 Task: Play online Dominion games.
Action: Mouse moved to (468, 325)
Screenshot: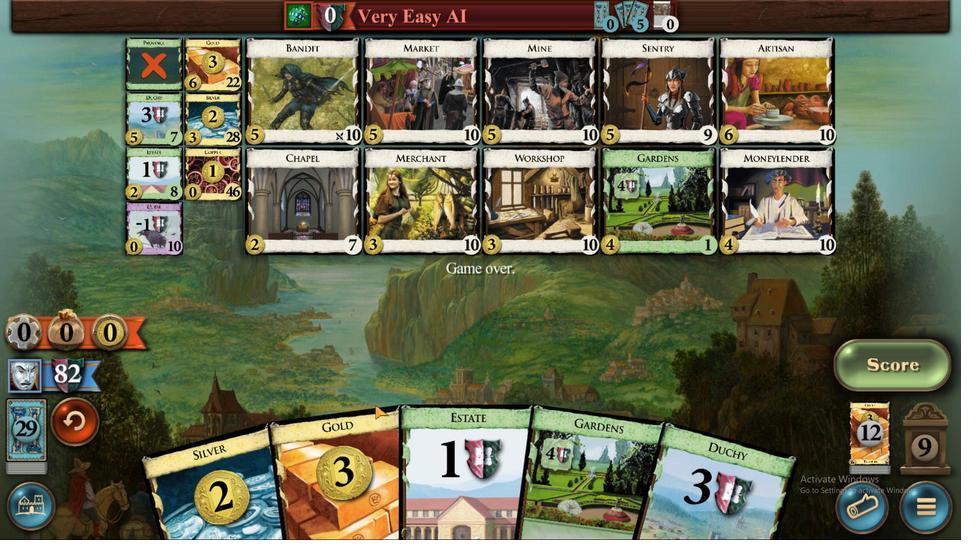 
Action: Mouse pressed left at (468, 325)
Screenshot: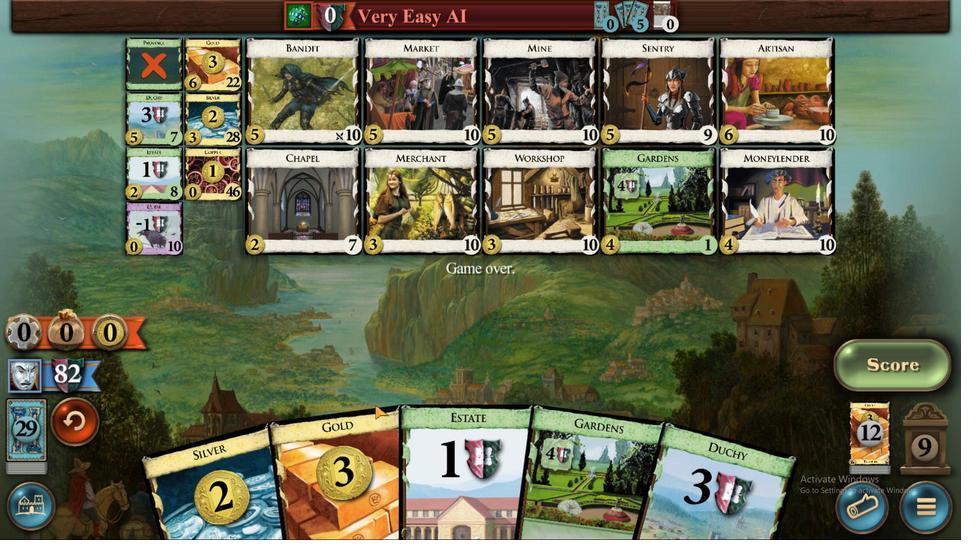 
Action: Mouse moved to (528, 306)
Screenshot: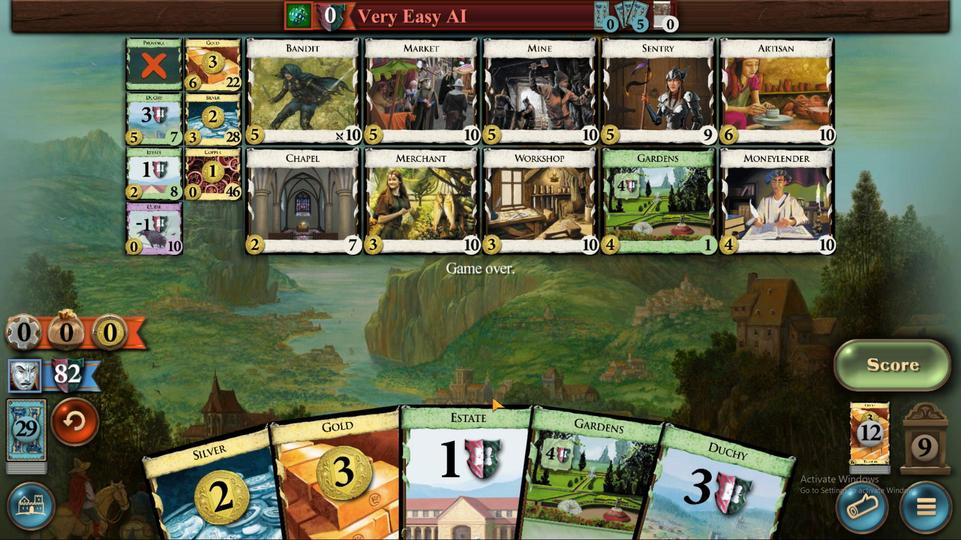 
Action: Mouse pressed left at (528, 306)
Screenshot: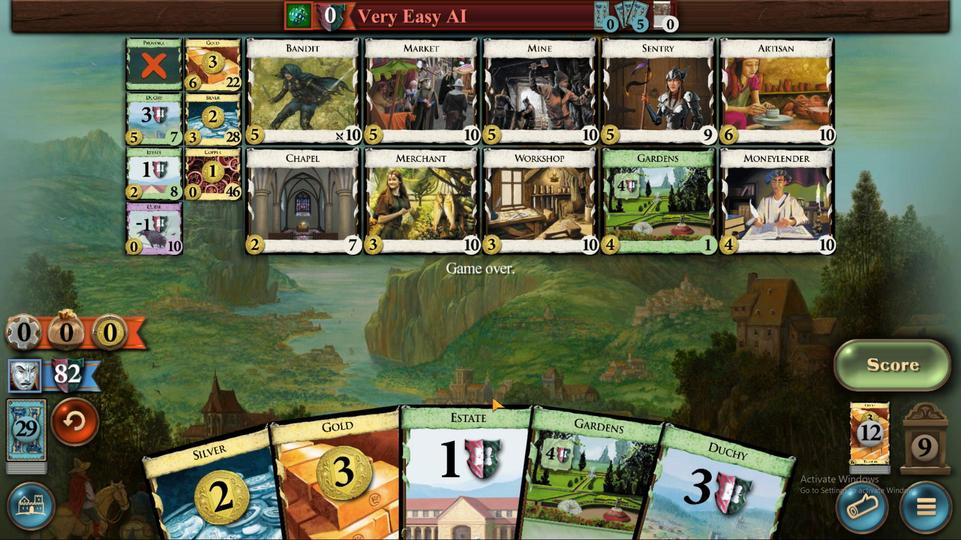 
Action: Mouse moved to (798, 323)
Screenshot: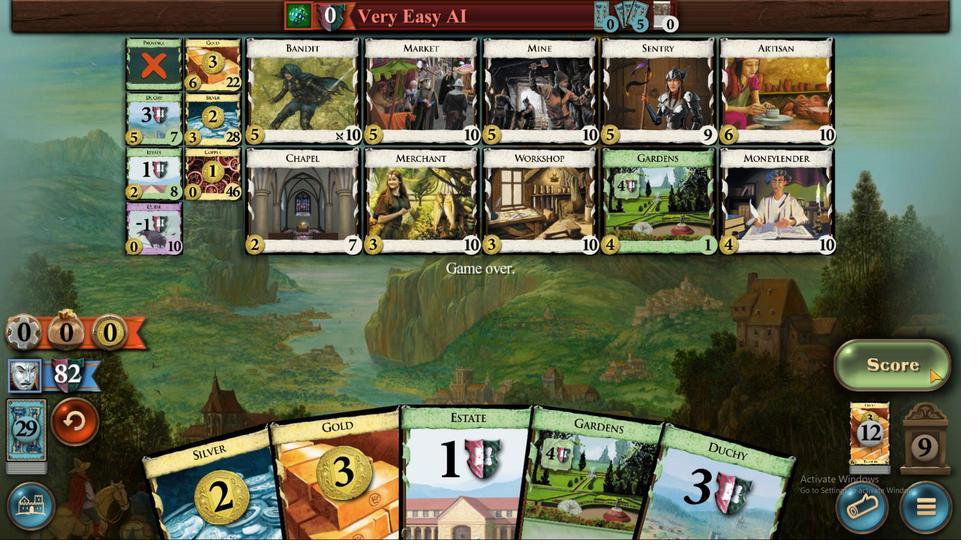
Action: Mouse pressed left at (798, 323)
Screenshot: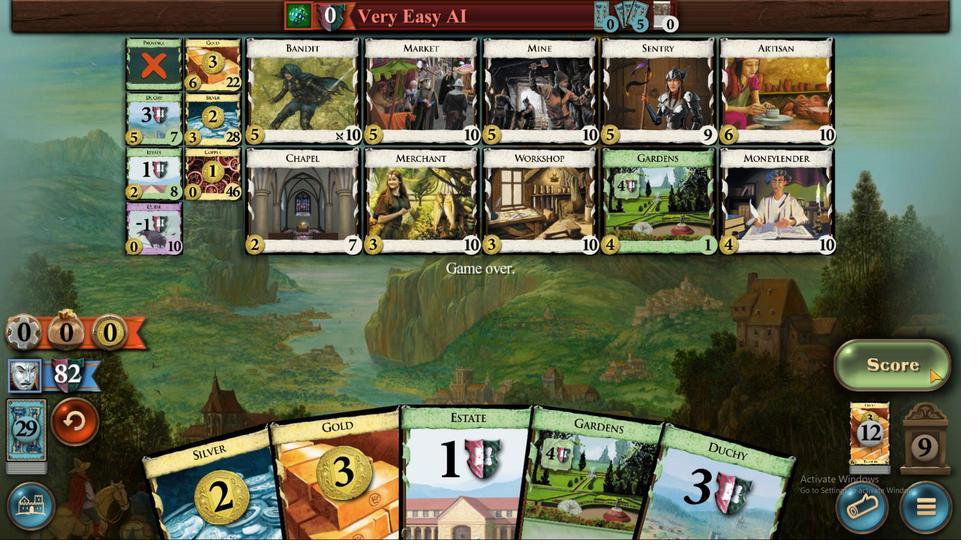 
Action: Mouse moved to (643, 364)
Screenshot: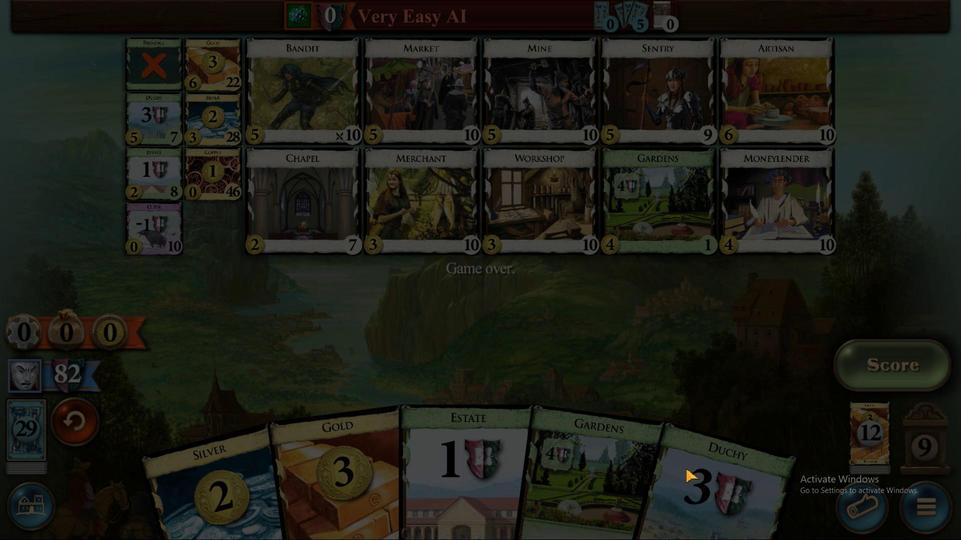 
Action: Mouse pressed left at (643, 364)
Screenshot: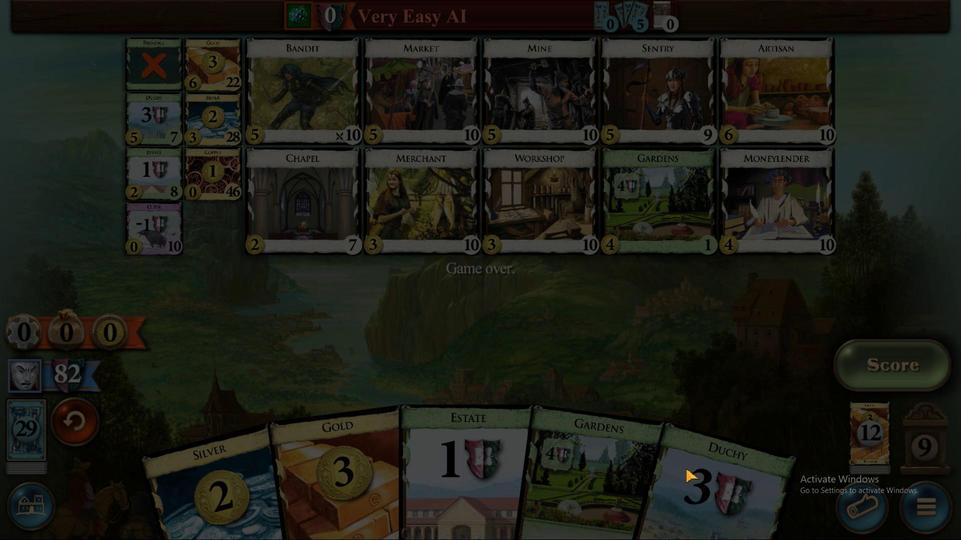 
Action: Mouse moved to (577, 372)
Screenshot: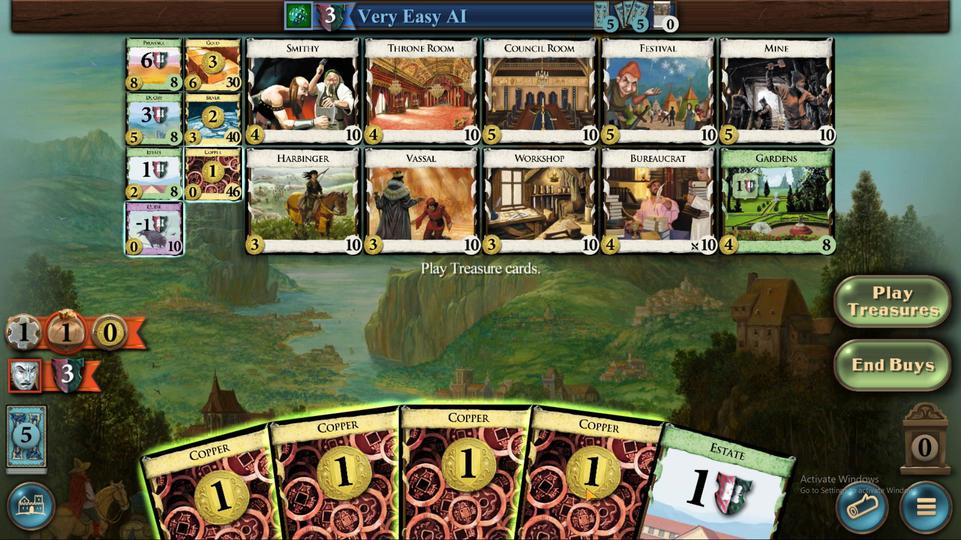 
Action: Mouse pressed left at (577, 372)
Screenshot: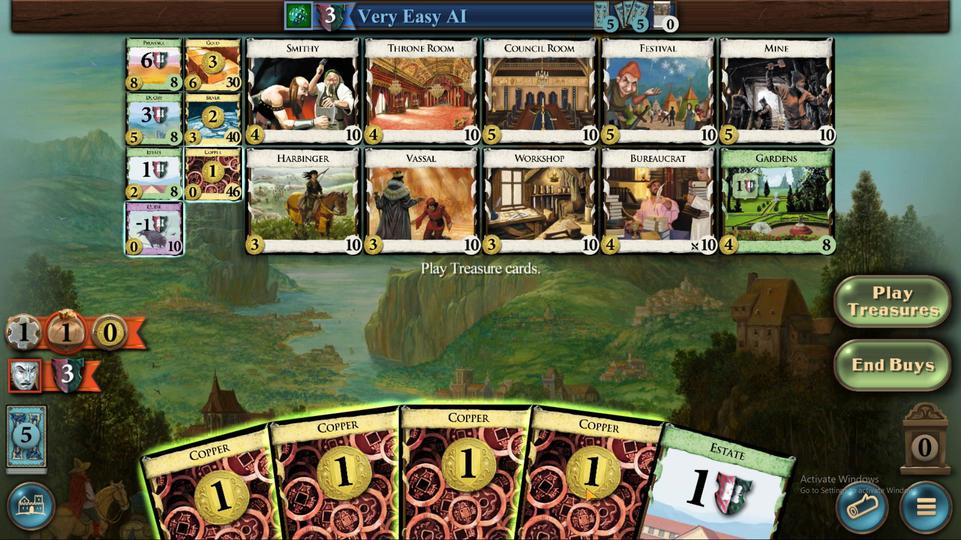 
Action: Mouse moved to (550, 366)
Screenshot: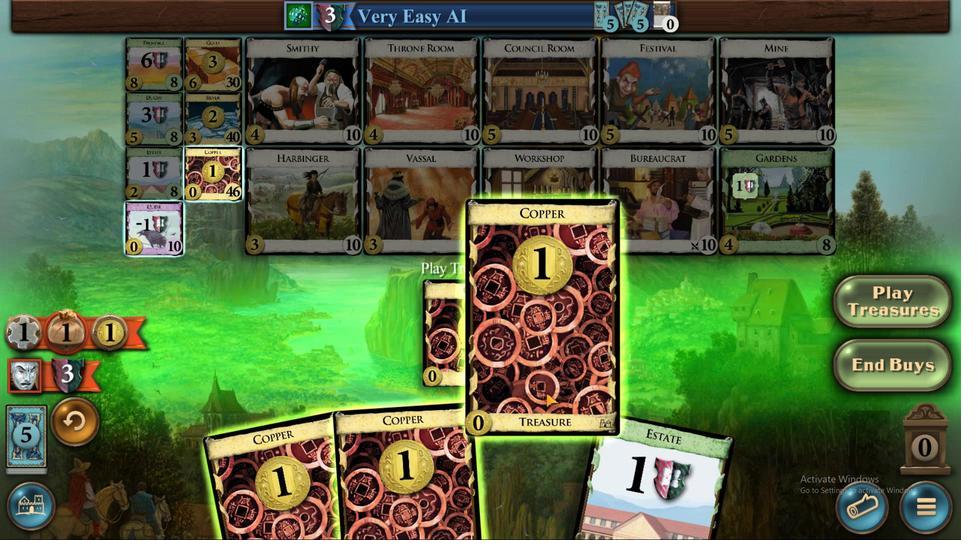 
Action: Mouse pressed left at (550, 366)
Screenshot: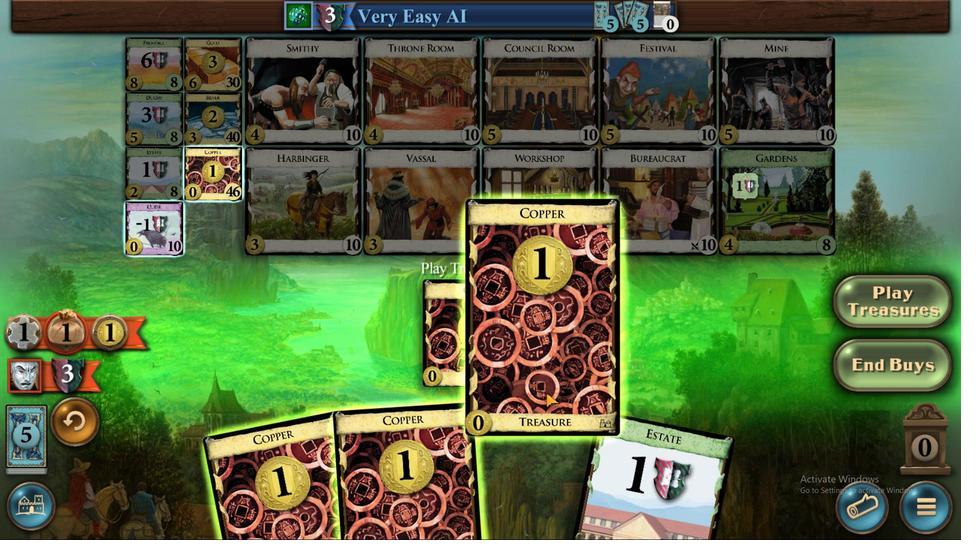 
Action: Mouse moved to (532, 339)
Screenshot: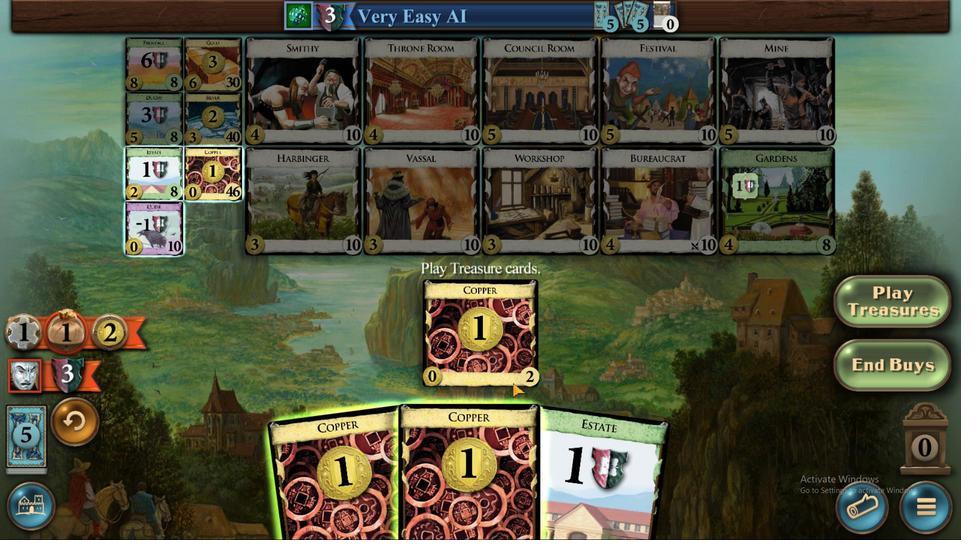 
Action: Mouse pressed left at (526, 362)
Screenshot: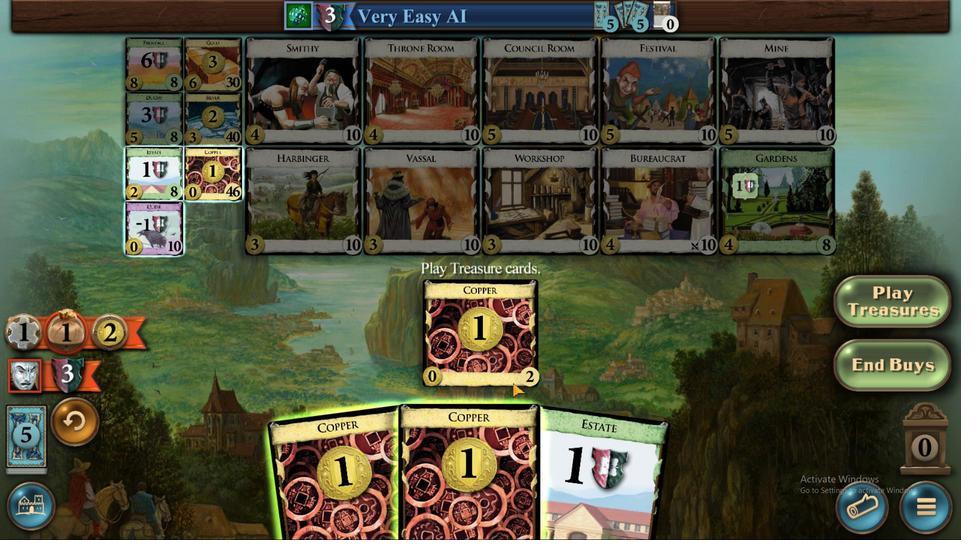 
Action: Mouse moved to (483, 367)
Screenshot: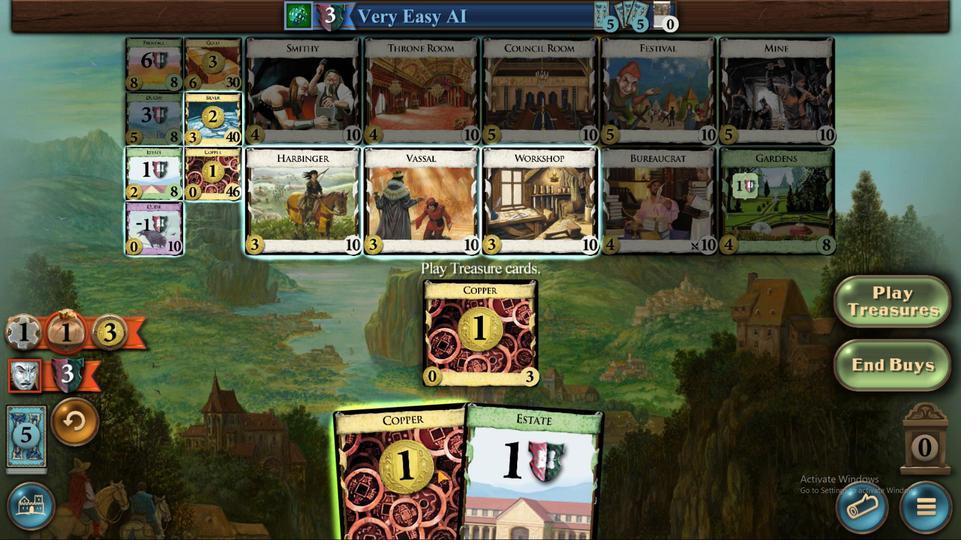 
Action: Mouse pressed left at (483, 367)
Screenshot: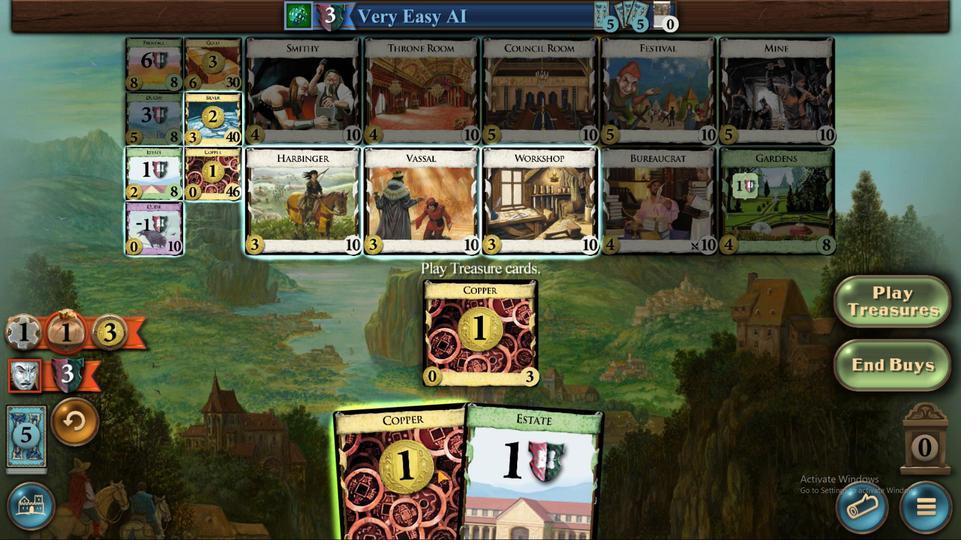 
Action: Mouse moved to (337, 214)
Screenshot: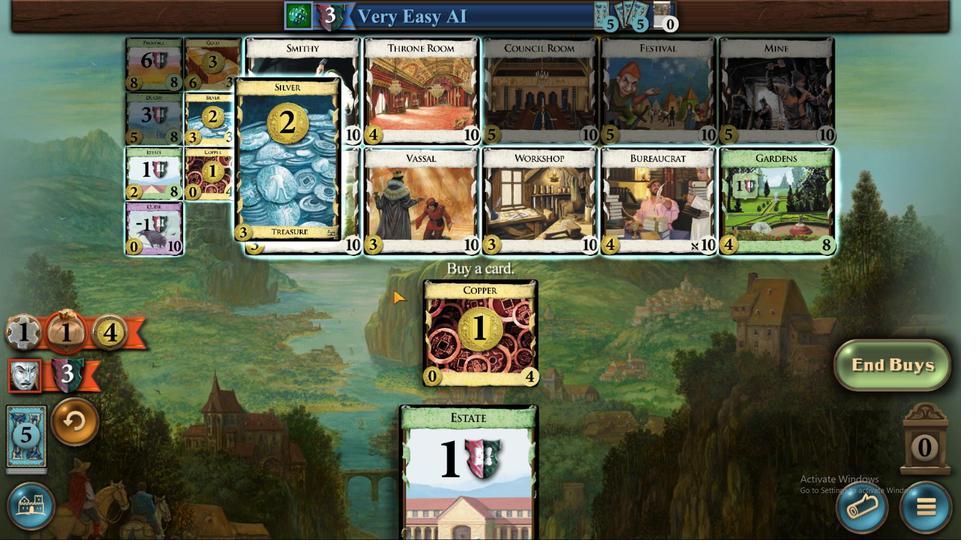 
Action: Mouse pressed left at (337, 214)
Screenshot: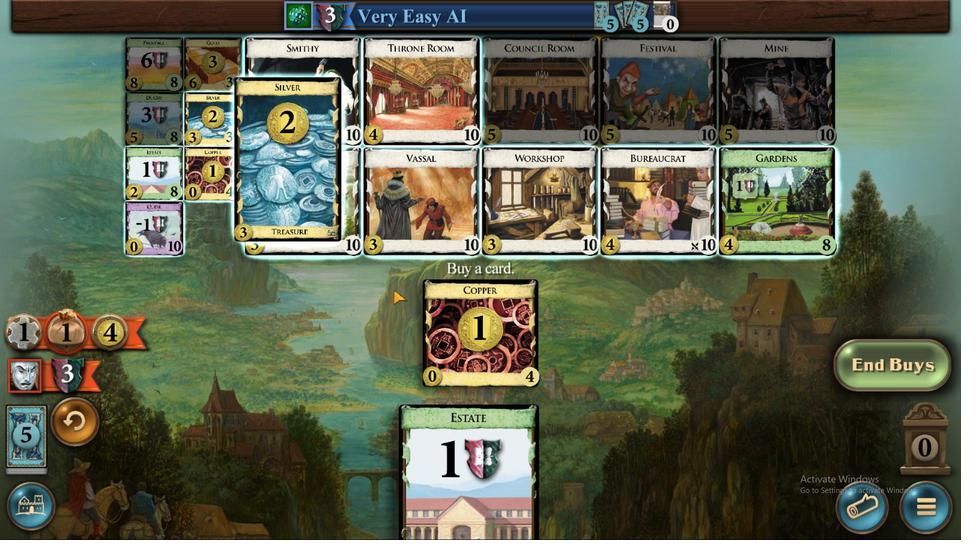 
Action: Mouse moved to (329, 238)
Screenshot: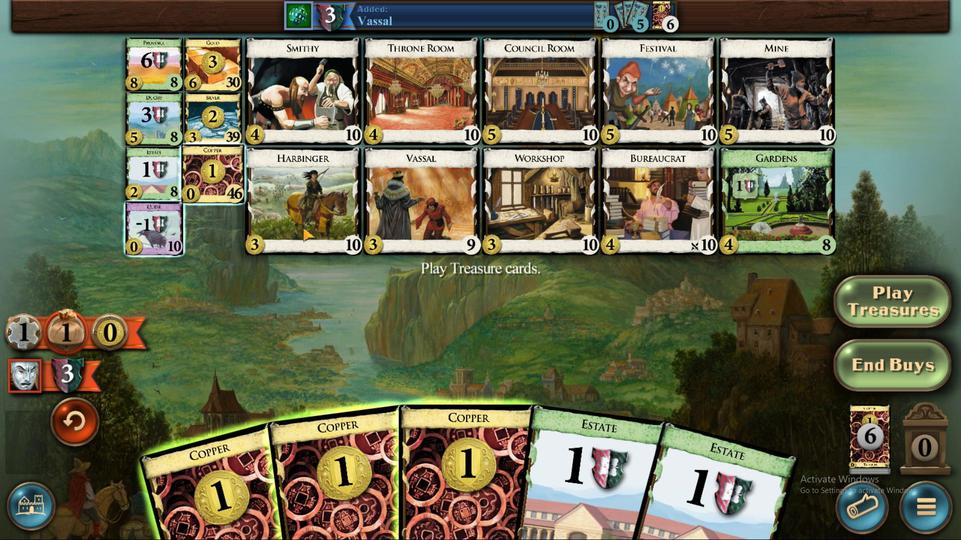 
Action: Mouse pressed left at (329, 238)
Screenshot: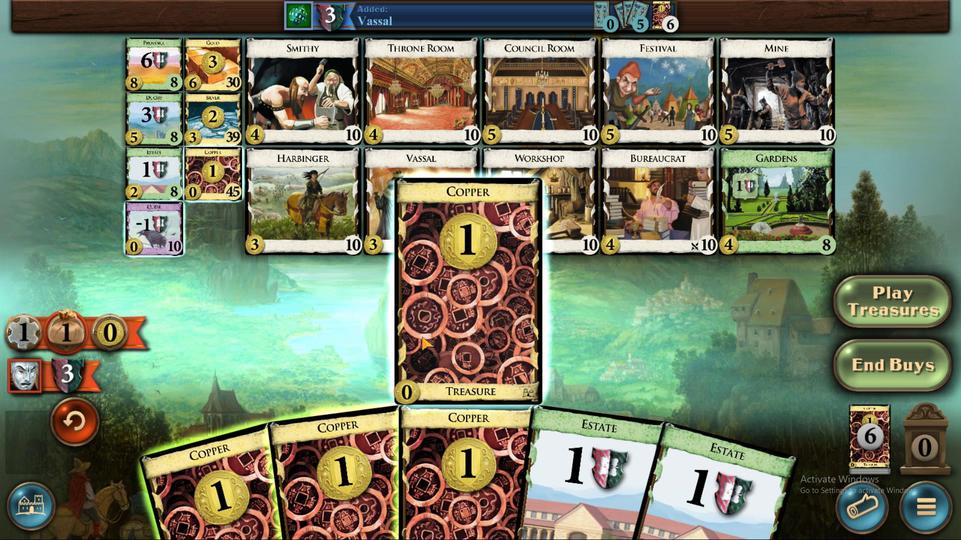
Action: Mouse moved to (482, 353)
Screenshot: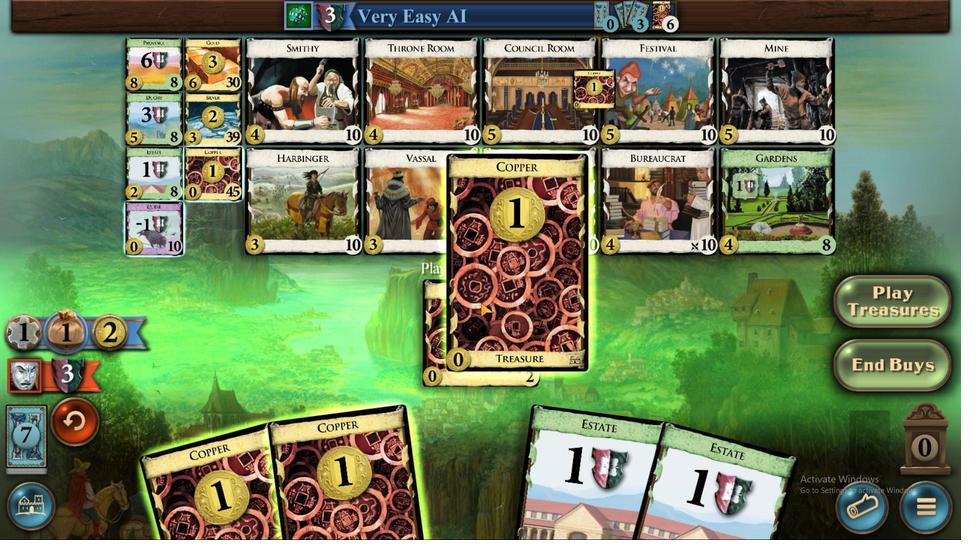 
Action: Mouse pressed left at (481, 353)
Screenshot: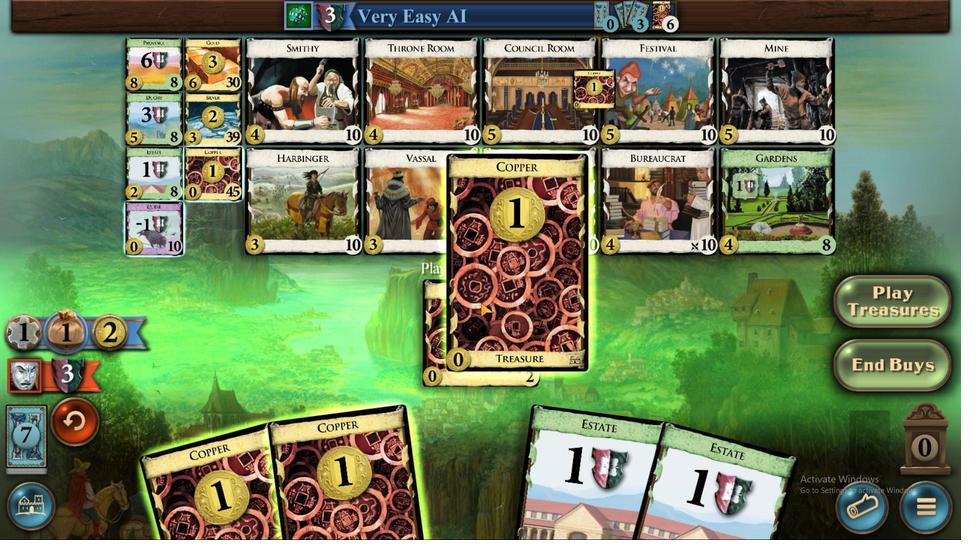 
Action: Mouse moved to (486, 339)
Screenshot: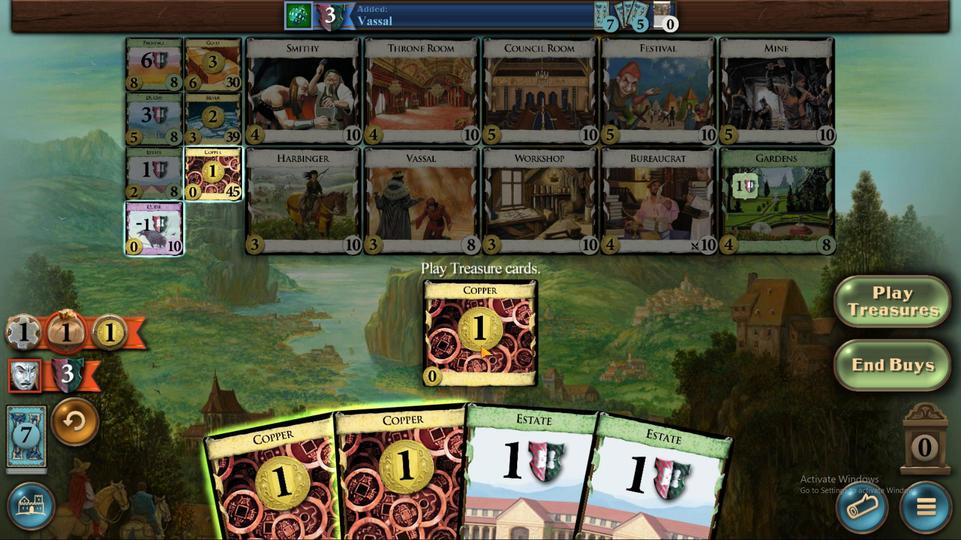 
Action: Mouse pressed left at (478, 348)
Screenshot: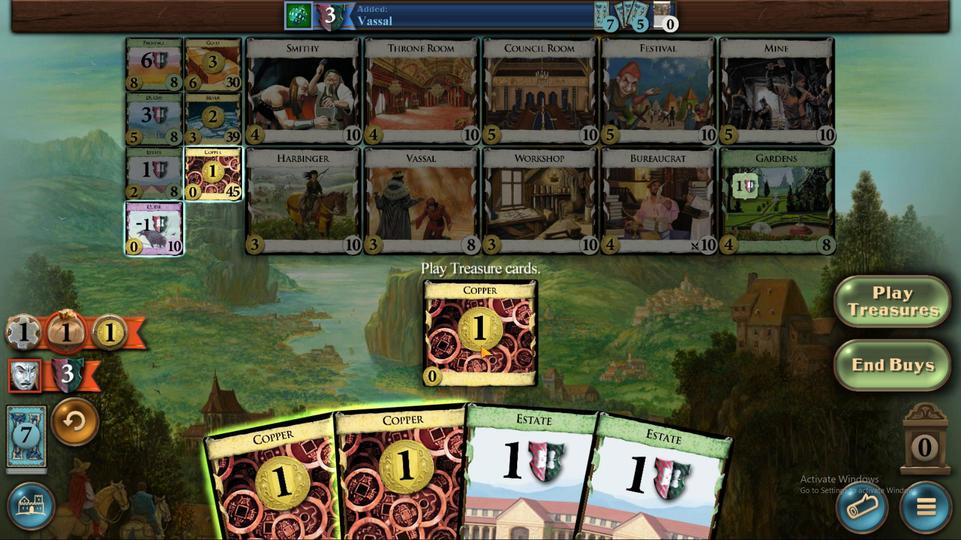 
Action: Mouse moved to (459, 364)
Screenshot: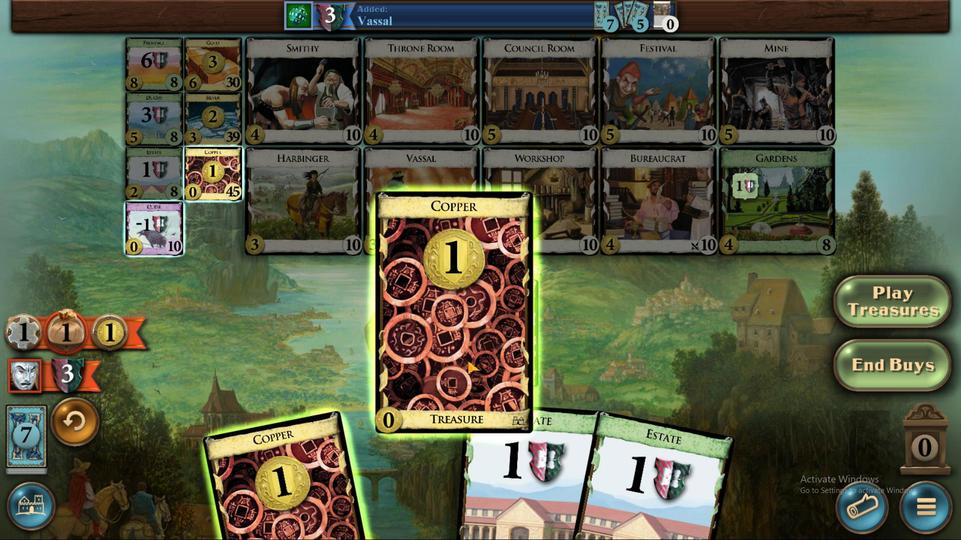 
Action: Mouse pressed left at (459, 364)
Screenshot: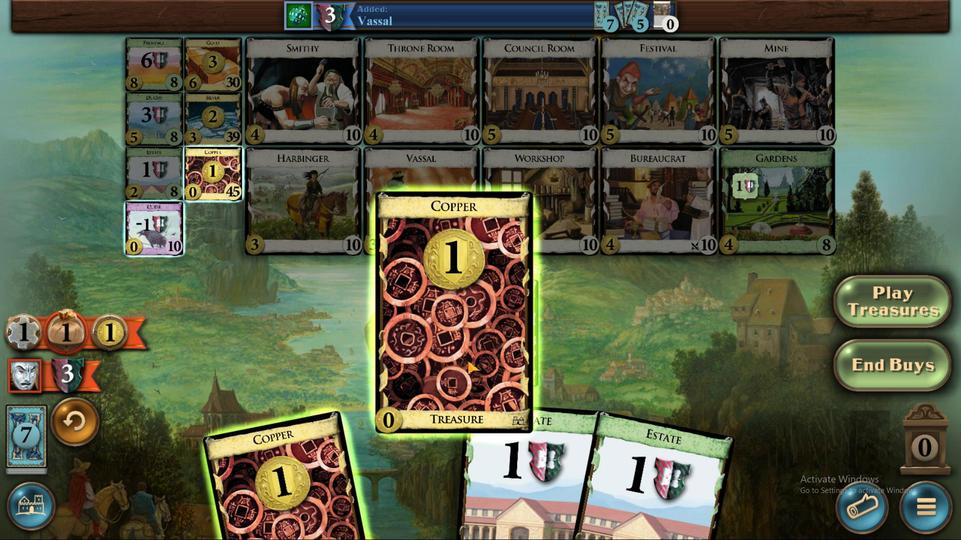 
Action: Mouse moved to (435, 360)
Screenshot: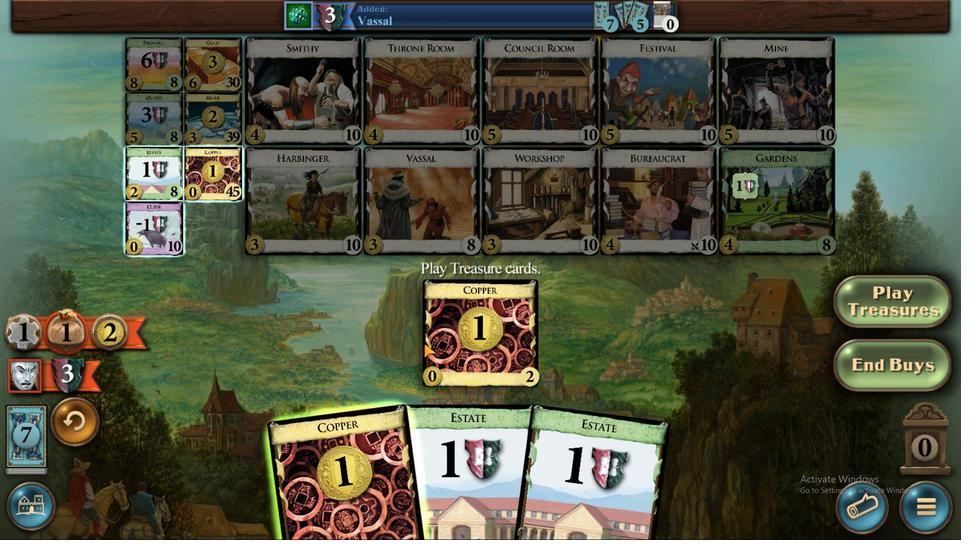 
Action: Mouse pressed left at (435, 361)
Screenshot: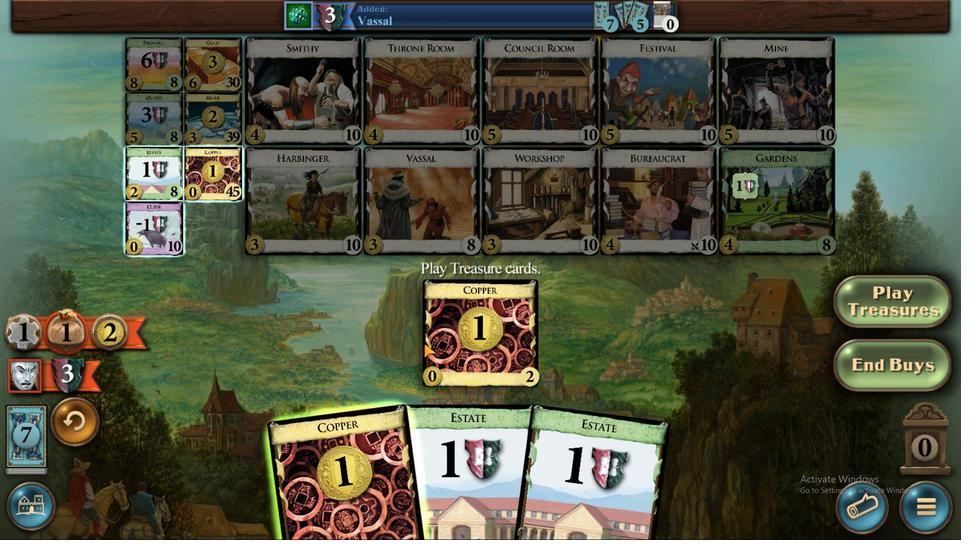 
Action: Mouse moved to (347, 220)
Screenshot: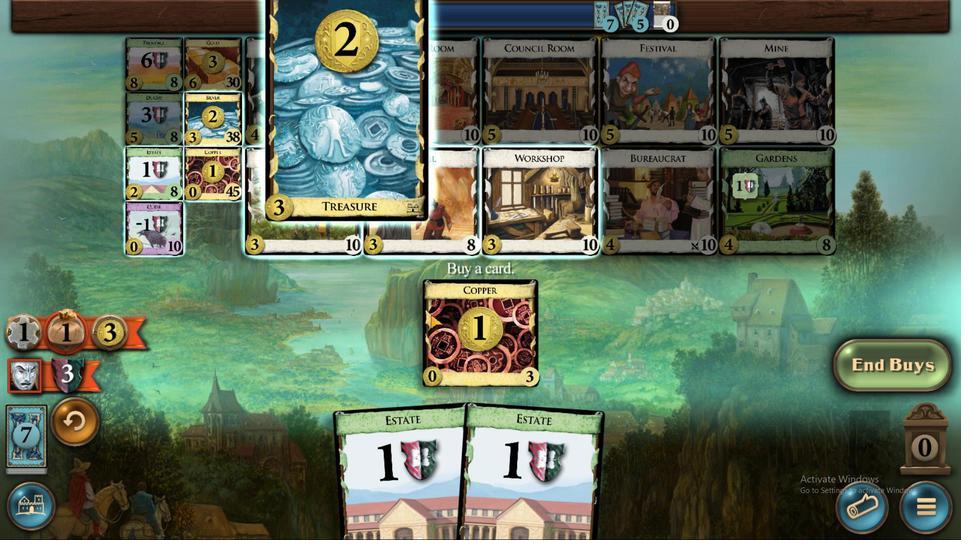 
Action: Mouse pressed left at (347, 220)
Screenshot: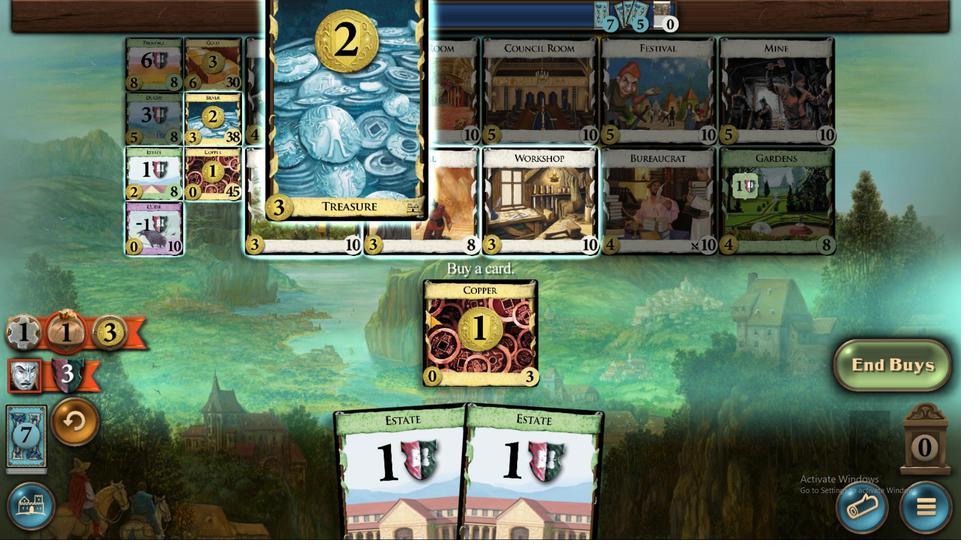 
Action: Mouse moved to (560, 350)
Screenshot: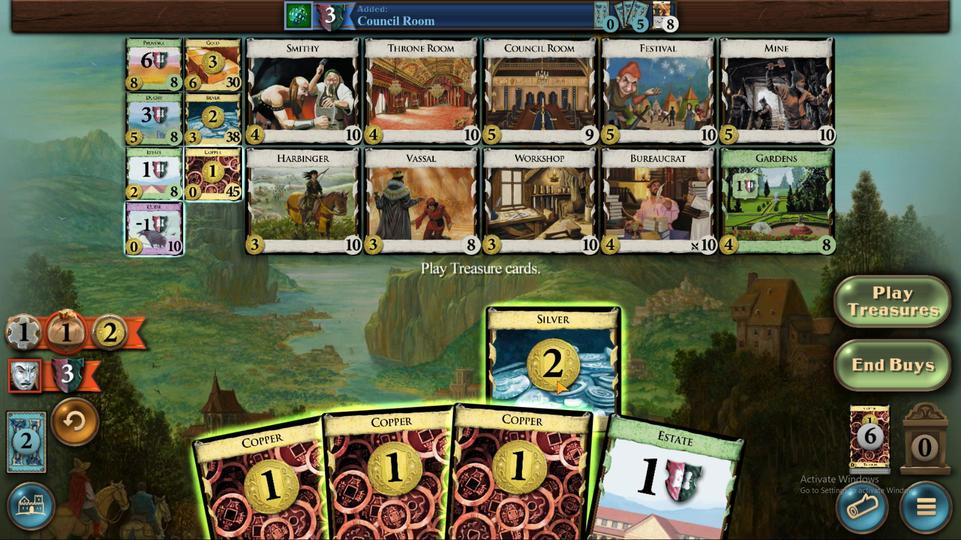 
Action: Mouse pressed left at (554, 379)
Screenshot: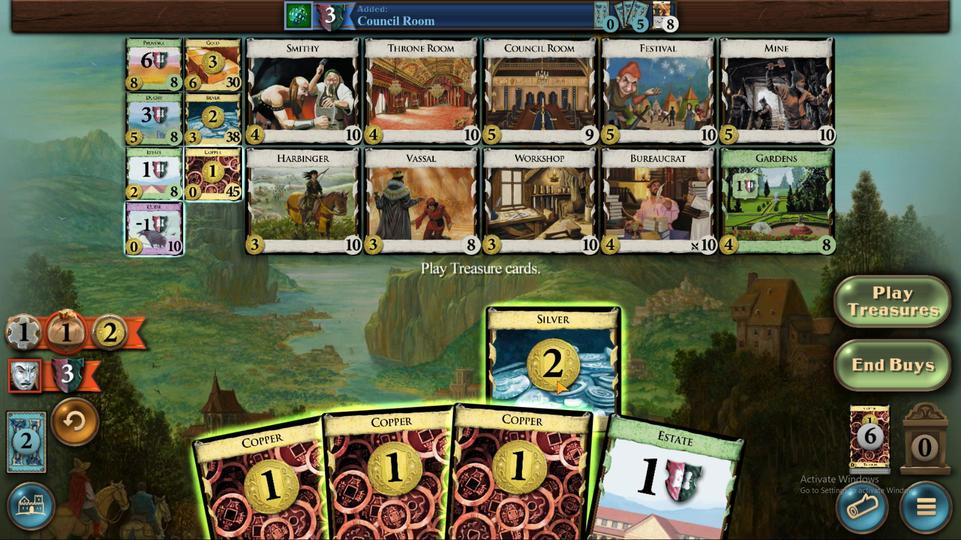 
Action: Mouse moved to (543, 363)
Screenshot: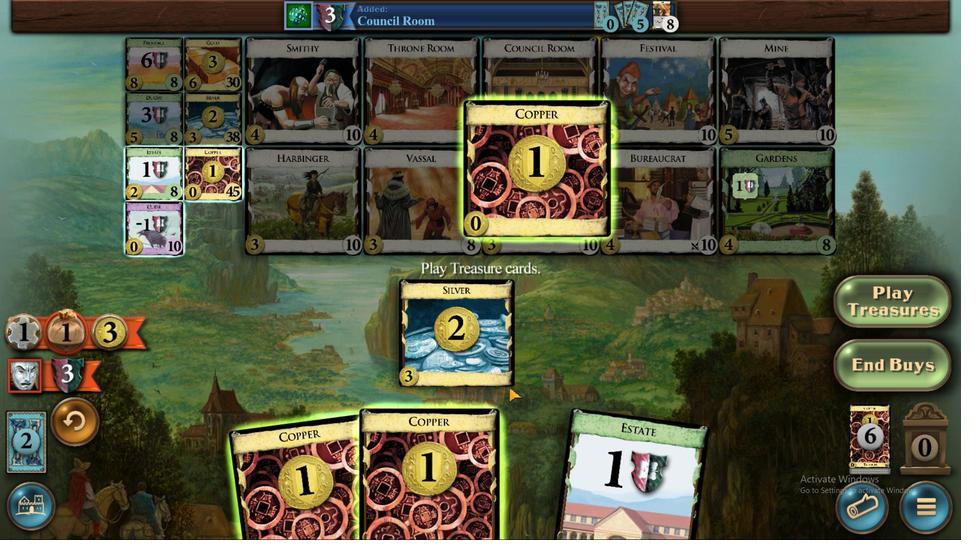 
Action: Mouse pressed left at (543, 363)
Screenshot: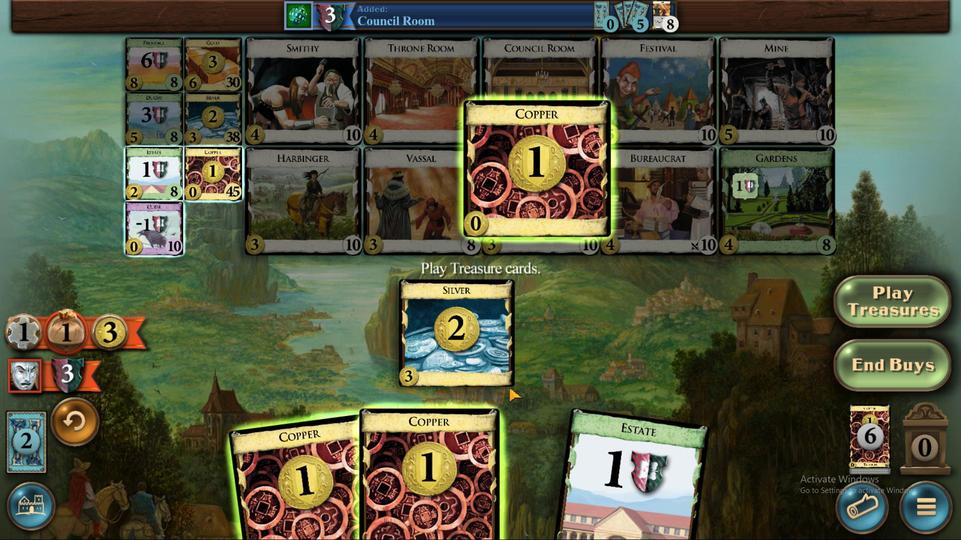 
Action: Mouse moved to (493, 352)
Screenshot: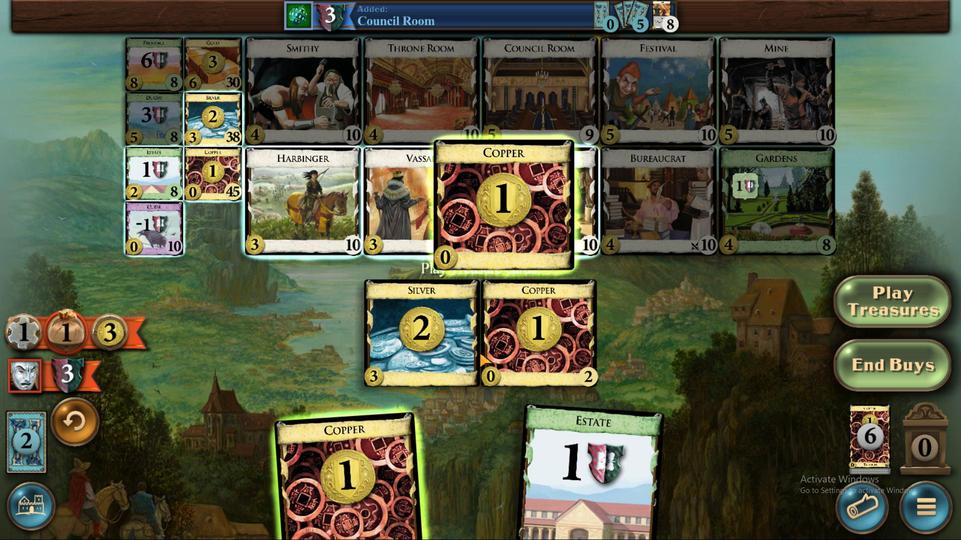 
Action: Mouse pressed left at (493, 352)
Screenshot: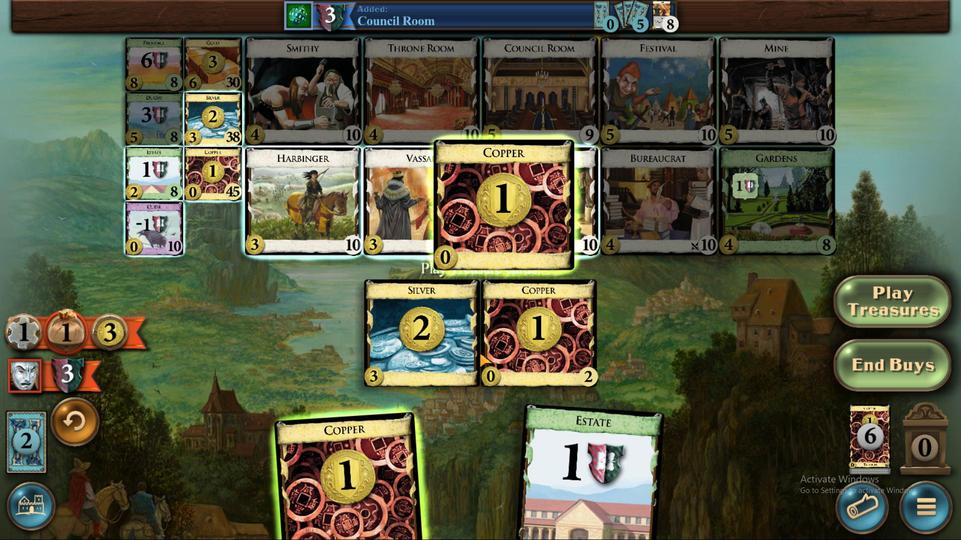 
Action: Mouse moved to (452, 366)
Screenshot: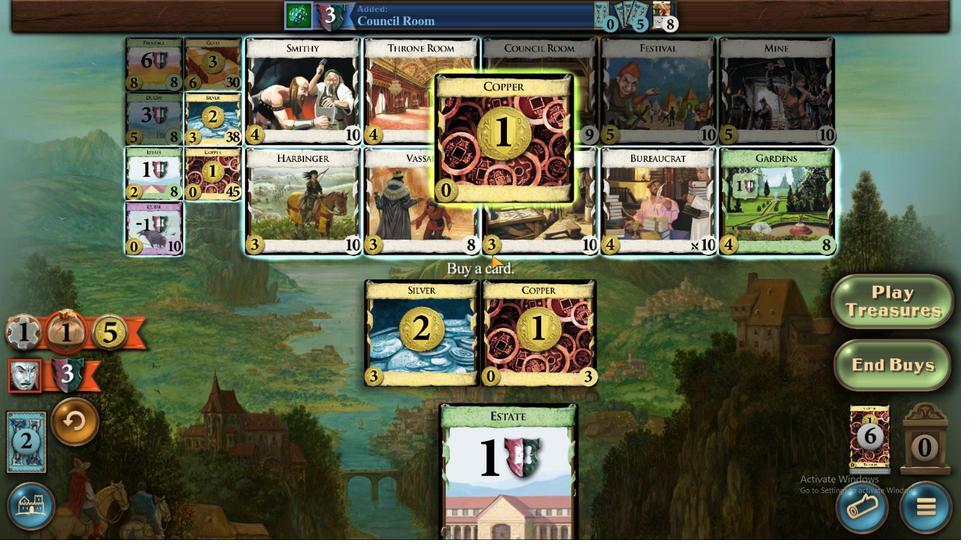 
Action: Mouse pressed left at (452, 366)
Screenshot: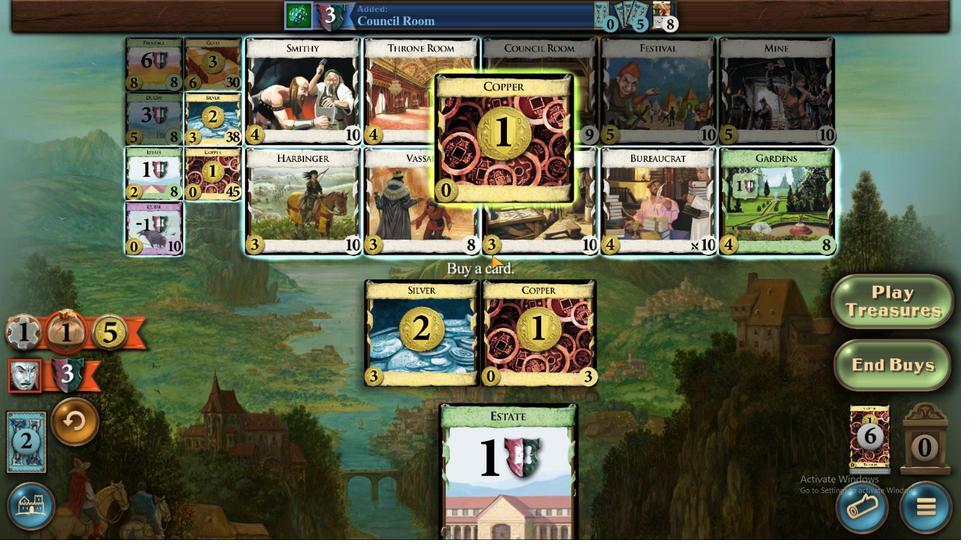 
Action: Mouse moved to (286, 214)
Screenshot: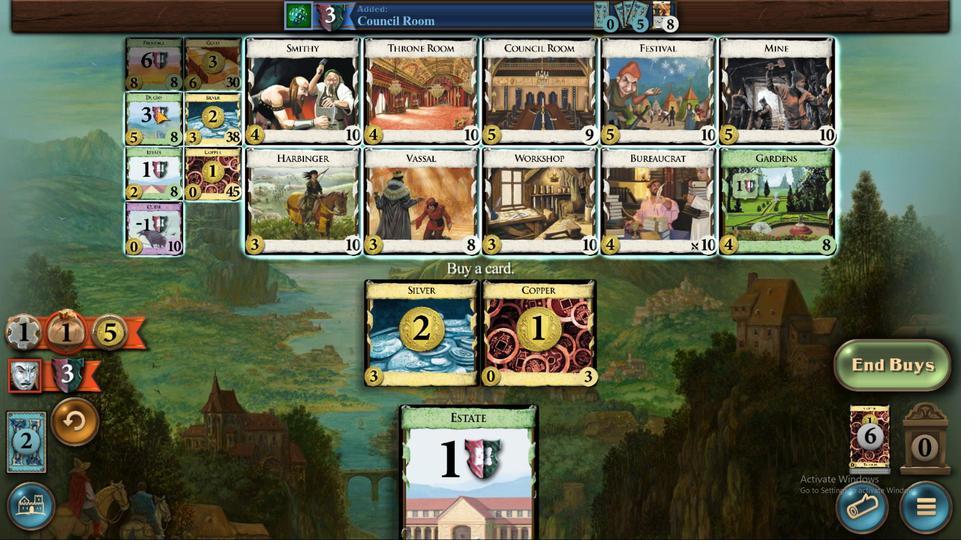 
Action: Mouse pressed left at (286, 214)
Screenshot: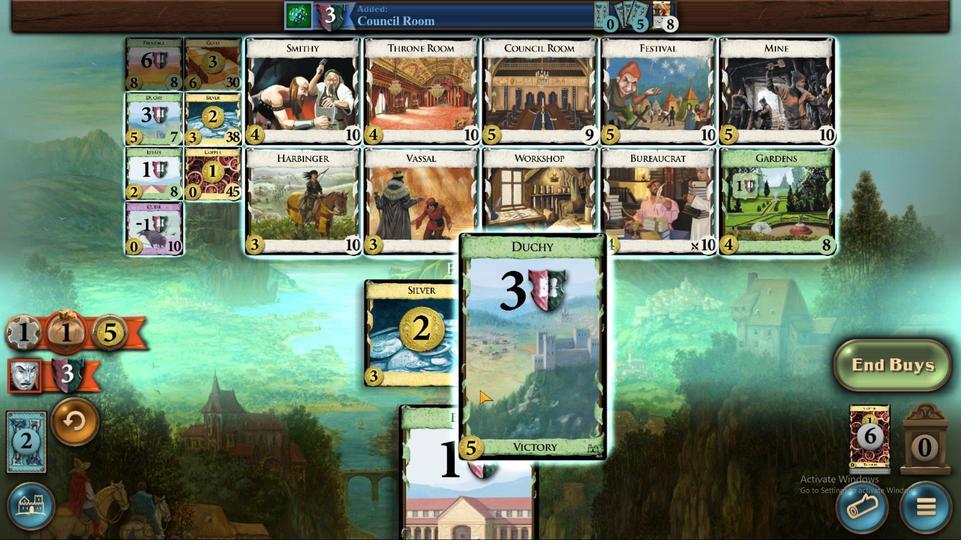 
Action: Mouse moved to (510, 354)
Screenshot: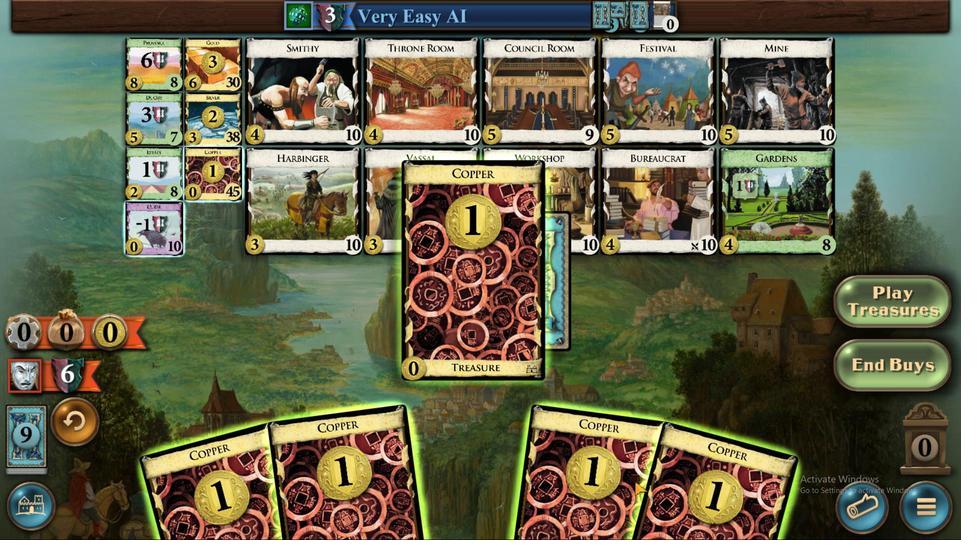 
Action: Mouse pressed left at (508, 363)
Screenshot: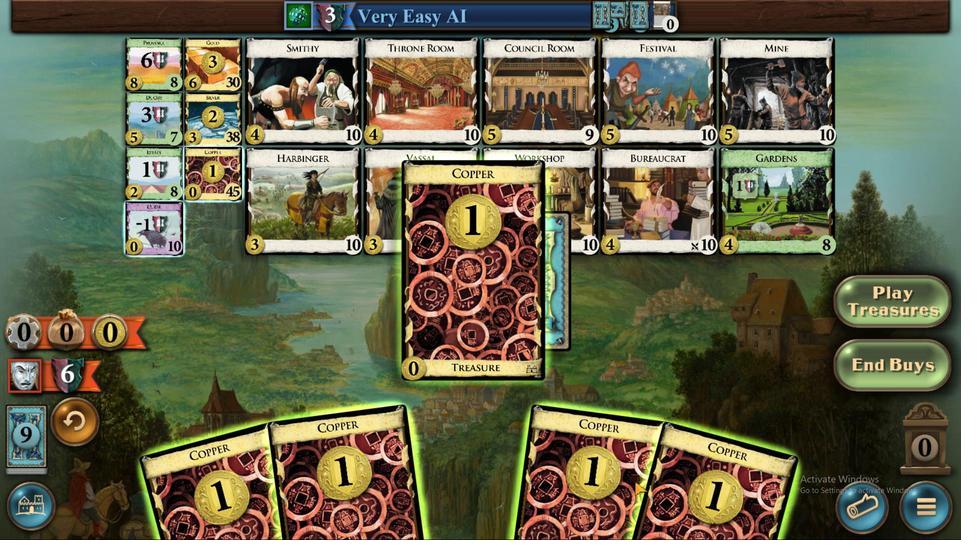 
Action: Mouse moved to (610, 370)
Screenshot: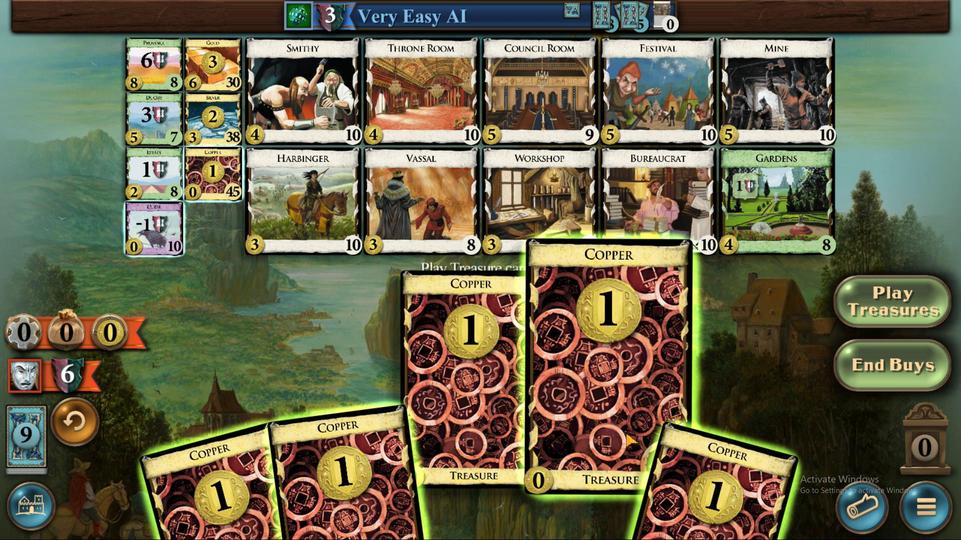 
Action: Mouse pressed left at (610, 376)
Screenshot: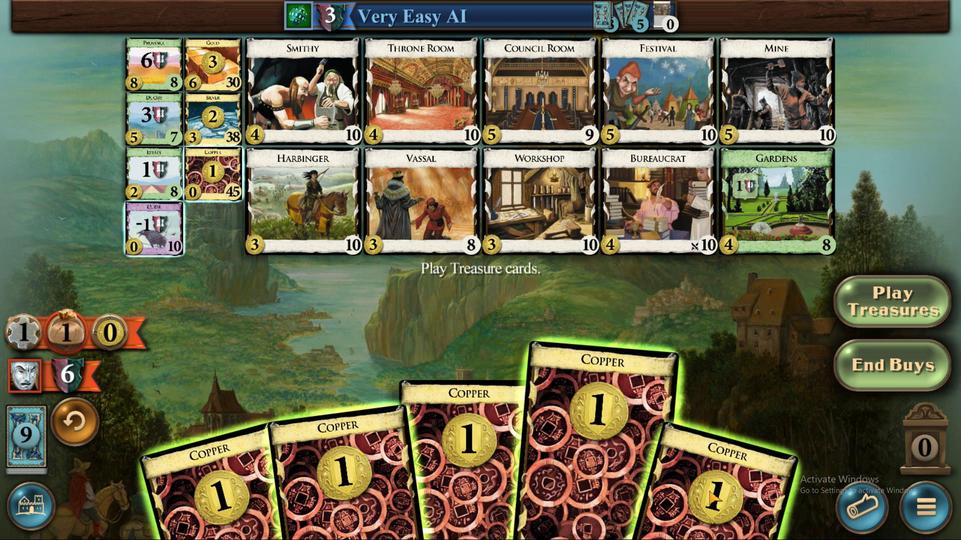 
Action: Mouse moved to (662, 371)
Screenshot: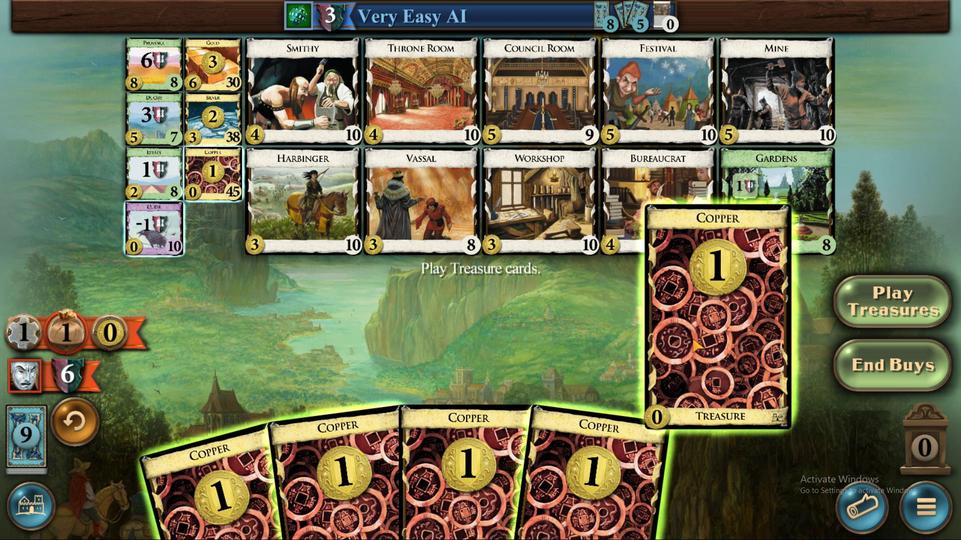 
Action: Mouse pressed left at (662, 373)
Screenshot: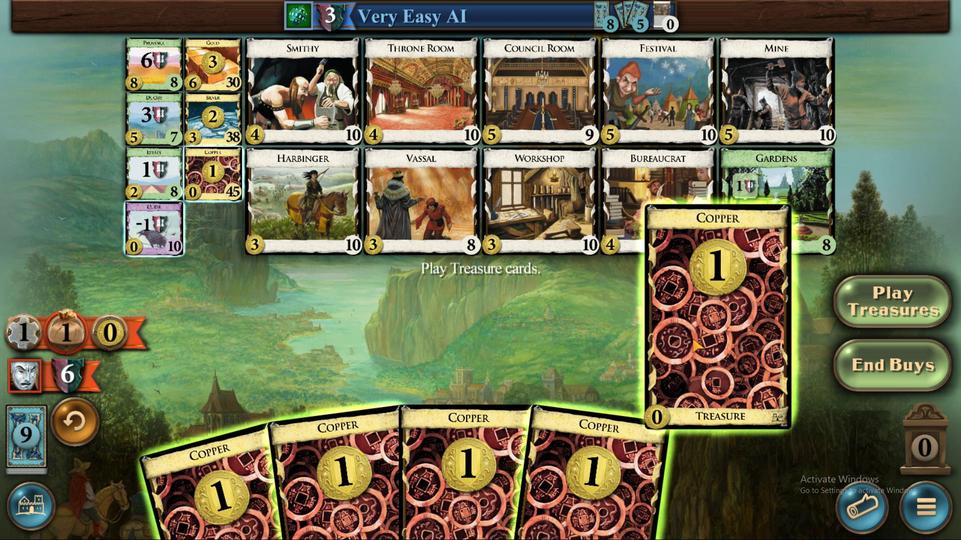 
Action: Mouse moved to (647, 310)
Screenshot: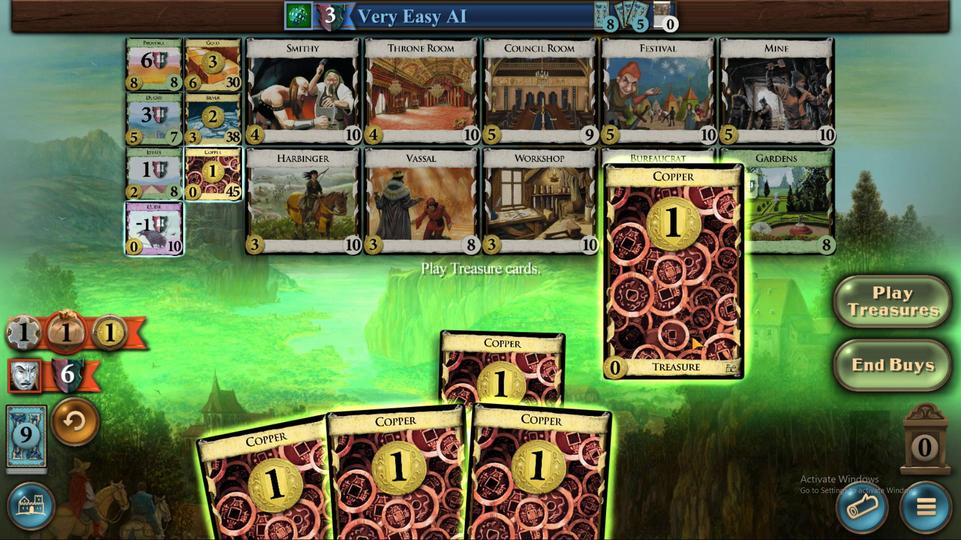 
Action: Mouse pressed left at (647, 311)
Screenshot: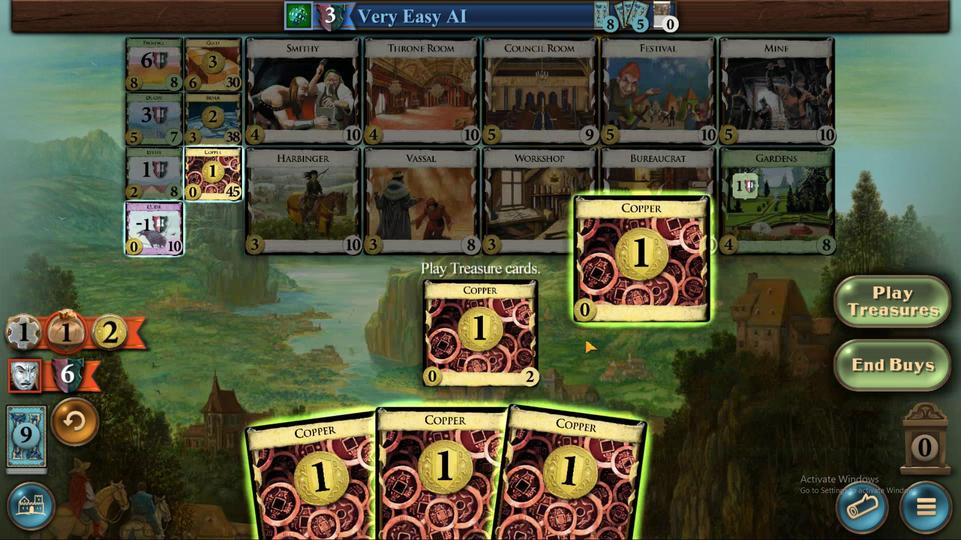 
Action: Mouse moved to (576, 364)
Screenshot: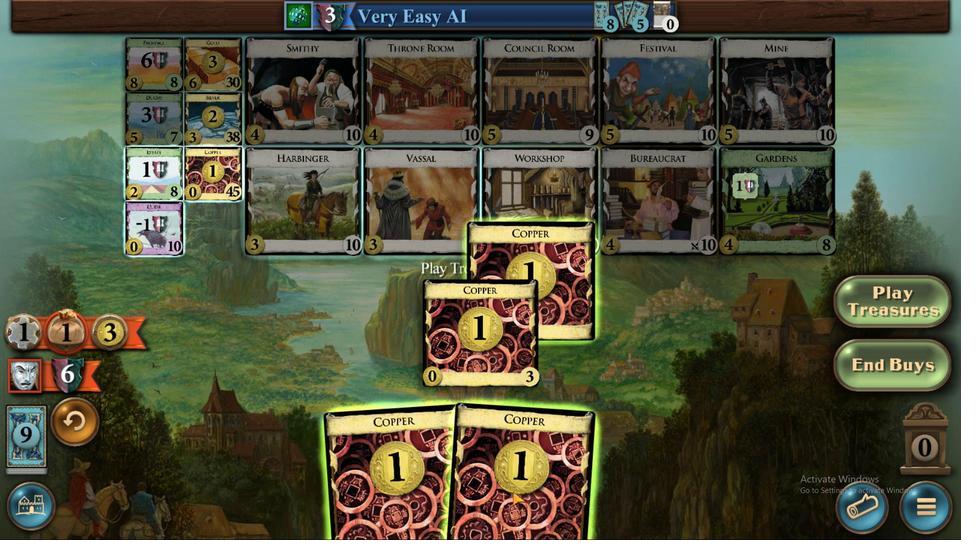 
Action: Mouse pressed left at (576, 366)
Screenshot: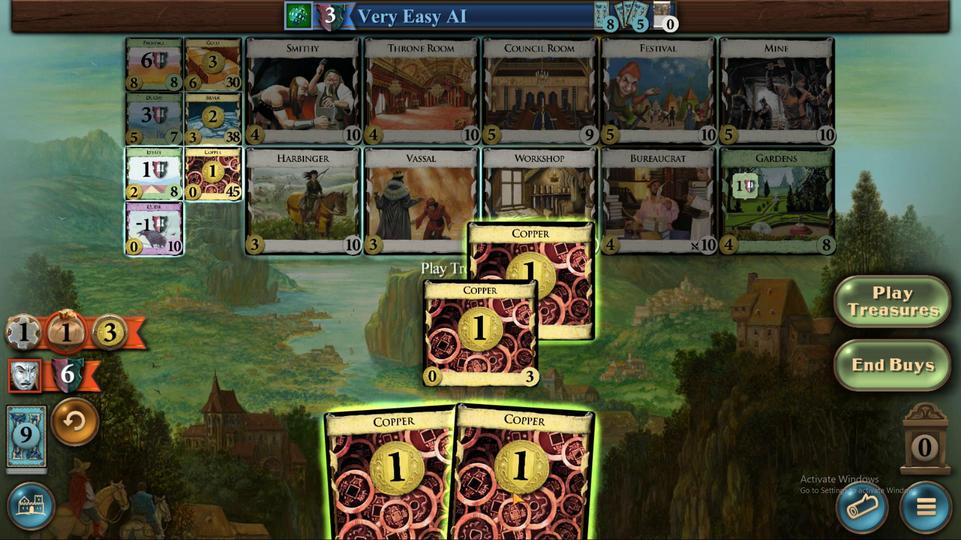 
Action: Mouse moved to (531, 372)
Screenshot: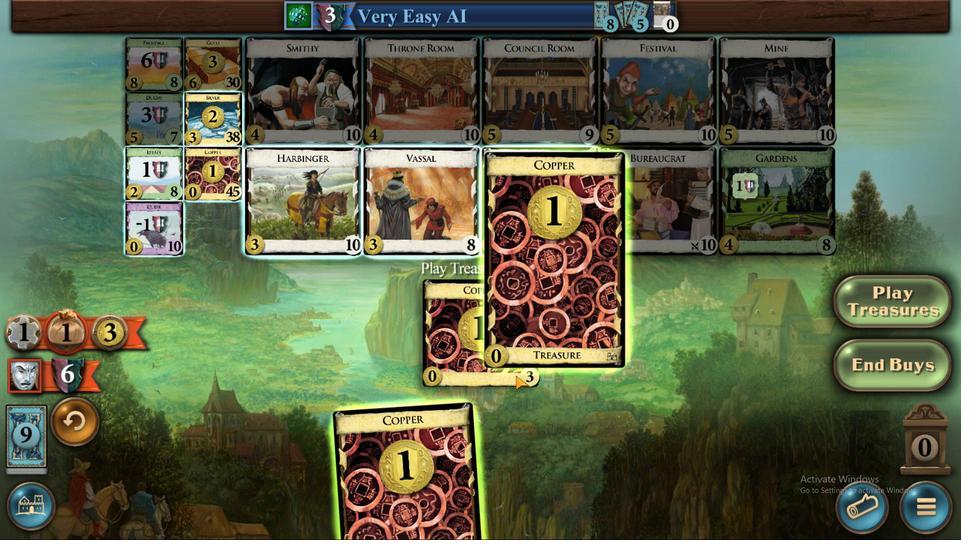 
Action: Mouse pressed left at (531, 373)
Screenshot: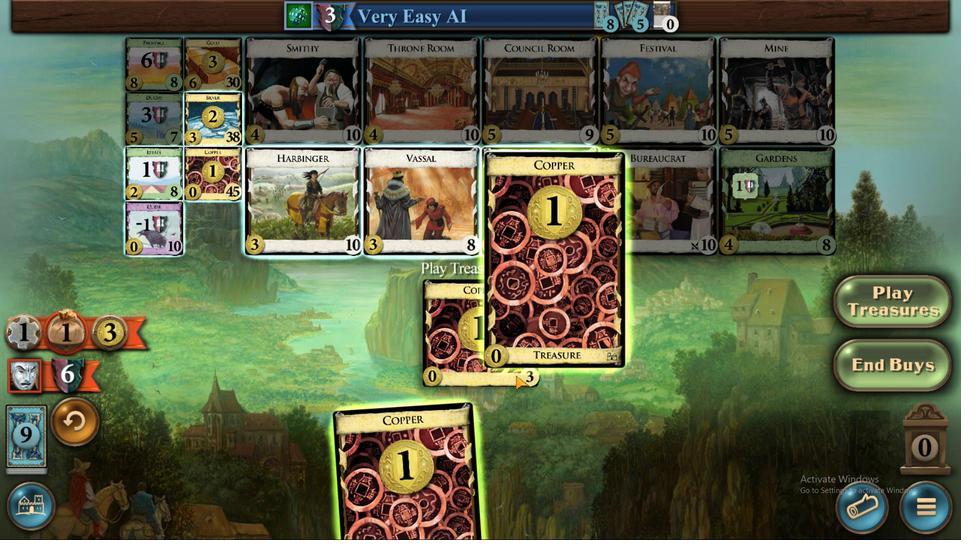 
Action: Mouse moved to (495, 362)
Screenshot: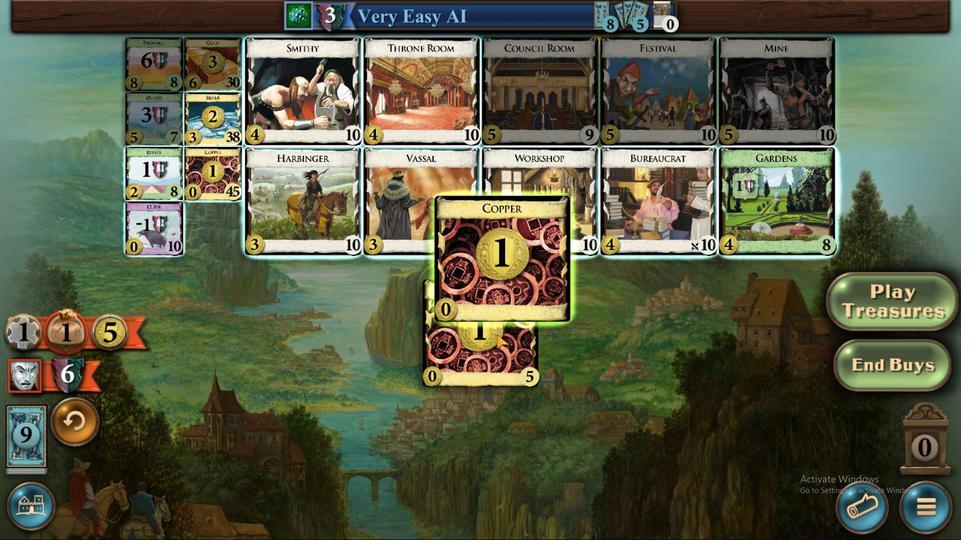 
Action: Mouse pressed left at (493, 363)
Screenshot: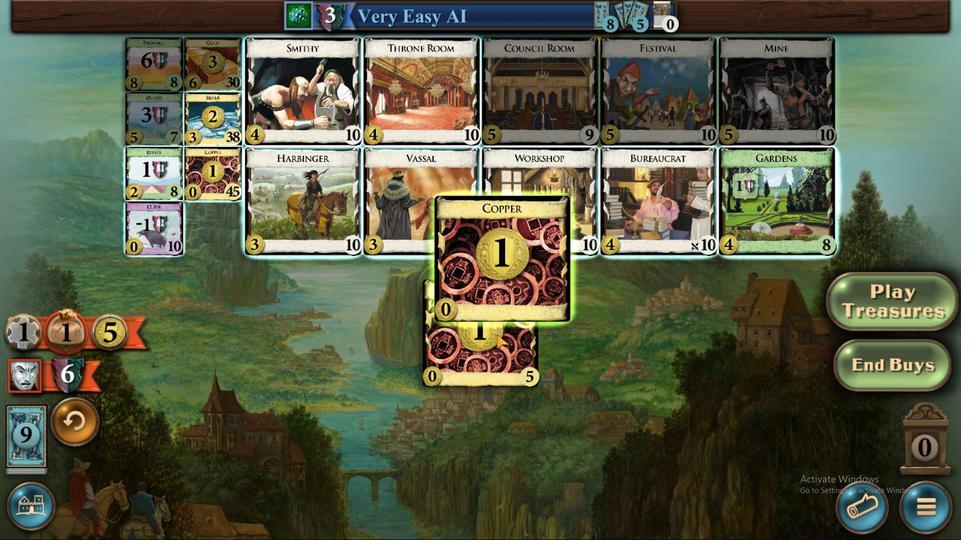 
Action: Mouse moved to (296, 212)
Screenshot: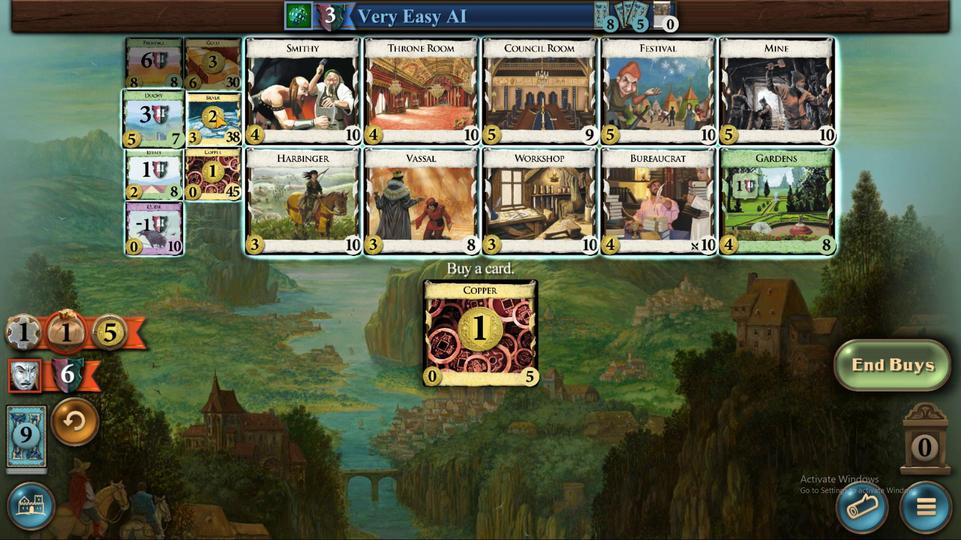 
Action: Mouse pressed left at (296, 212)
Screenshot: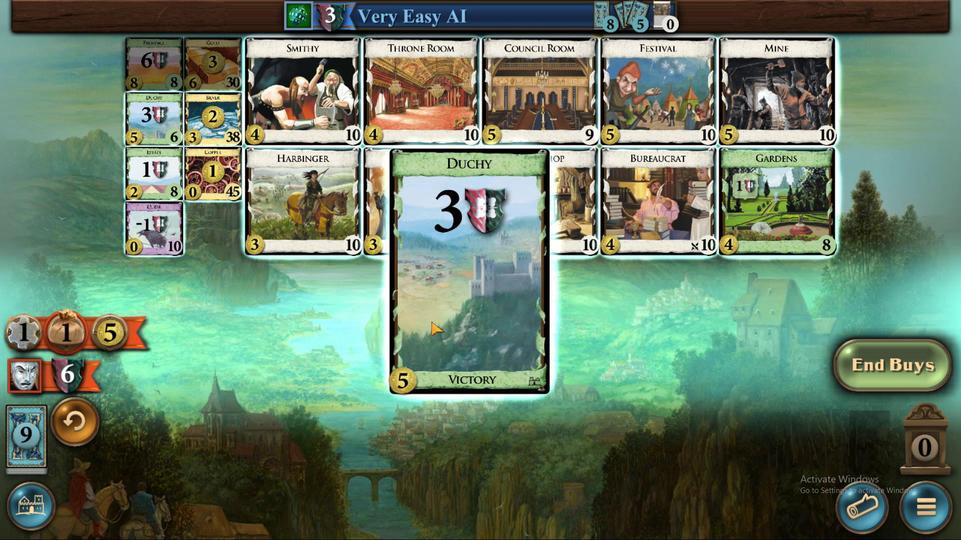 
Action: Mouse moved to (471, 361)
Screenshot: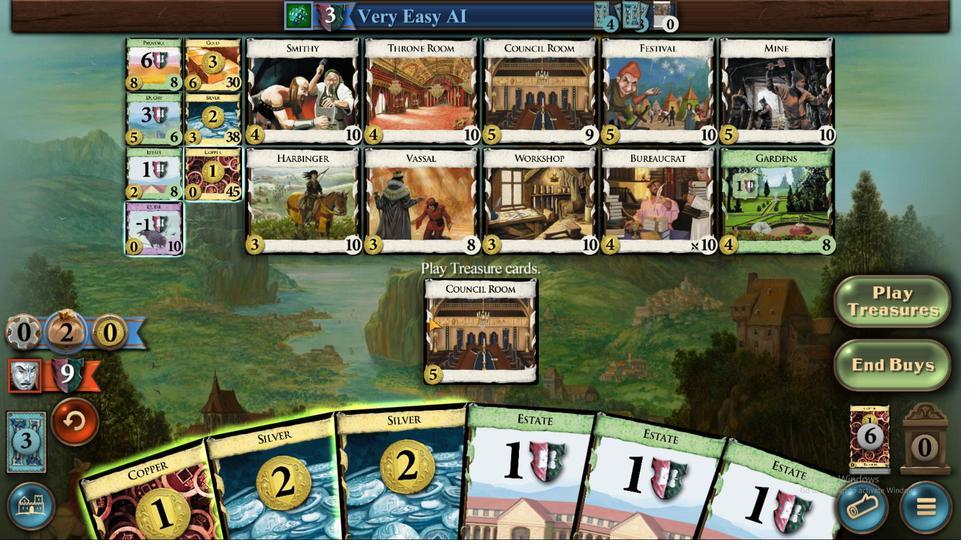 
Action: Mouse pressed left at (471, 361)
Screenshot: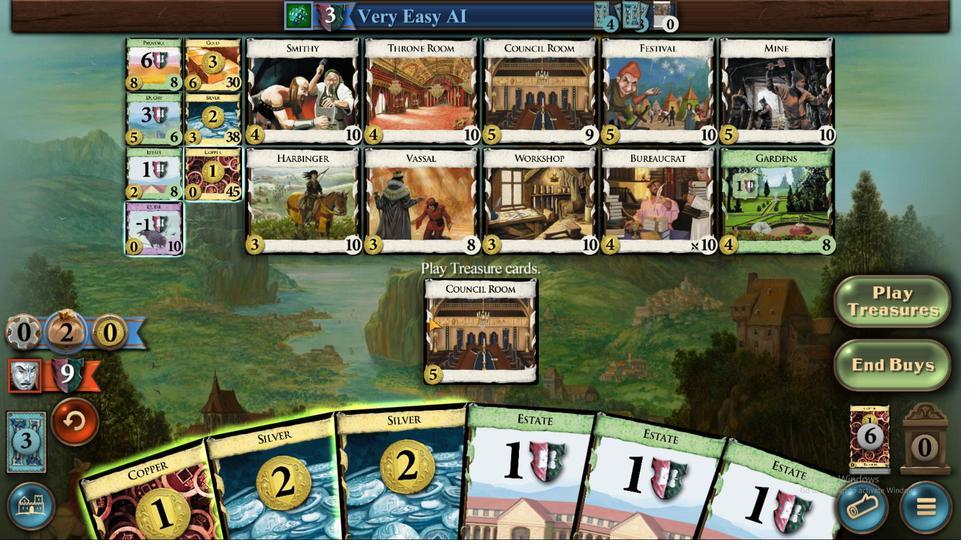 
Action: Mouse moved to (479, 301)
Screenshot: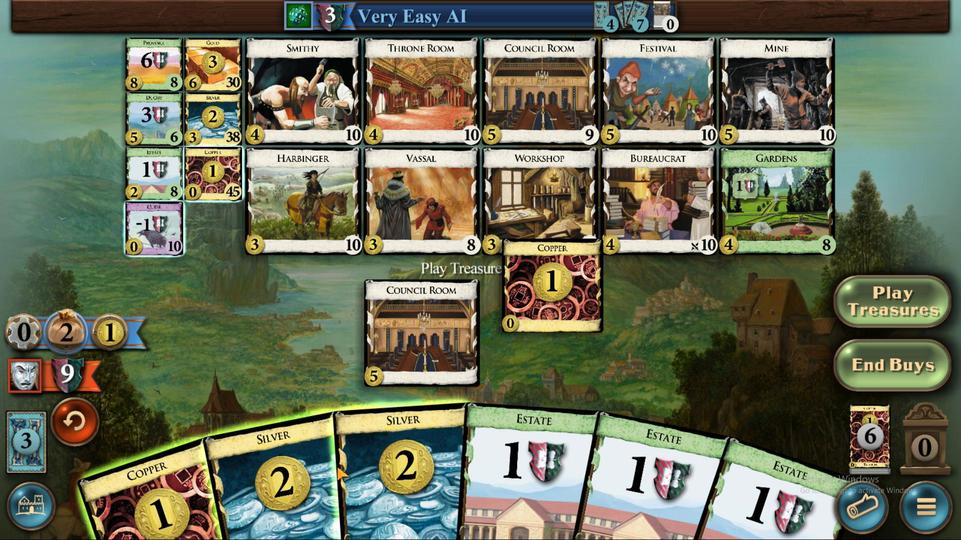 
Action: Mouse pressed left at (479, 302)
Screenshot: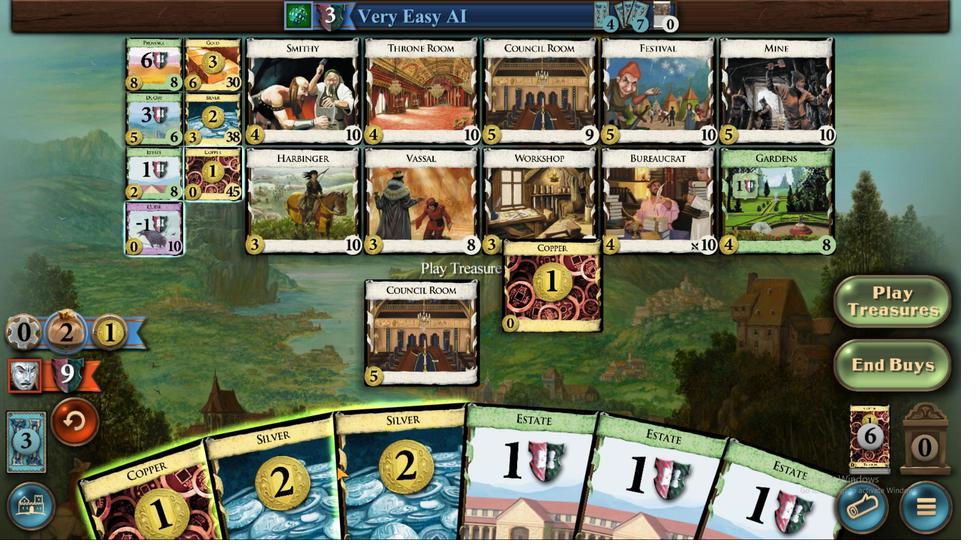 
Action: Mouse moved to (625, 340)
Screenshot: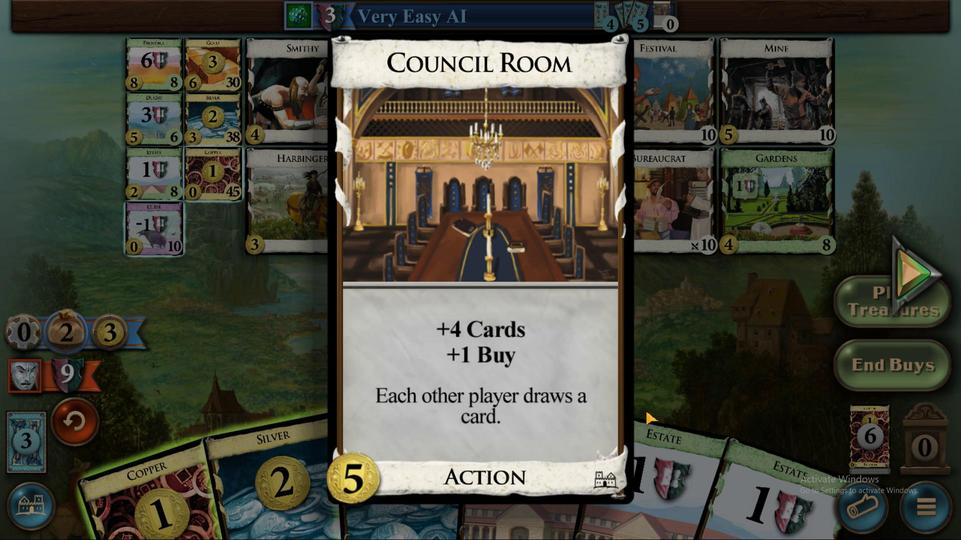 
Action: Mouse pressed left at (625, 340)
Screenshot: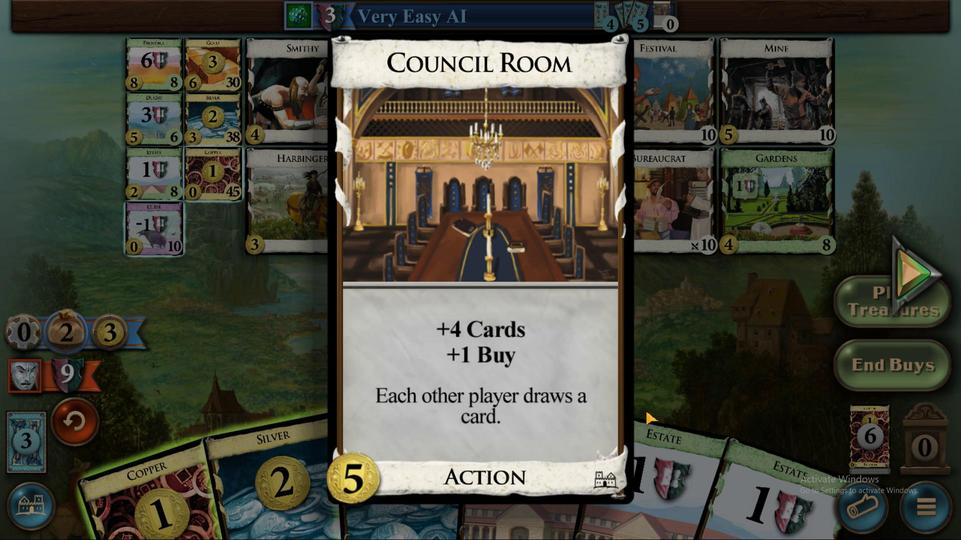 
Action: Mouse moved to (486, 374)
Screenshot: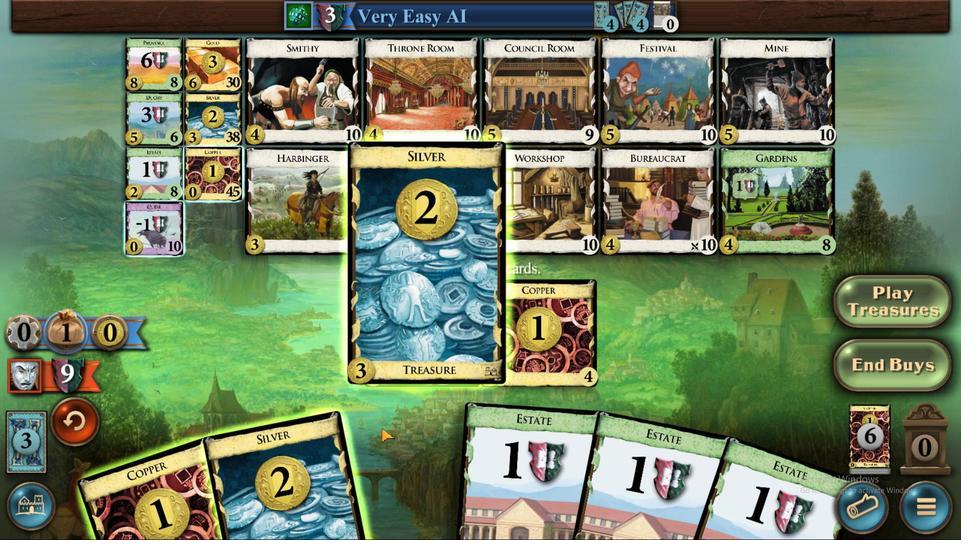 
Action: Mouse pressed left at (486, 374)
Screenshot: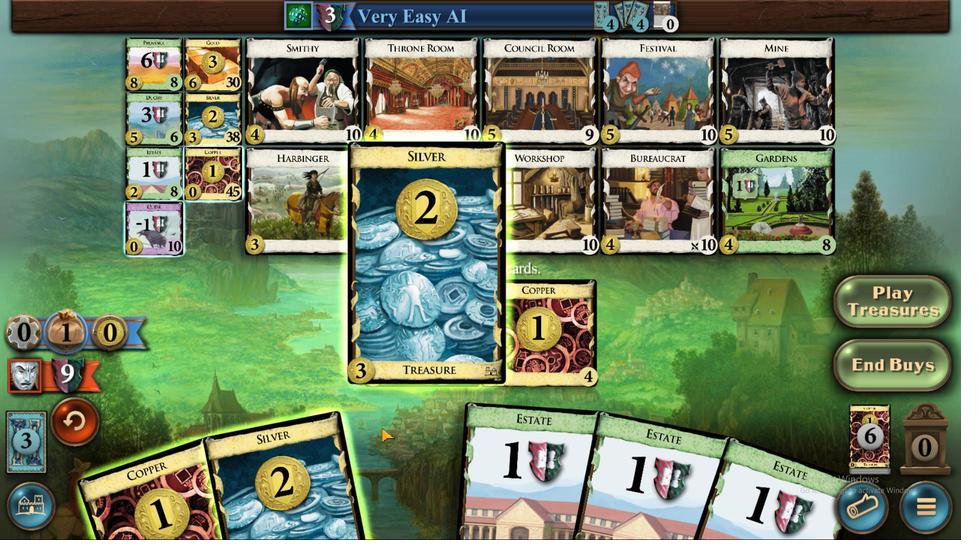 
Action: Mouse moved to (397, 370)
Screenshot: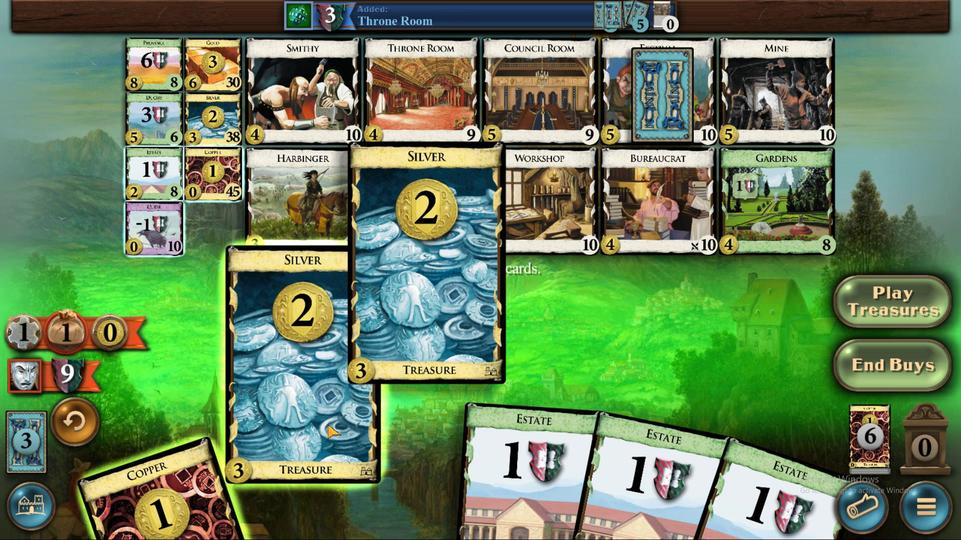 
Action: Mouse pressed left at (397, 370)
Screenshot: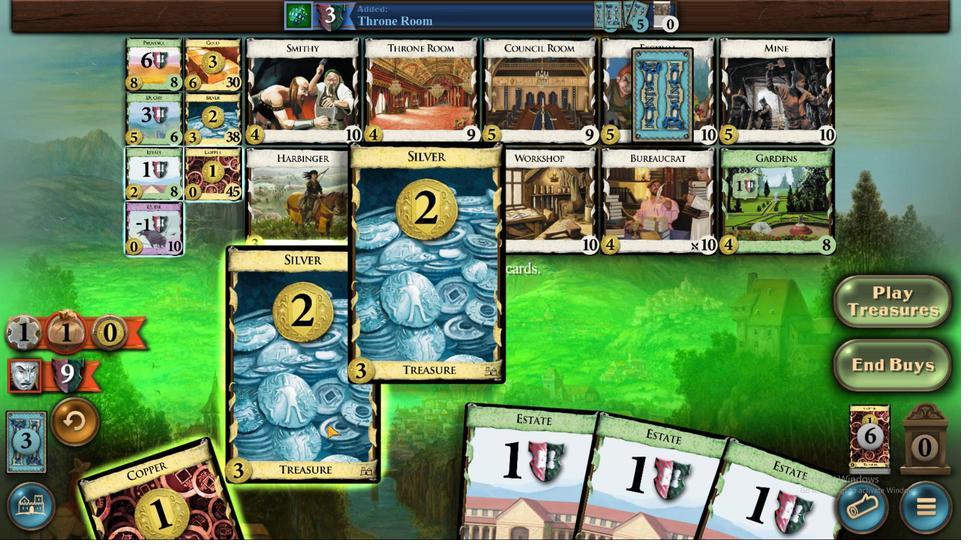 
Action: Mouse moved to (328, 370)
Screenshot: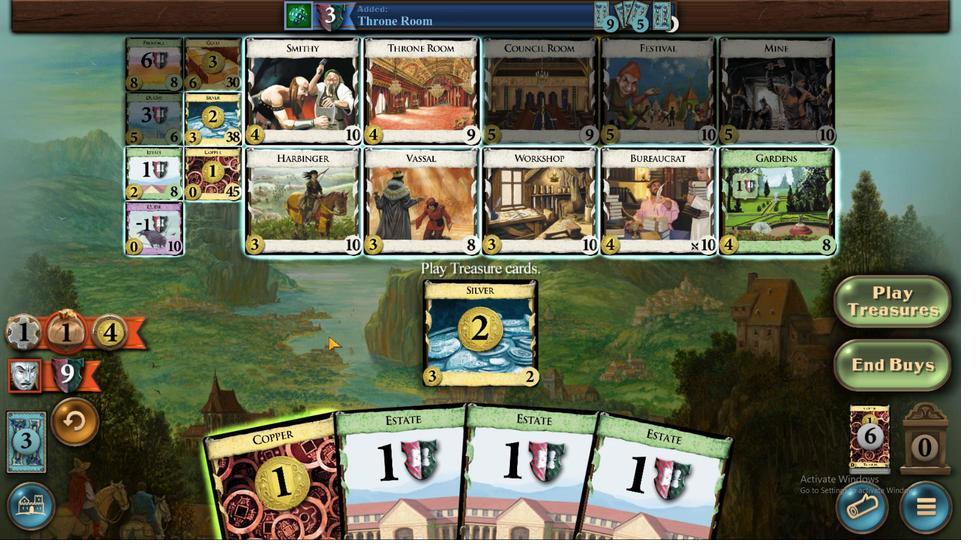 
Action: Mouse pressed left at (328, 370)
Screenshot: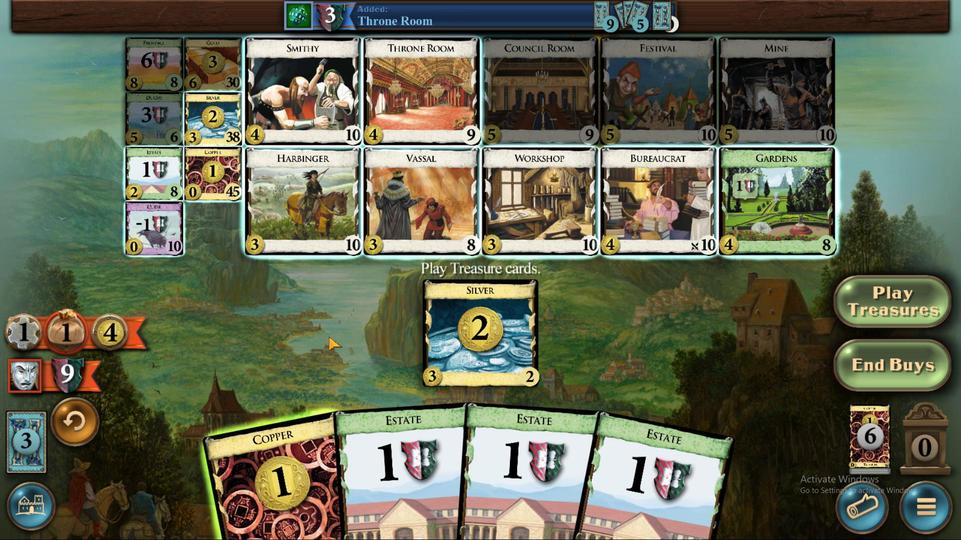 
Action: Mouse moved to (387, 362)
Screenshot: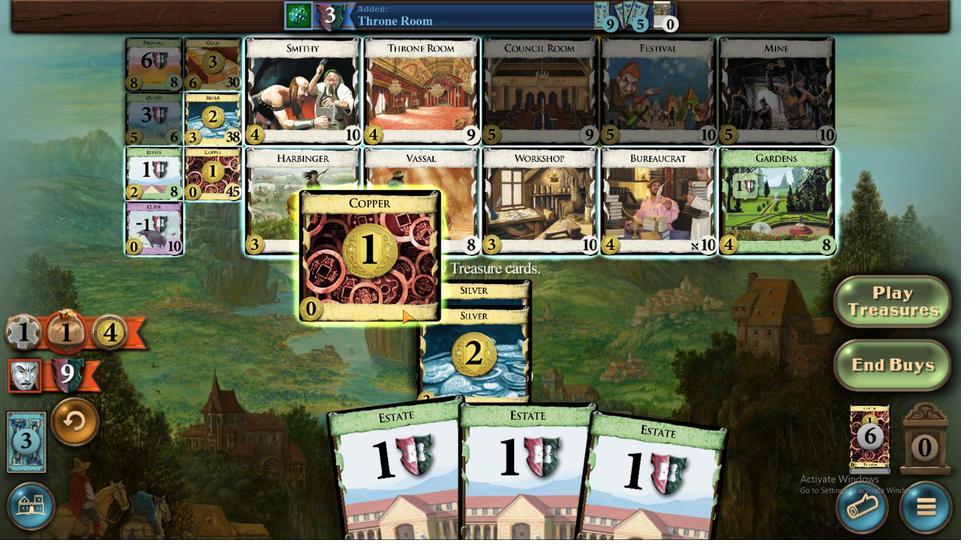 
Action: Mouse pressed left at (381, 374)
Screenshot: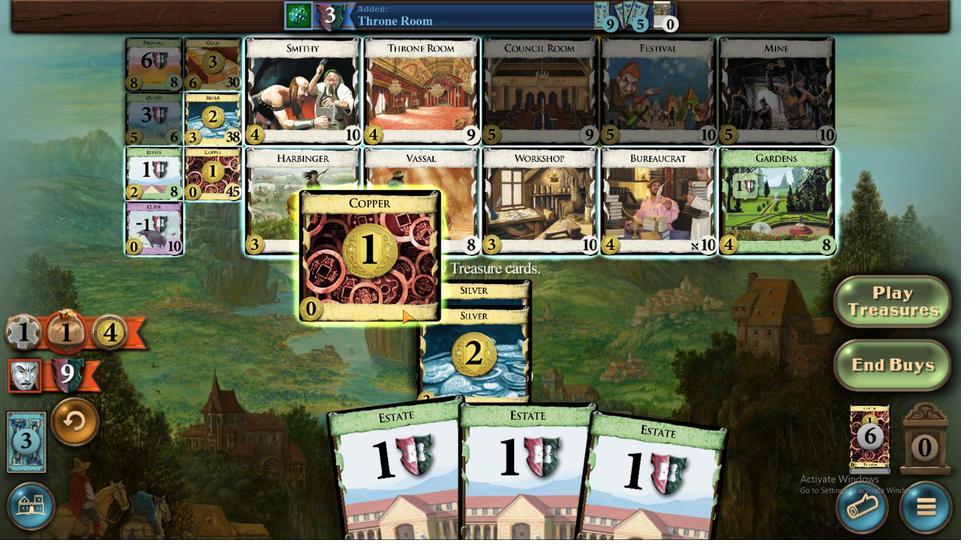 
Action: Mouse moved to (293, 219)
Screenshot: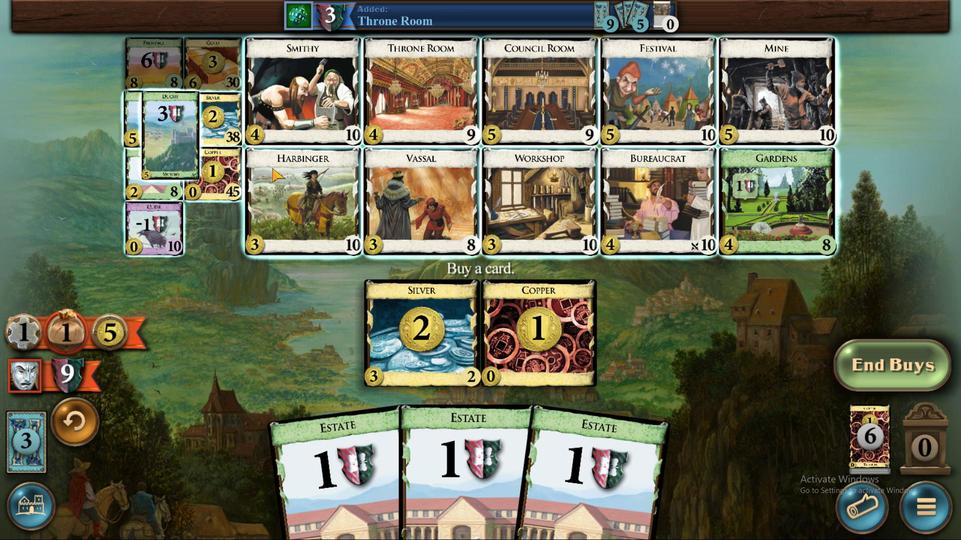 
Action: Mouse pressed left at (293, 219)
Screenshot: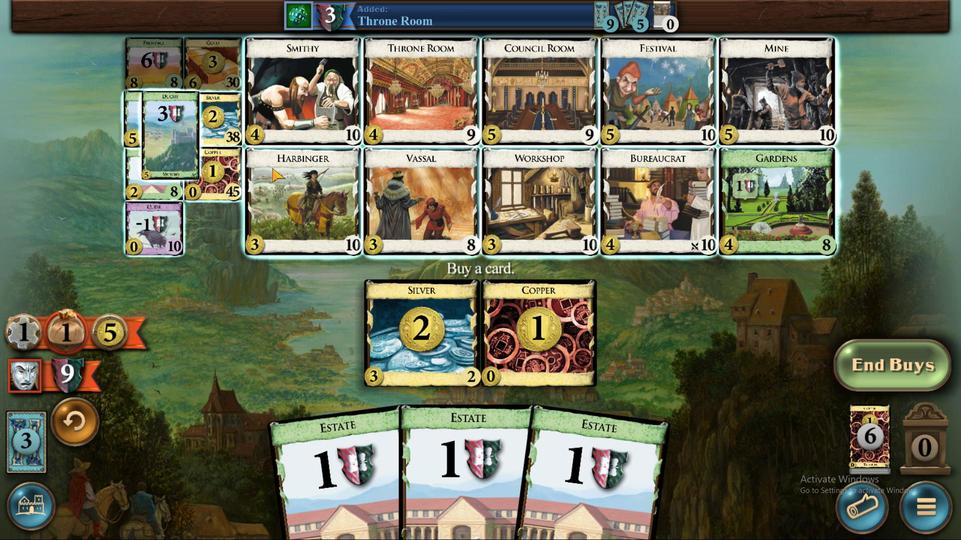 
Action: Mouse moved to (485, 369)
Screenshot: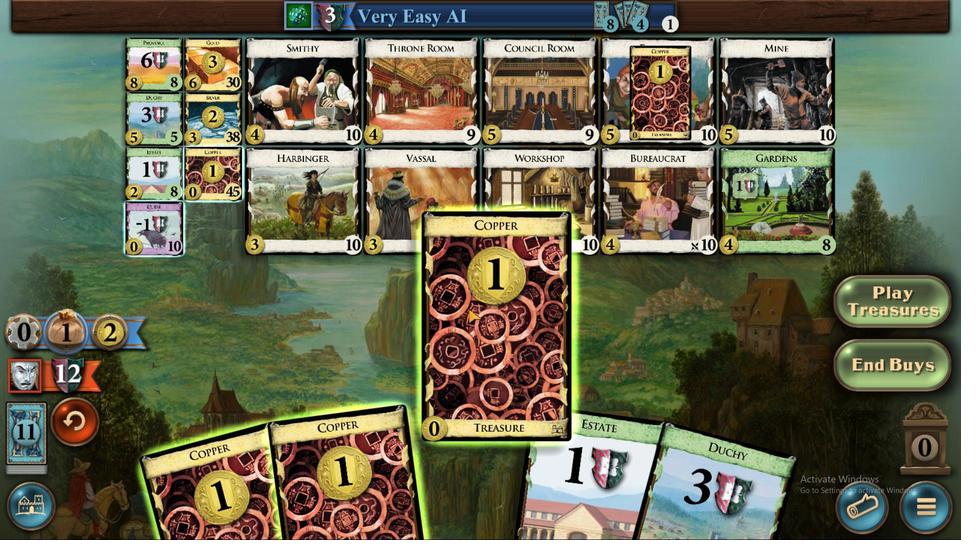 
Action: Mouse pressed left at (485, 369)
Screenshot: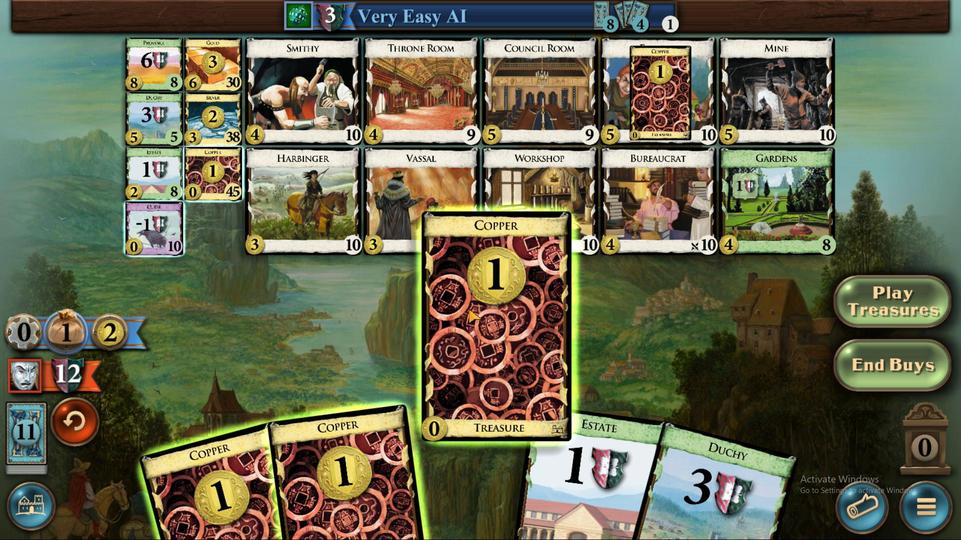 
Action: Mouse moved to (434, 366)
Screenshot: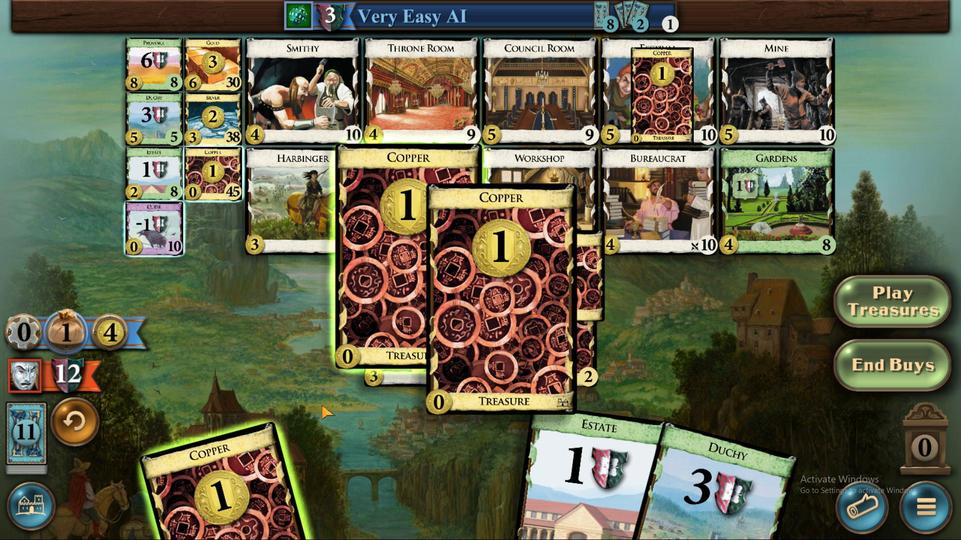 
Action: Mouse pressed left at (434, 367)
Screenshot: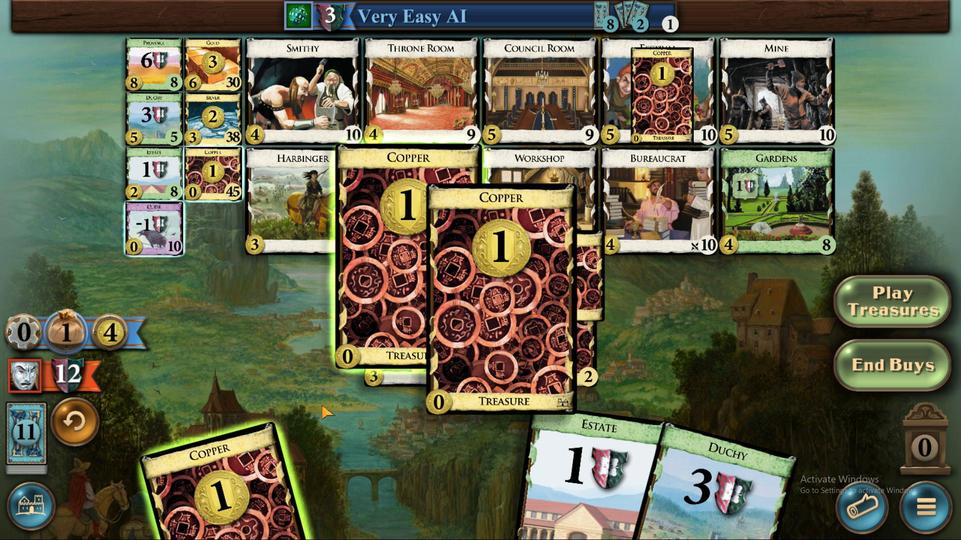 
Action: Mouse moved to (351, 370)
Screenshot: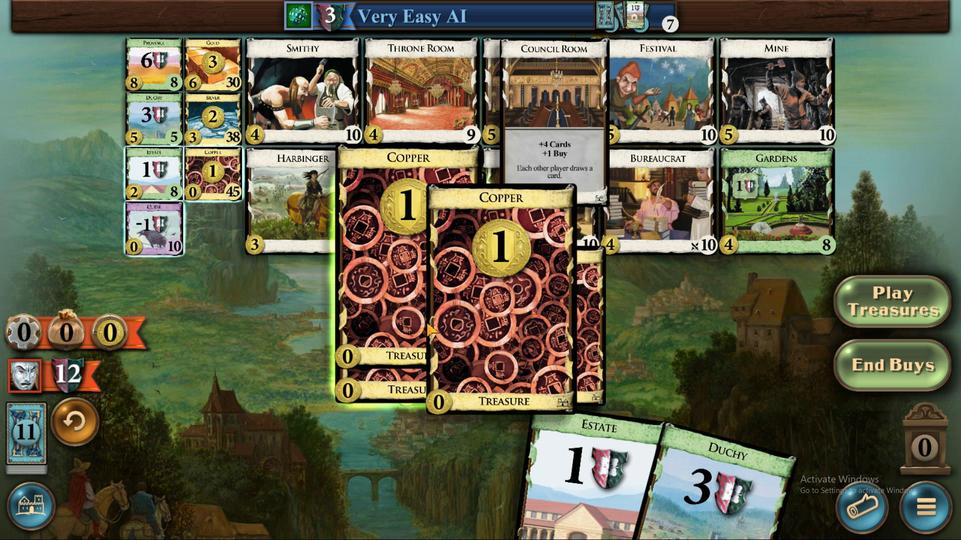 
Action: Mouse pressed left at (350, 370)
Screenshot: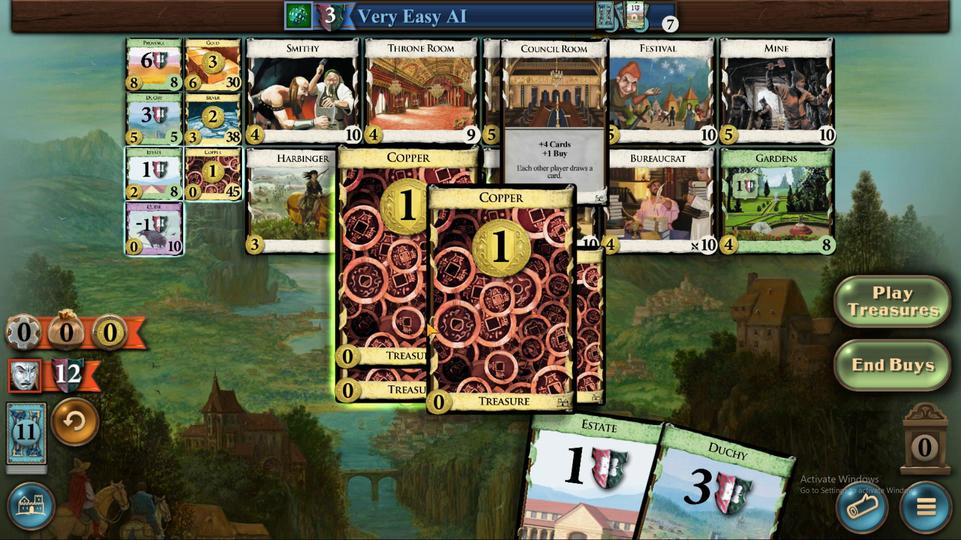 
Action: Mouse moved to (339, 222)
Screenshot: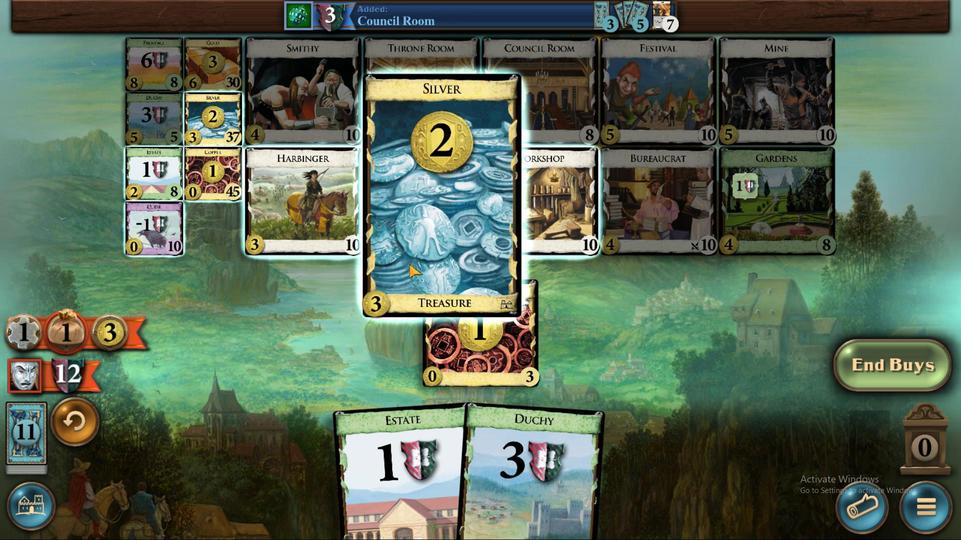 
Action: Mouse pressed left at (339, 222)
Screenshot: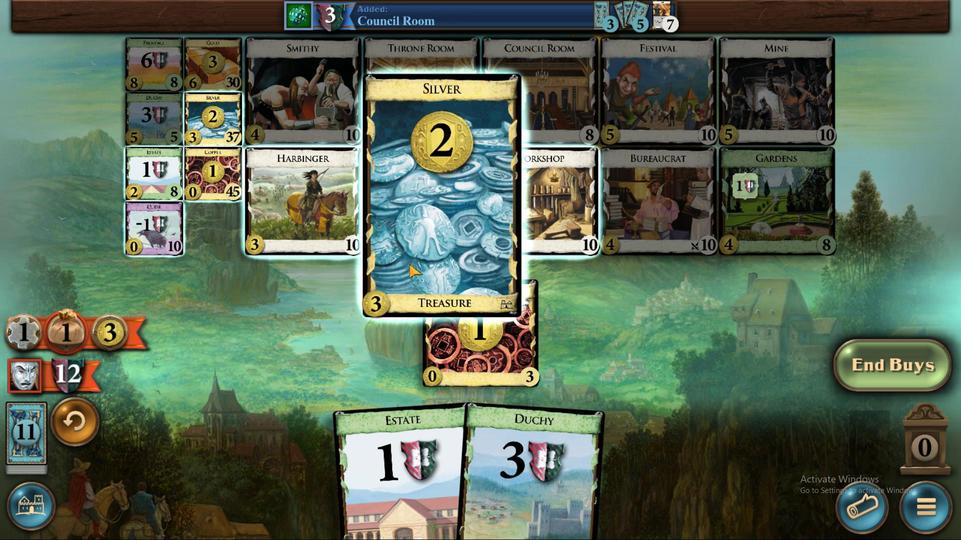 
Action: Mouse moved to (430, 344)
Screenshot: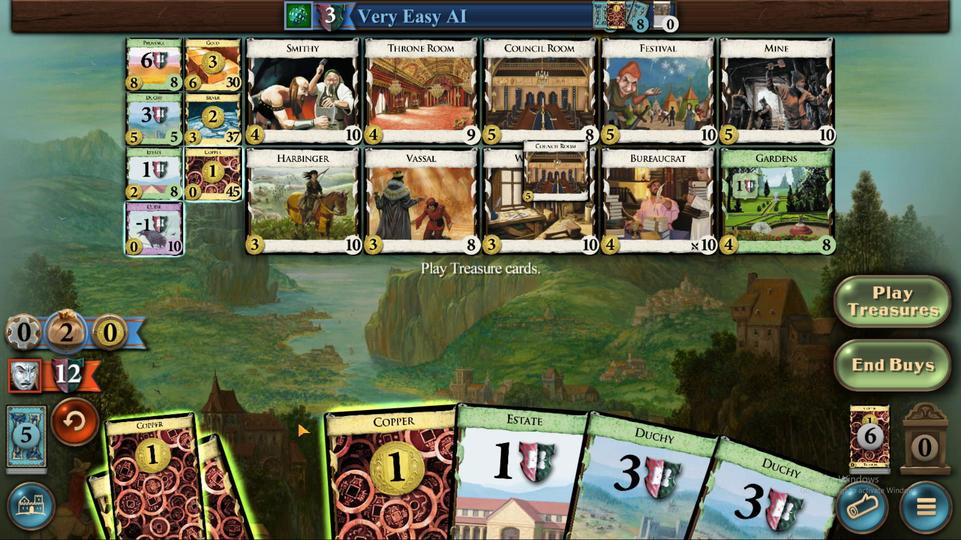
Action: Mouse pressed left at (424, 354)
Screenshot: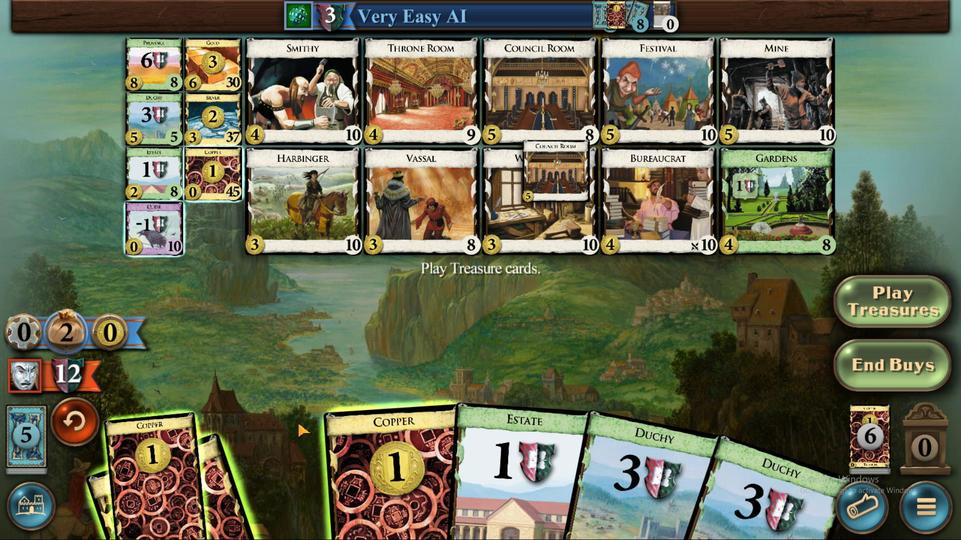 
Action: Mouse moved to (435, 364)
Screenshot: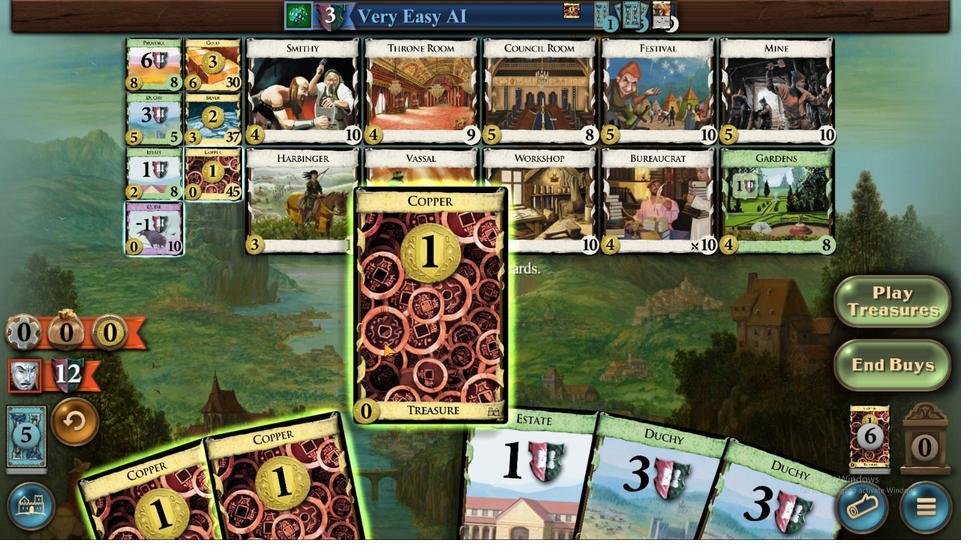 
Action: Mouse pressed left at (434, 368)
Screenshot: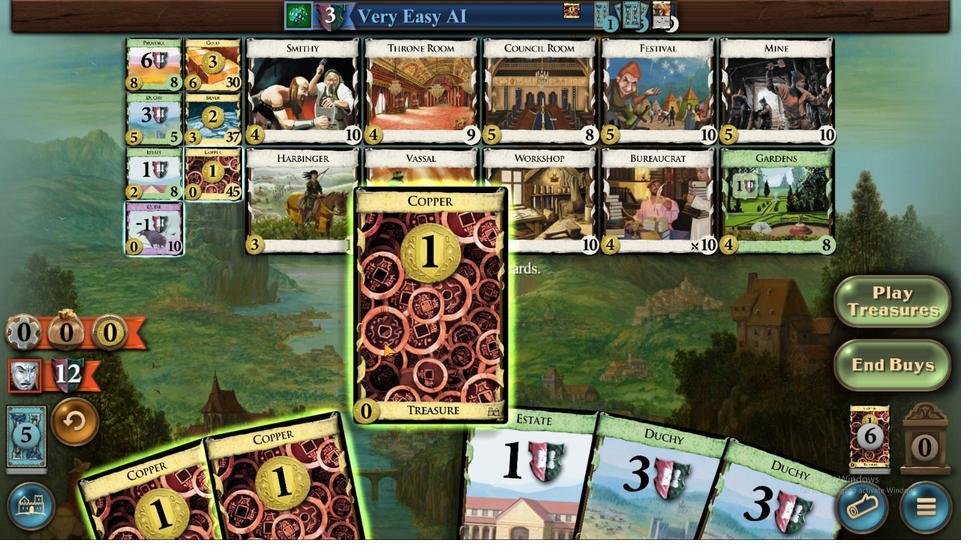 
Action: Mouse moved to (405, 361)
Screenshot: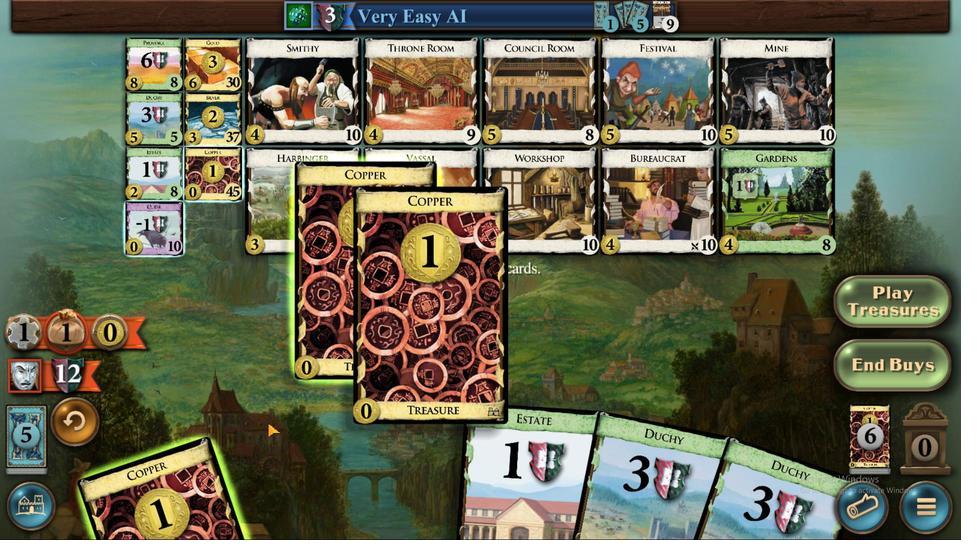 
Action: Mouse pressed left at (403, 363)
Screenshot: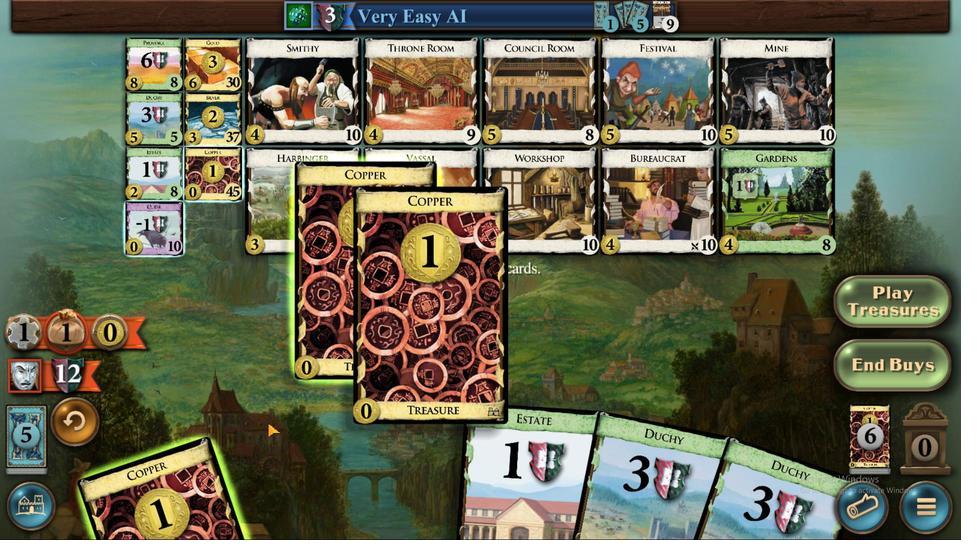 
Action: Mouse moved to (327, 380)
Screenshot: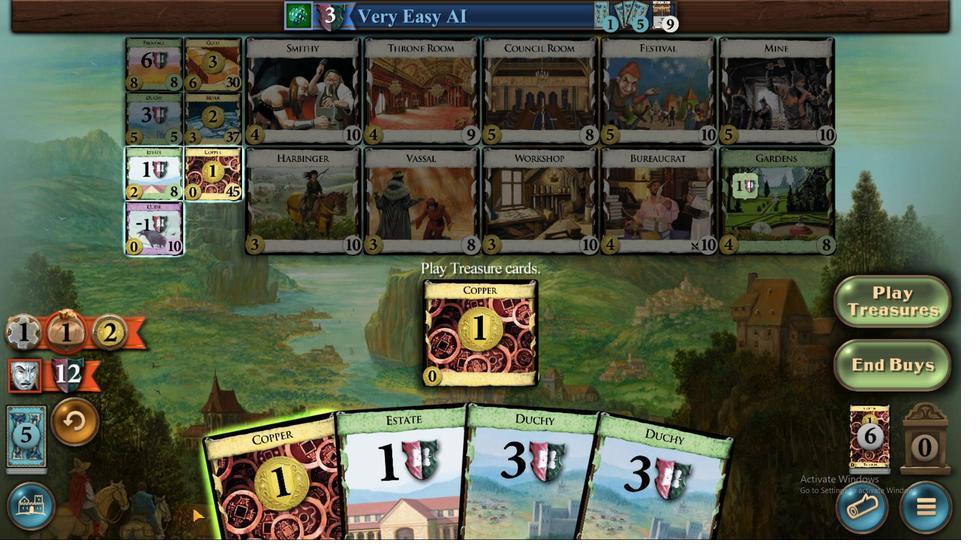 
Action: Mouse pressed left at (327, 380)
Screenshot: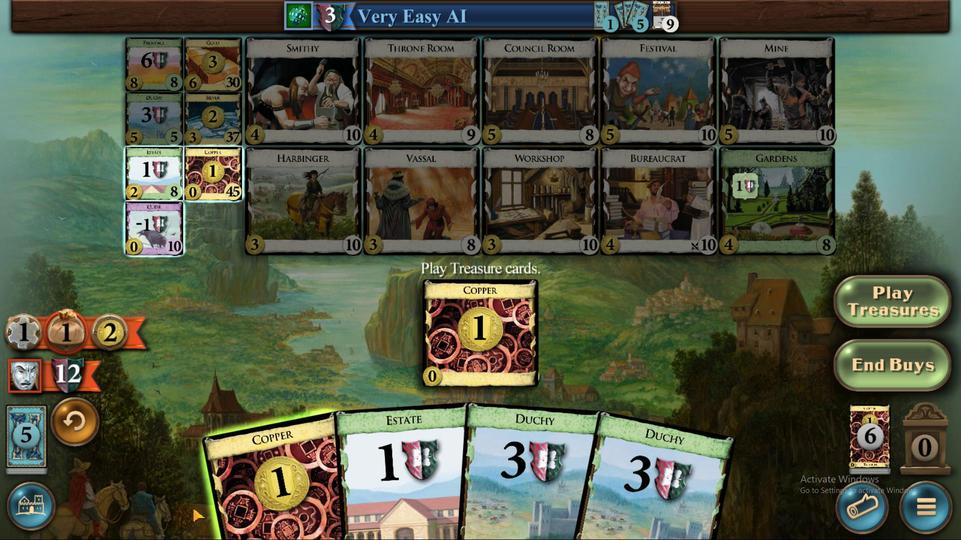 
Action: Mouse moved to (394, 361)
Screenshot: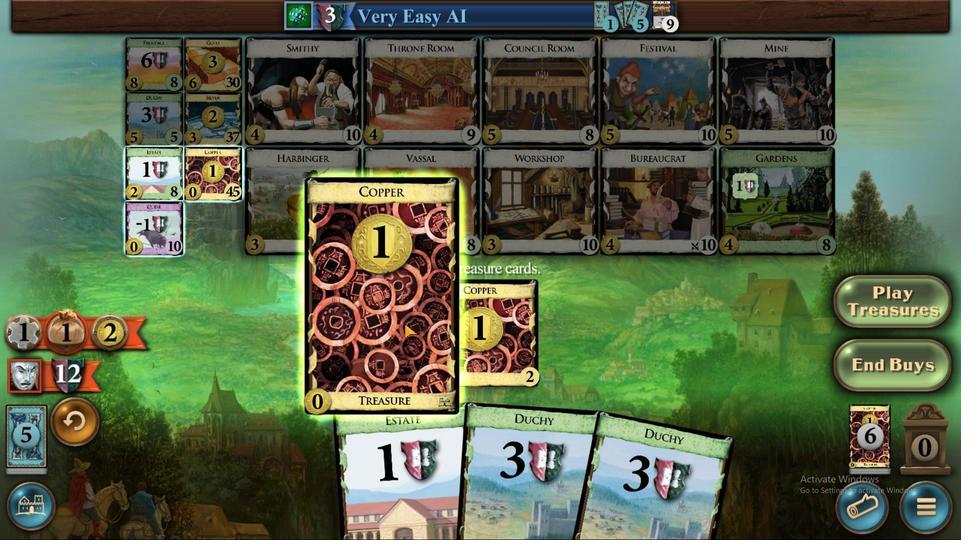 
Action: Mouse pressed left at (394, 361)
Screenshot: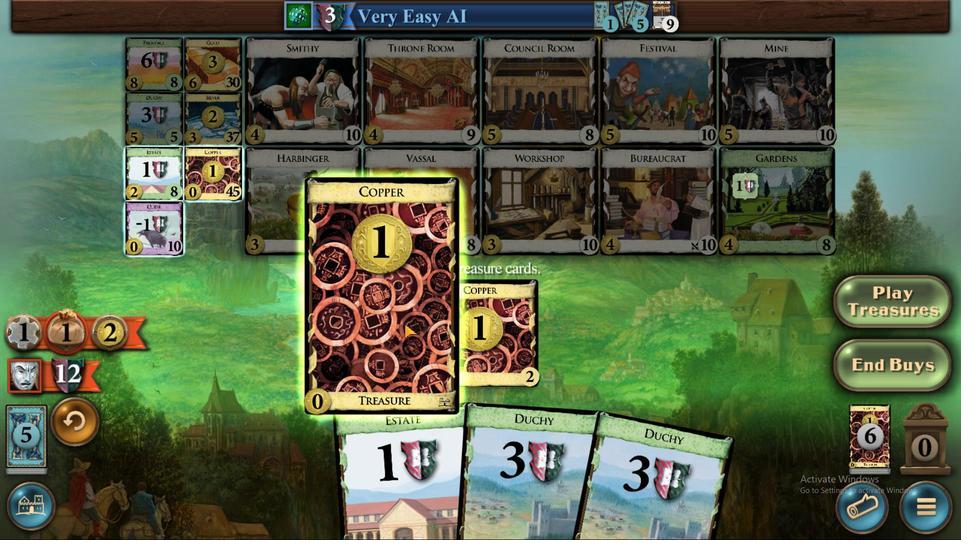 
Action: Mouse moved to (344, 214)
Screenshot: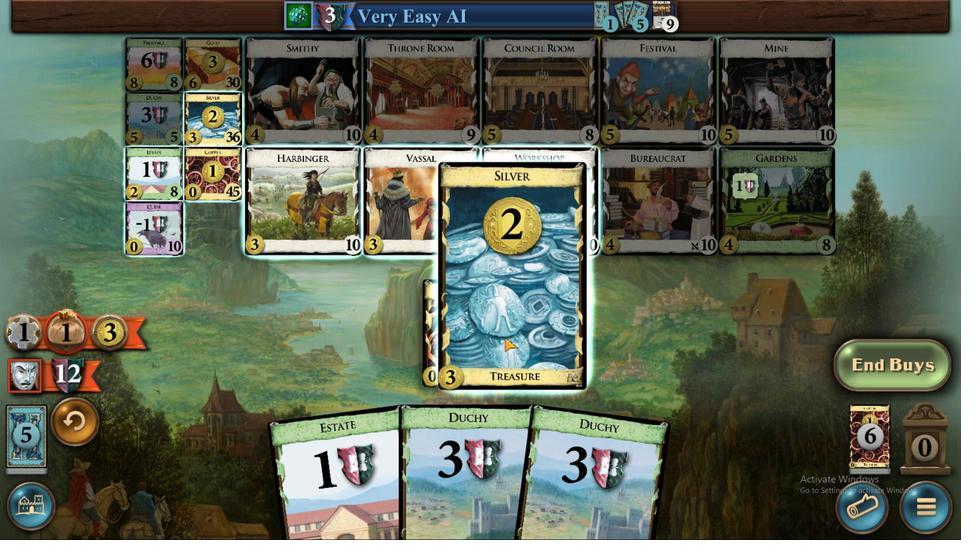 
Action: Mouse pressed left at (344, 214)
Screenshot: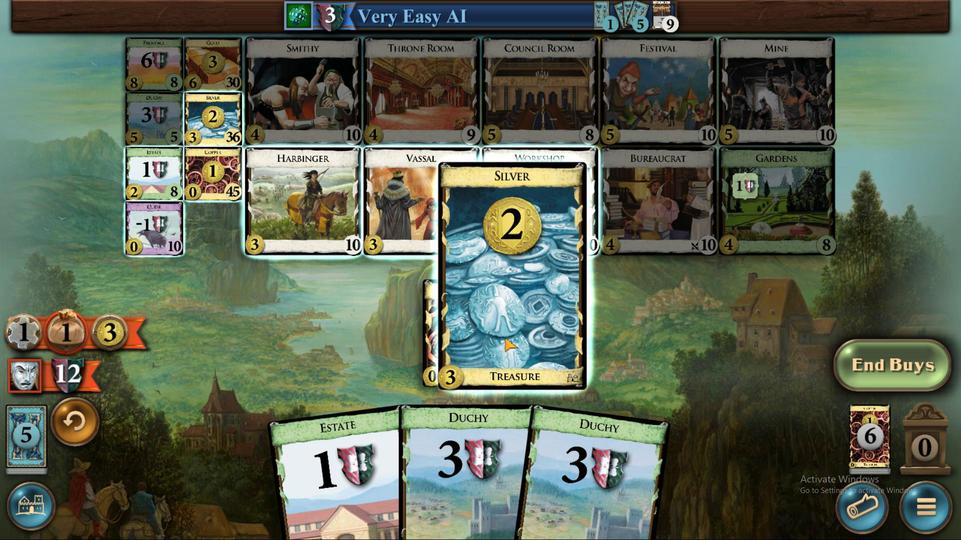 
Action: Mouse moved to (493, 372)
Screenshot: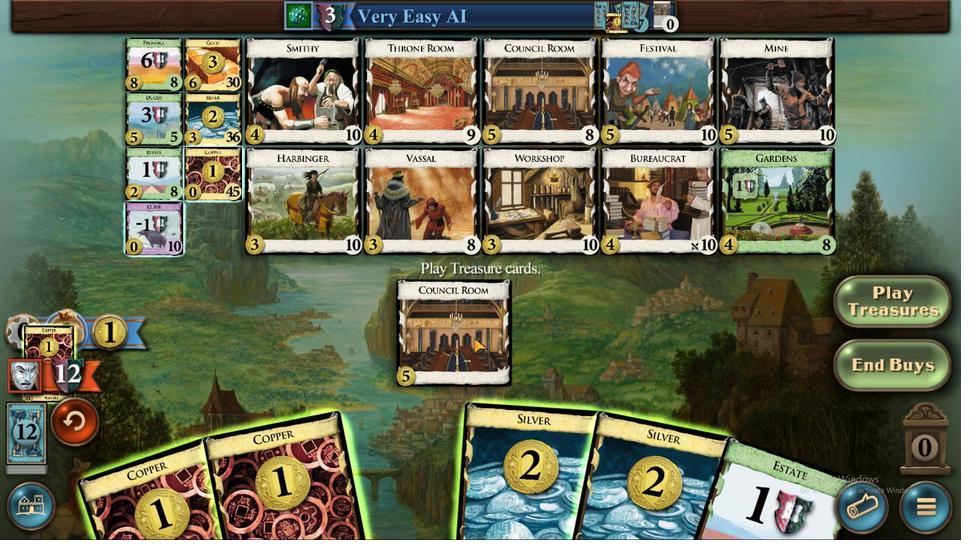 
Action: Mouse pressed left at (493, 373)
Screenshot: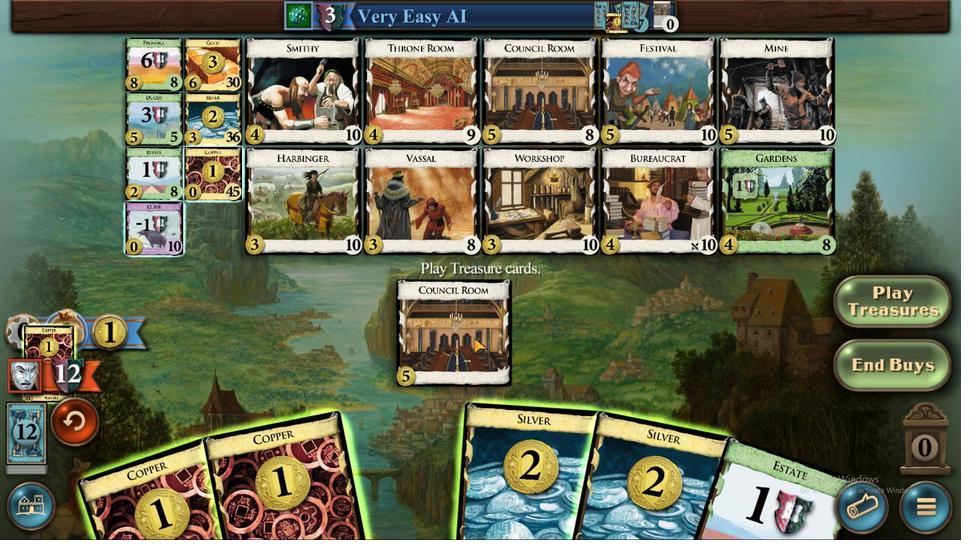 
Action: Mouse moved to (531, 358)
Screenshot: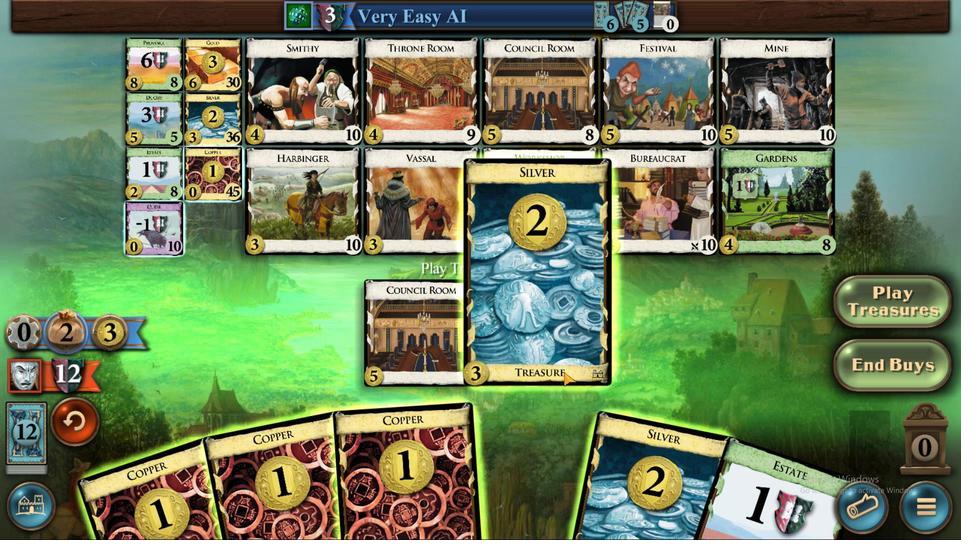 
Action: Mouse pressed left at (531, 358)
Screenshot: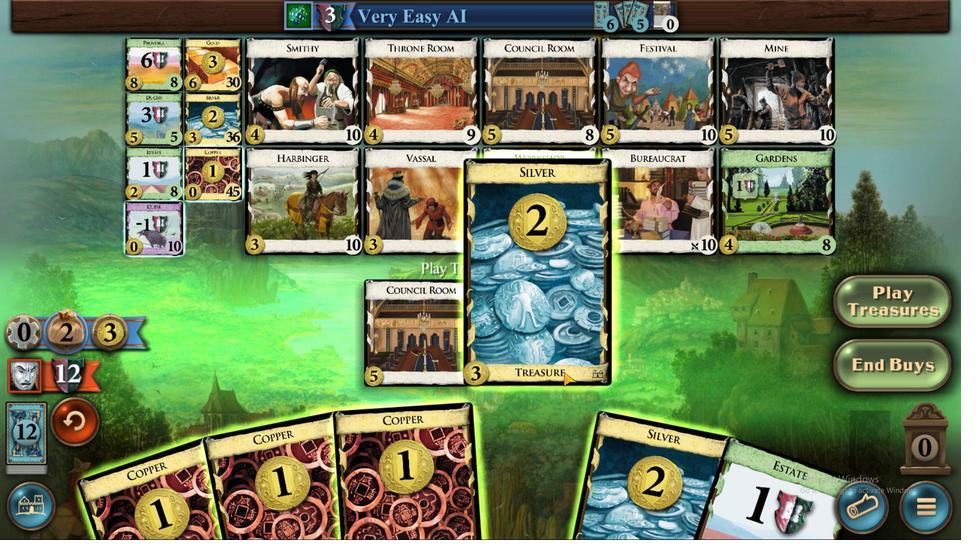 
Action: Mouse moved to (623, 366)
Screenshot: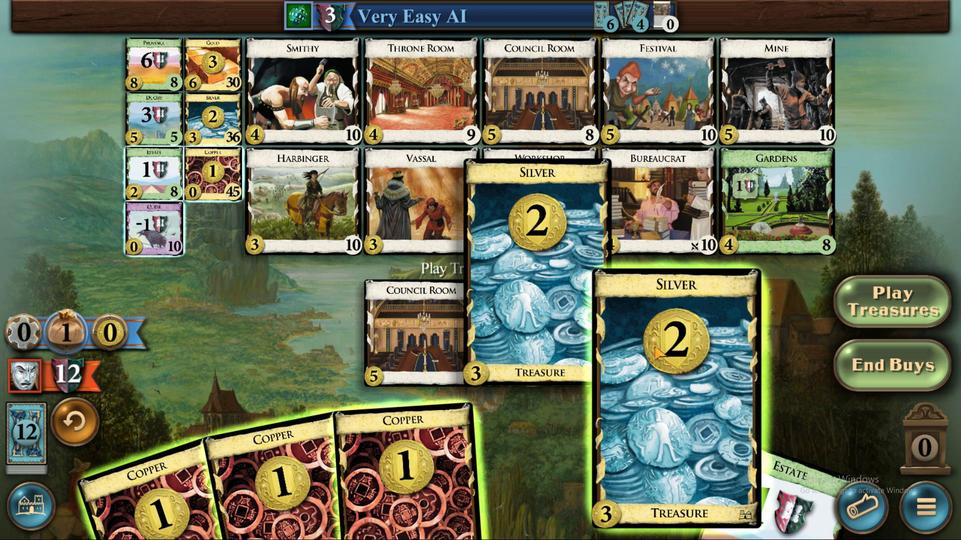 
Action: Mouse pressed left at (623, 366)
Screenshot: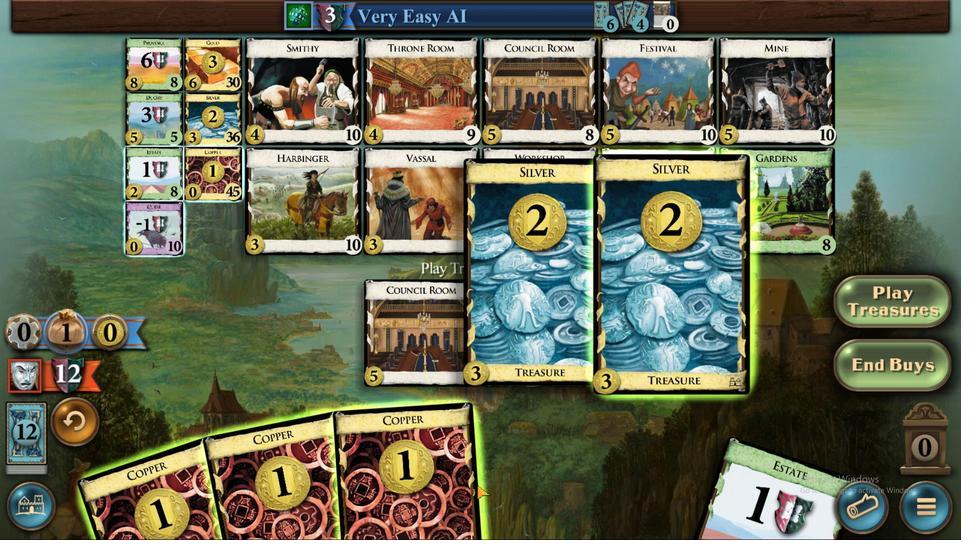 
Action: Mouse moved to (501, 372)
Screenshot: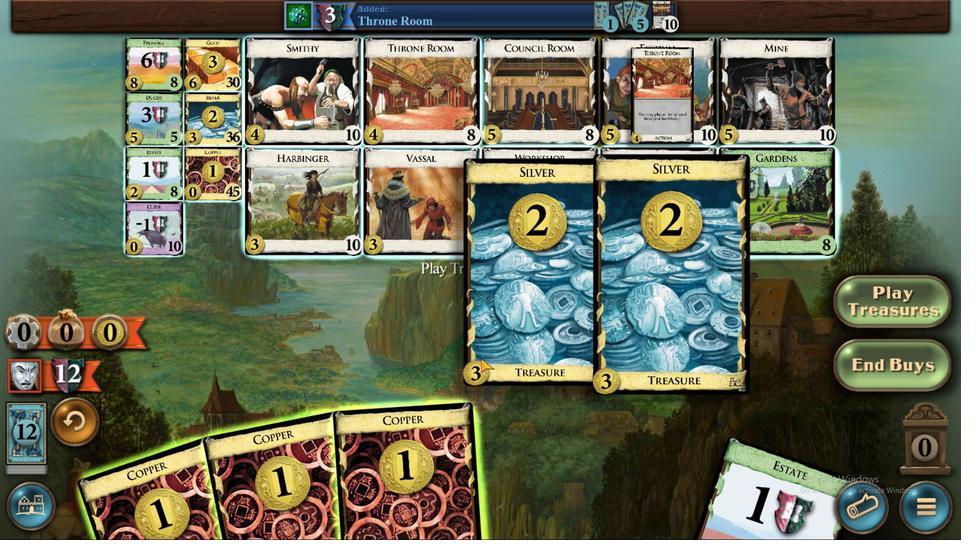 
Action: Mouse pressed left at (501, 374)
Screenshot: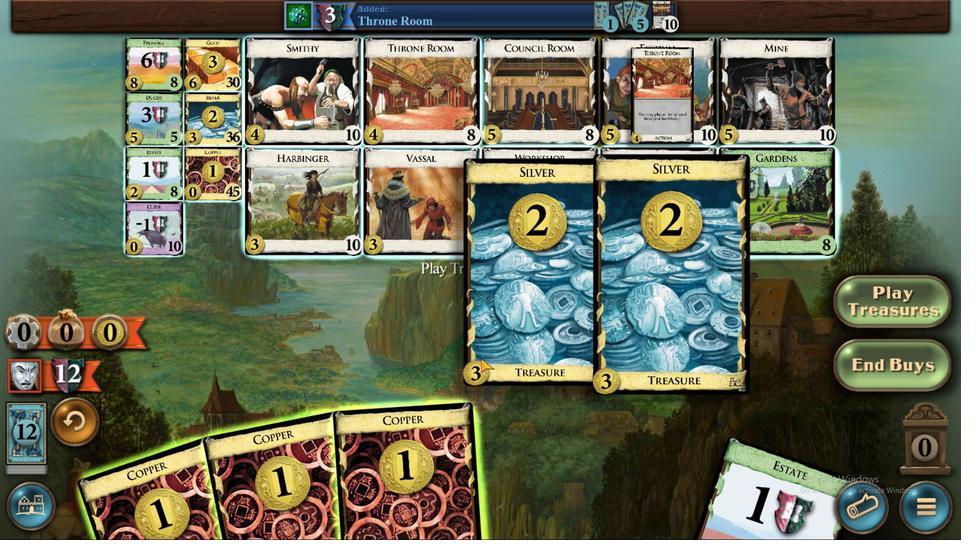 
Action: Mouse moved to (496, 381)
Screenshot: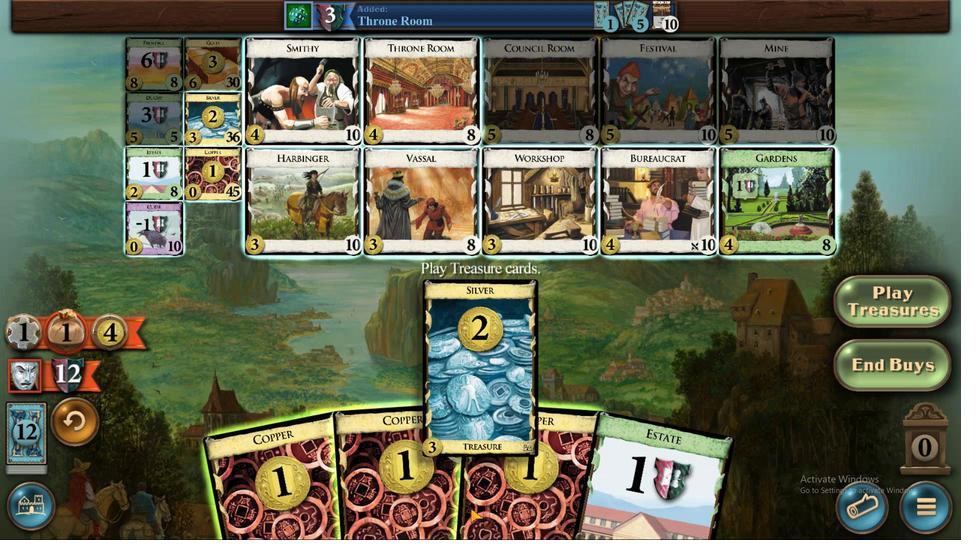 
Action: Mouse pressed left at (496, 381)
Screenshot: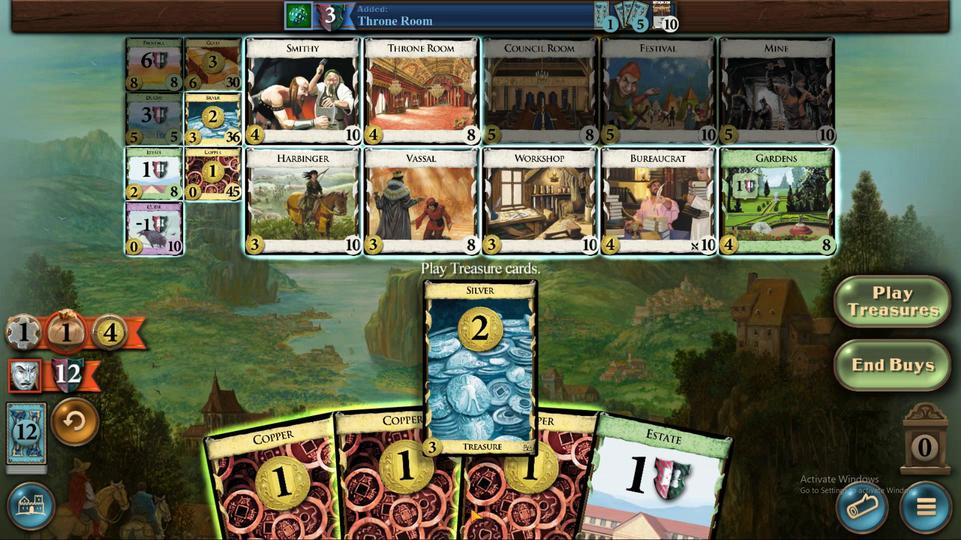 
Action: Mouse moved to (515, 379)
Screenshot: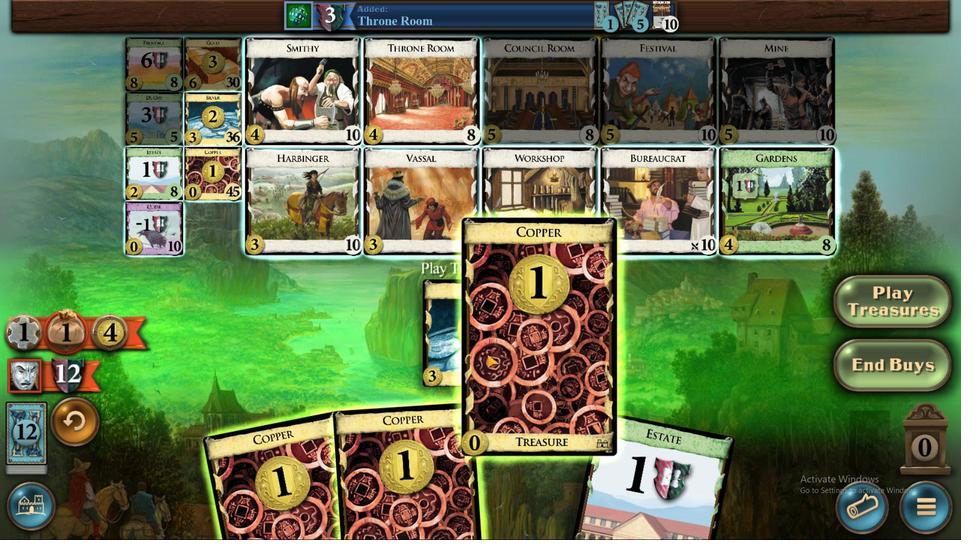 
Action: Mouse pressed left at (515, 380)
Screenshot: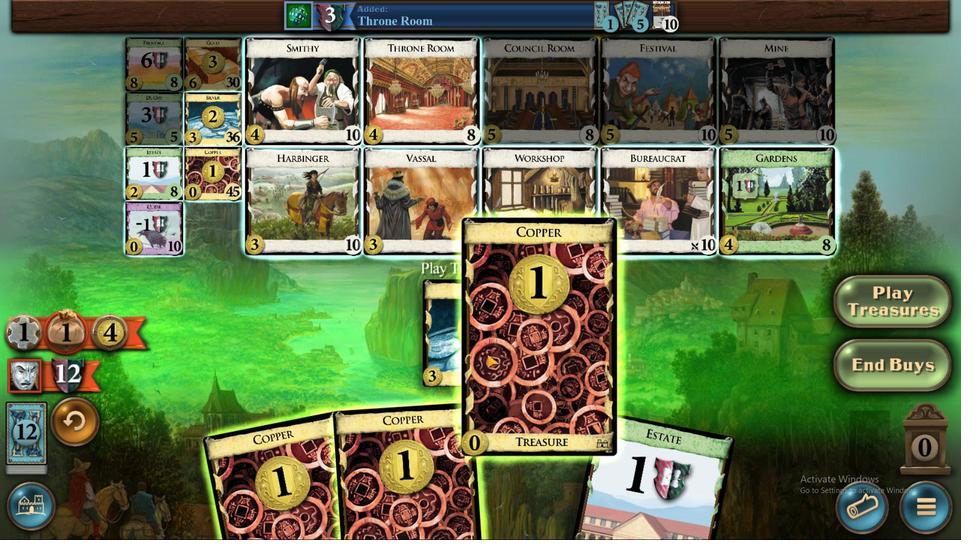 
Action: Mouse moved to (493, 347)
Screenshot: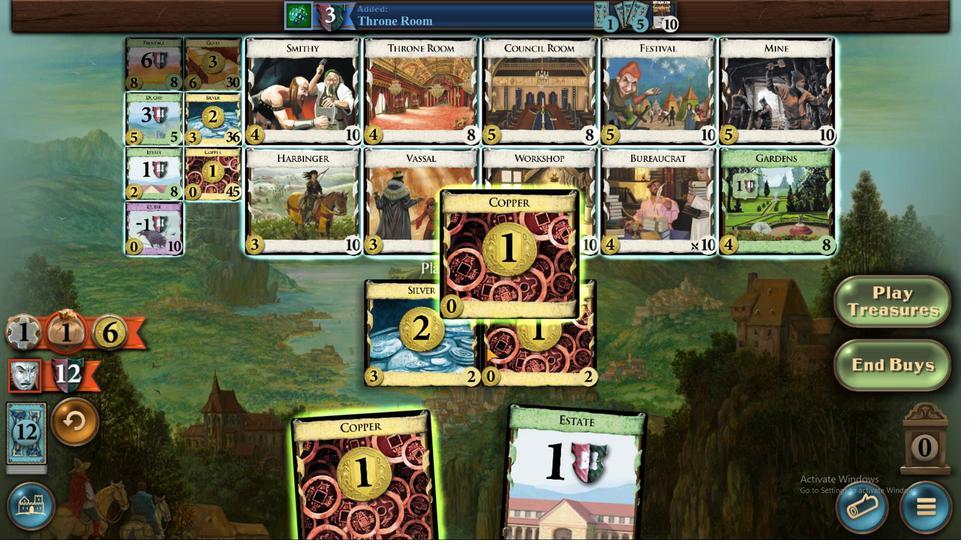 
Action: Mouse pressed left at (487, 356)
Screenshot: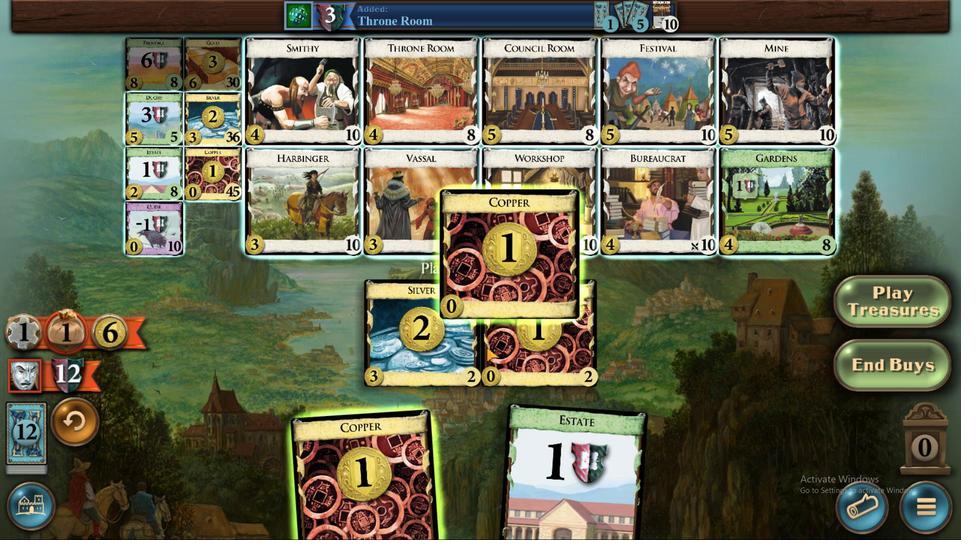 
Action: Mouse moved to (348, 198)
Screenshot: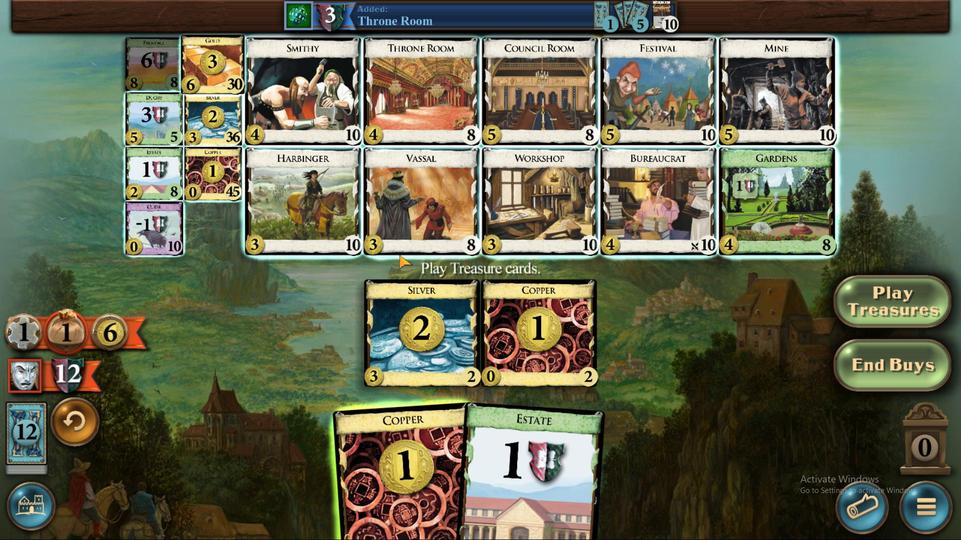 
Action: Mouse pressed left at (348, 198)
Screenshot: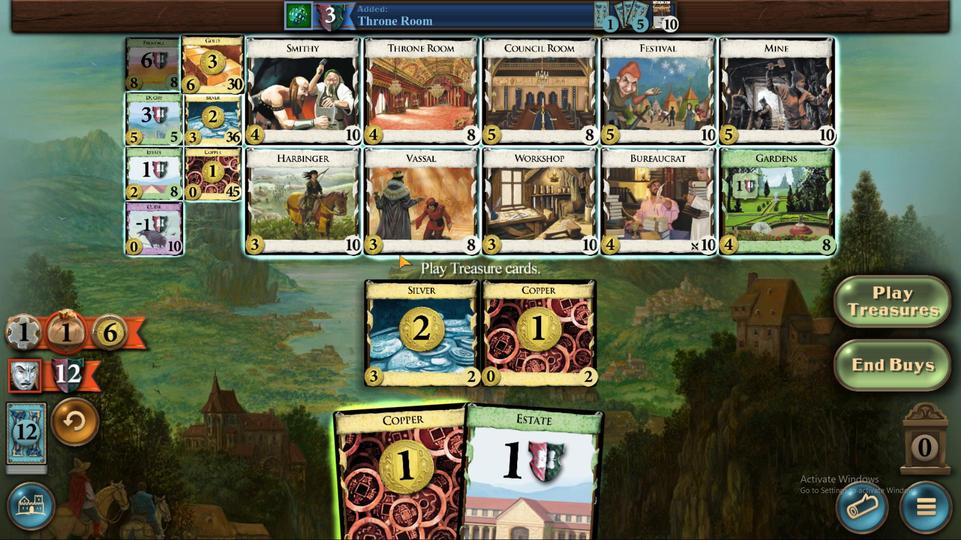 
Action: Mouse moved to (360, 362)
Screenshot: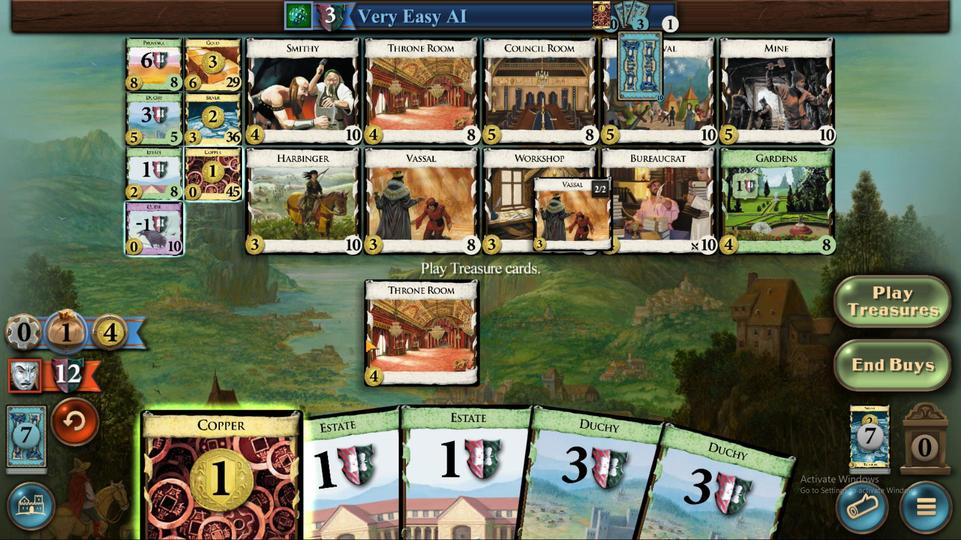 
Action: Mouse pressed left at (360, 362)
Screenshot: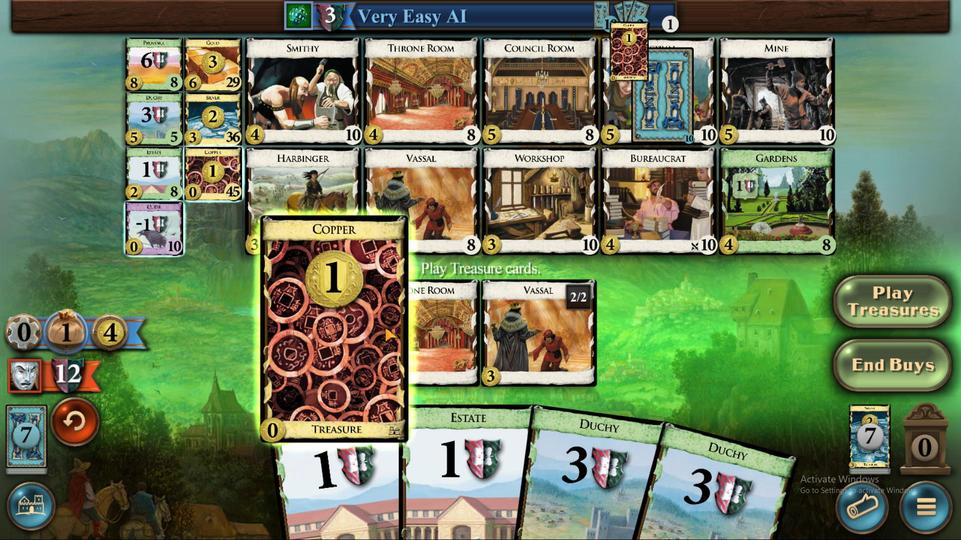 
Action: Mouse moved to (339, 234)
Screenshot: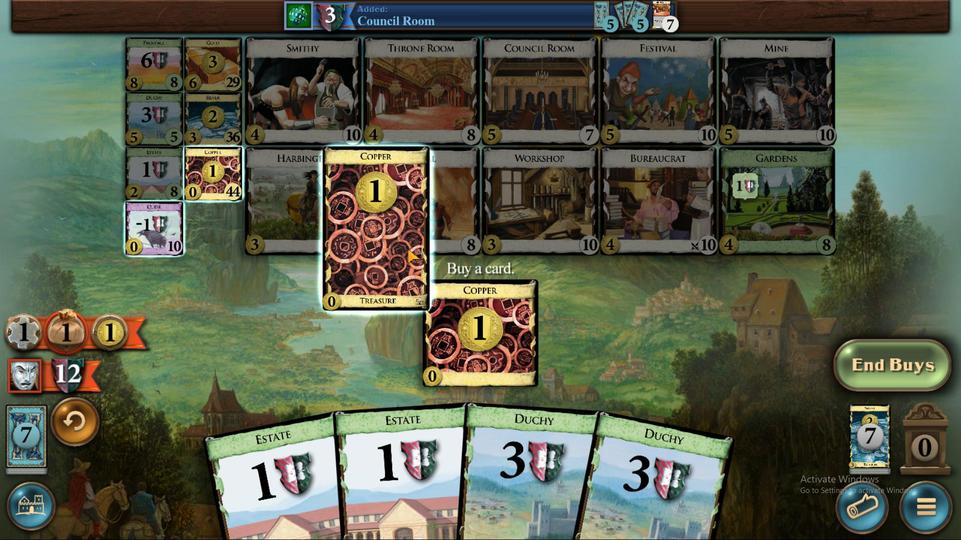 
Action: Mouse pressed left at (339, 234)
Screenshot: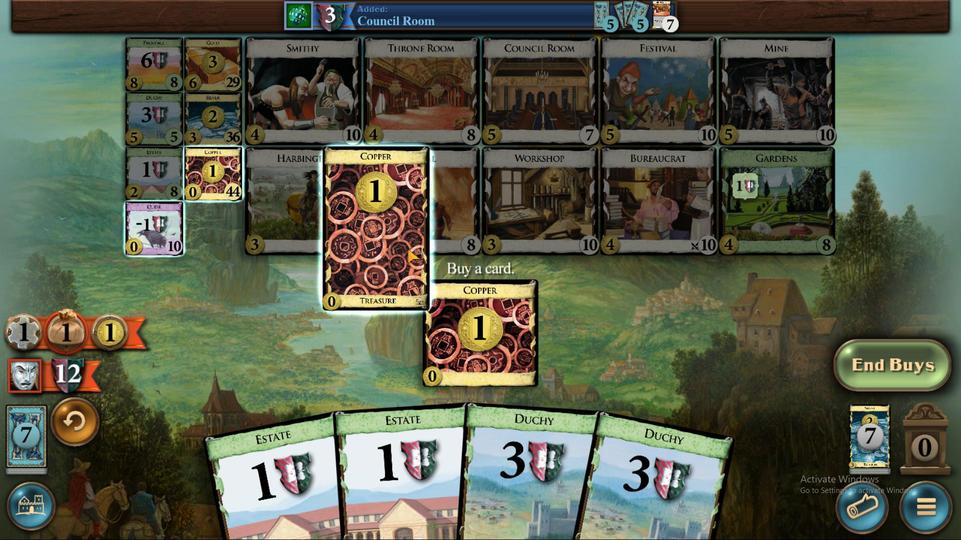 
Action: Mouse moved to (582, 361)
Screenshot: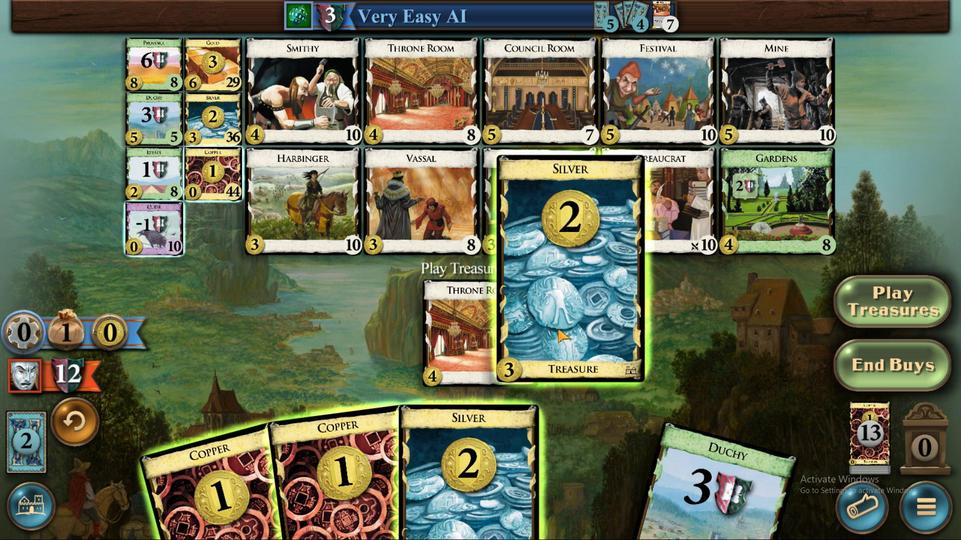 
Action: Mouse pressed left at (582, 361)
Screenshot: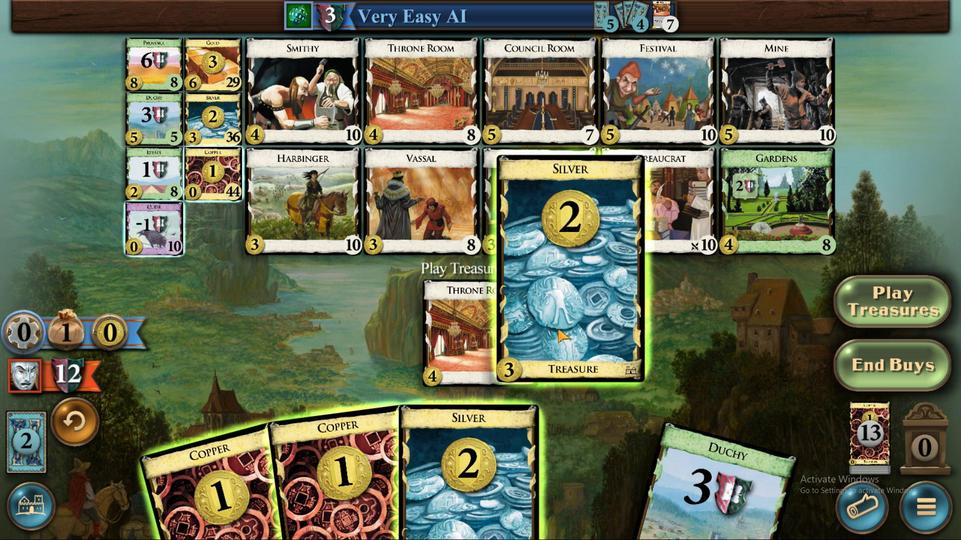 
Action: Mouse moved to (524, 365)
Screenshot: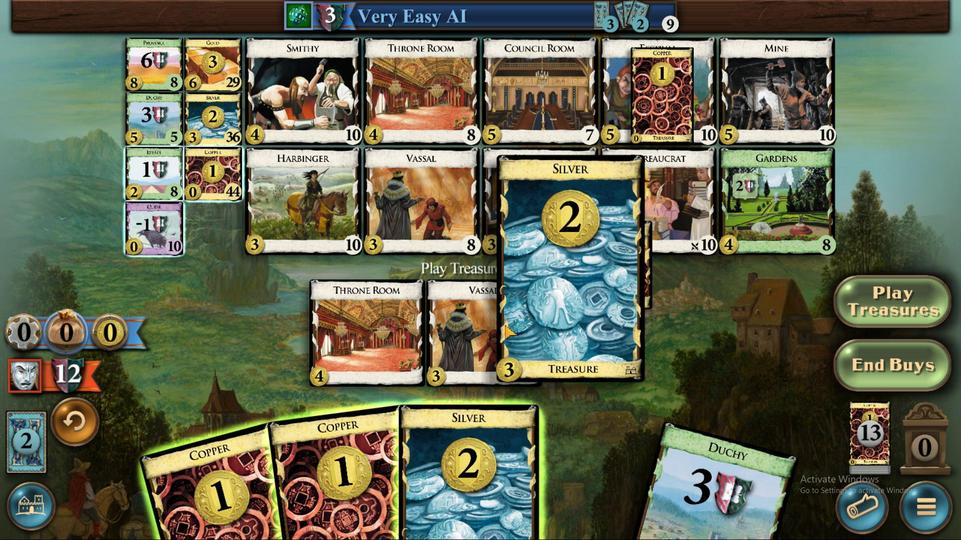 
Action: Mouse pressed left at (524, 365)
Screenshot: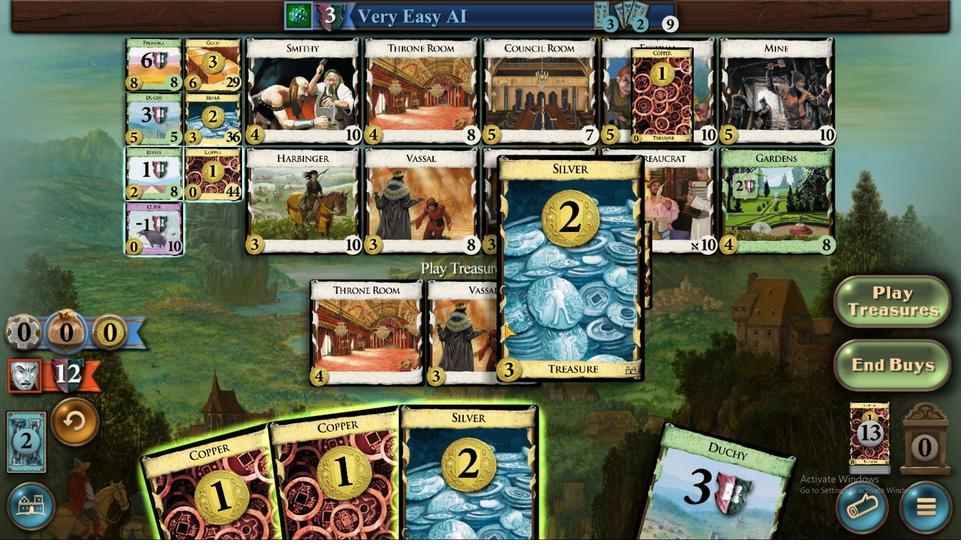 
Action: Mouse moved to (510, 379)
Screenshot: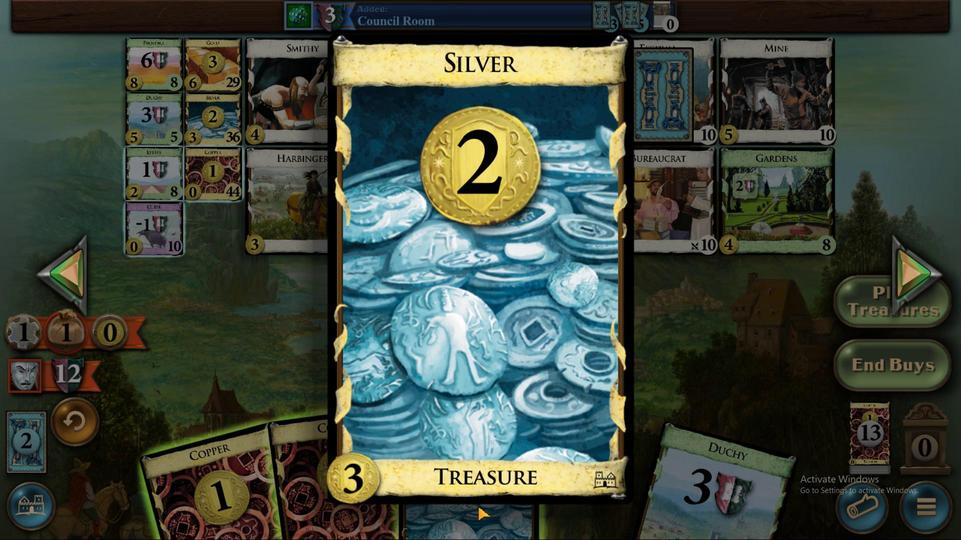 
Action: Mouse pressed left at (510, 379)
Screenshot: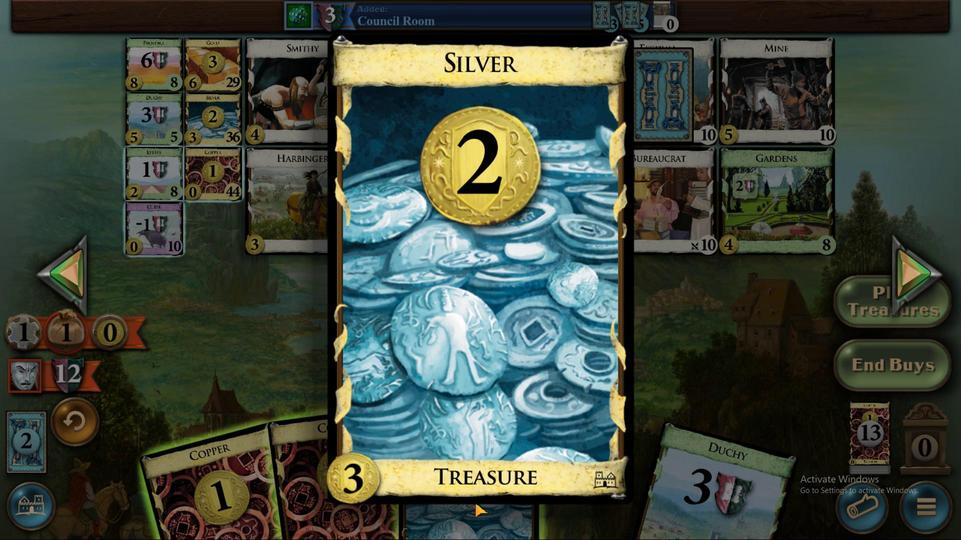 
Action: Mouse moved to (508, 379)
Screenshot: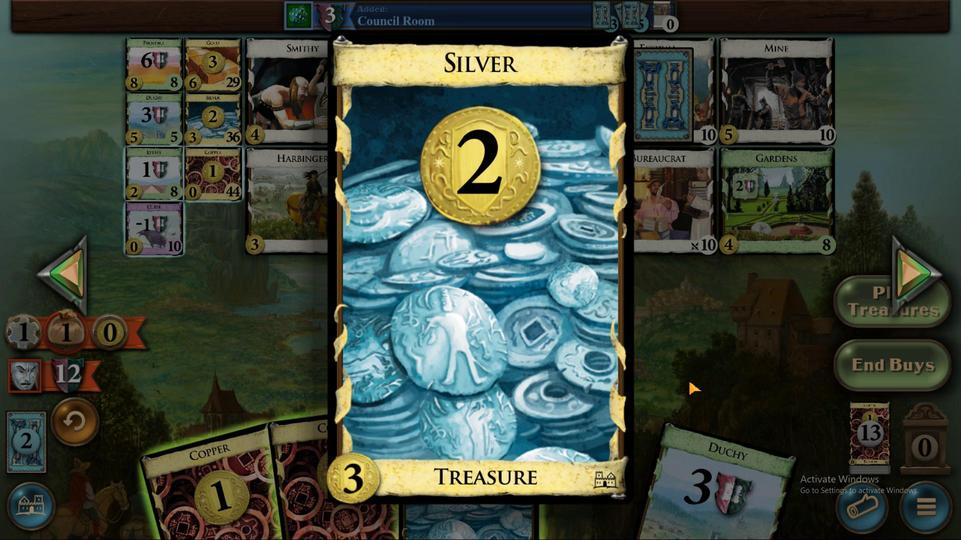 
Action: Mouse pressed left at (508, 379)
Screenshot: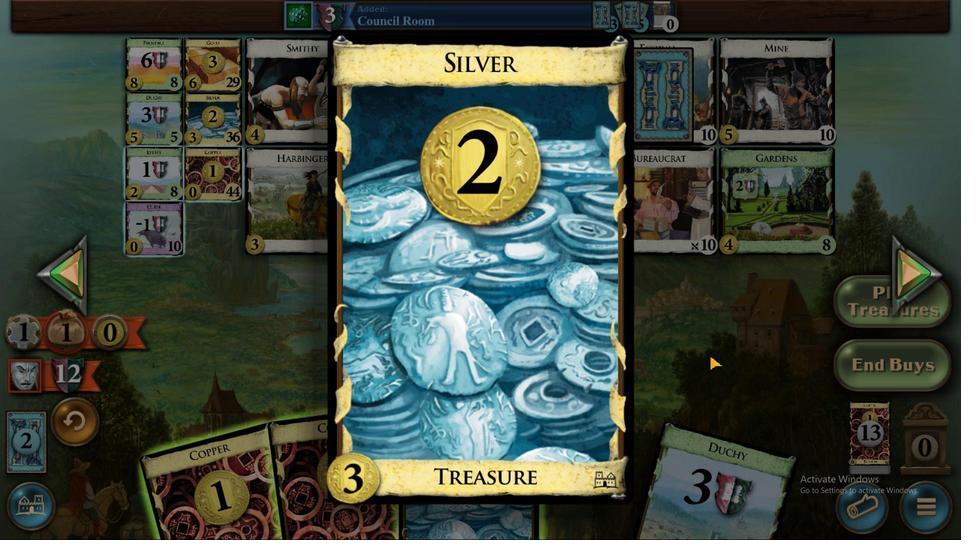 
Action: Mouse moved to (658, 317)
Screenshot: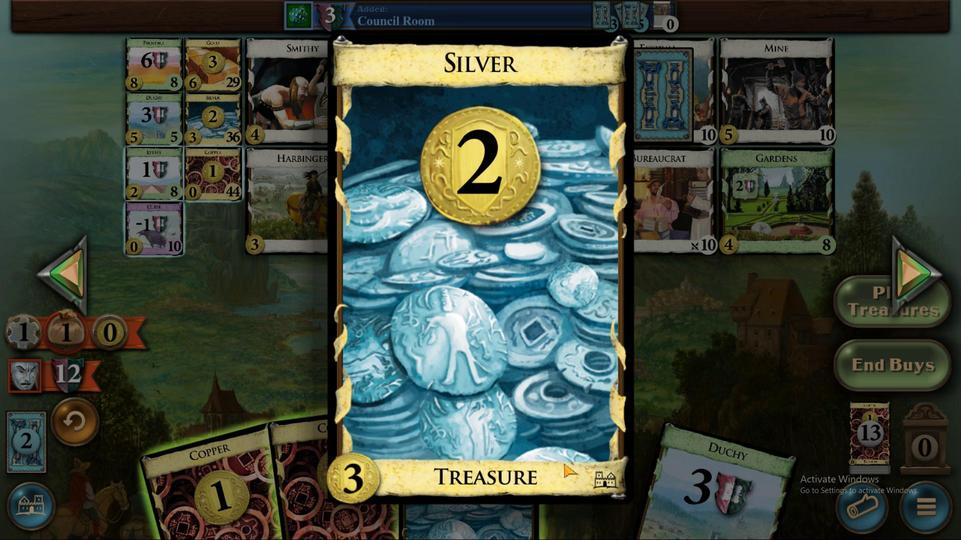 
Action: Mouse pressed left at (658, 317)
Screenshot: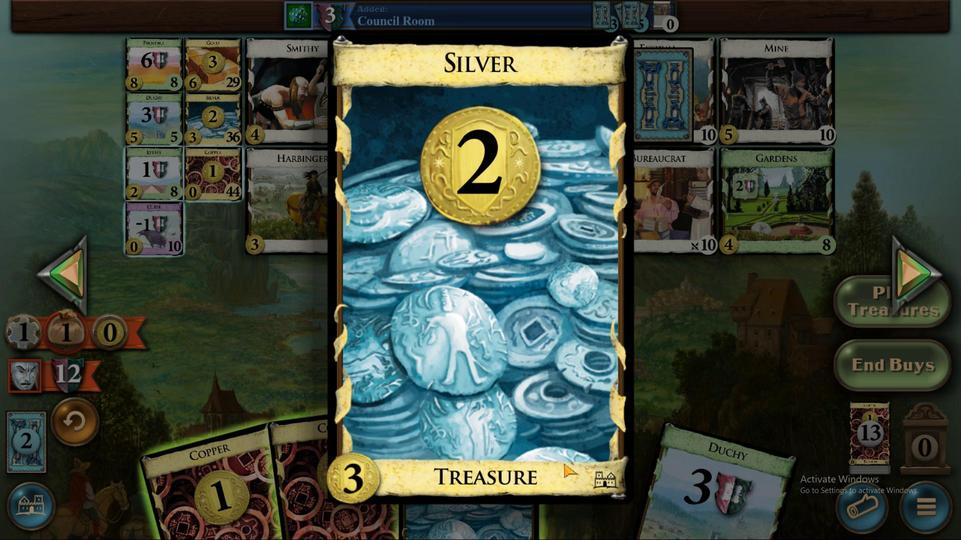
Action: Mouse moved to (559, 238)
Screenshot: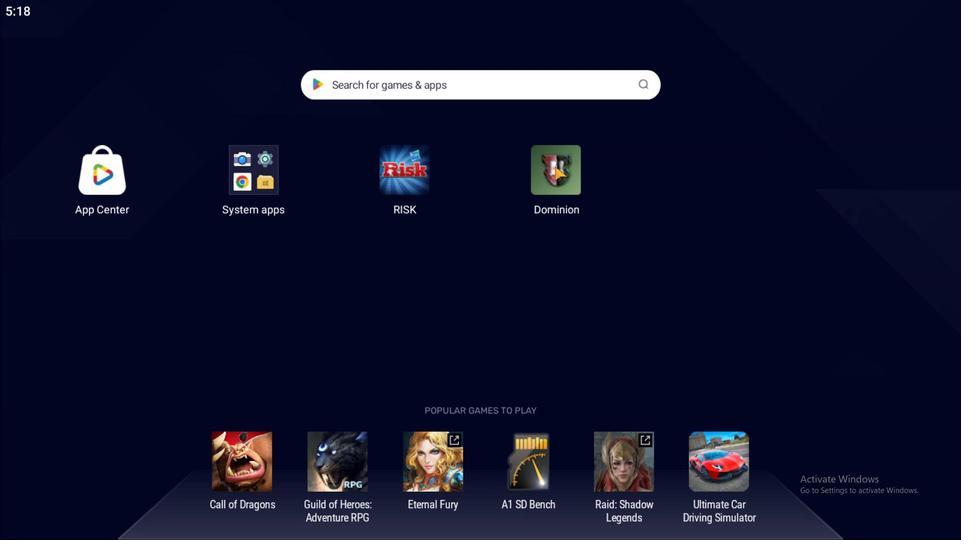 
Action: Mouse pressed left at (559, 238)
Screenshot: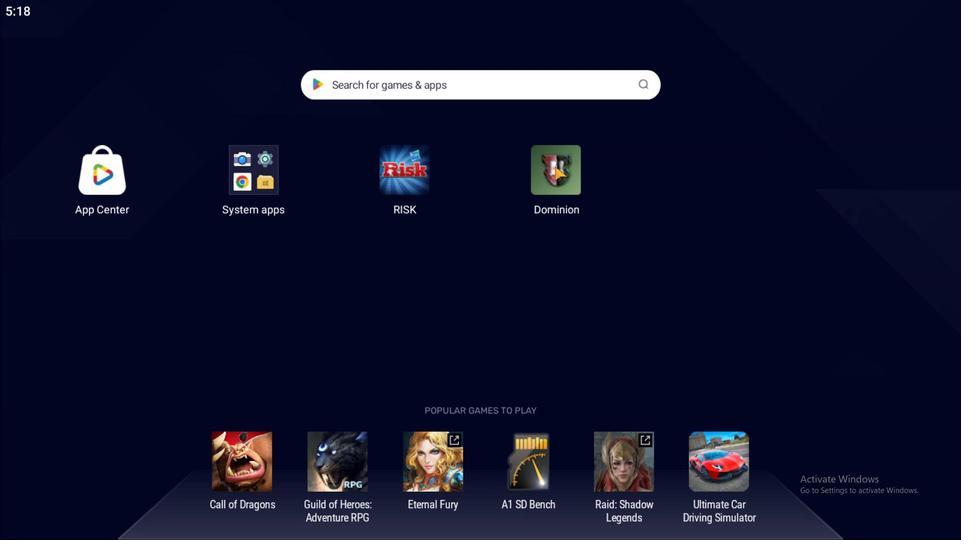 
Action: Mouse moved to (331, 368)
Screenshot: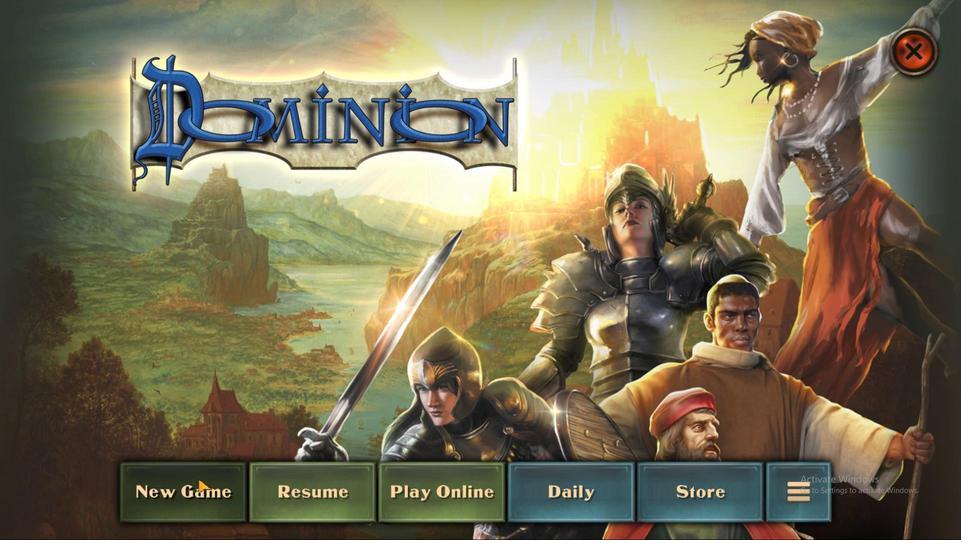 
Action: Mouse pressed left at (331, 368)
Screenshot: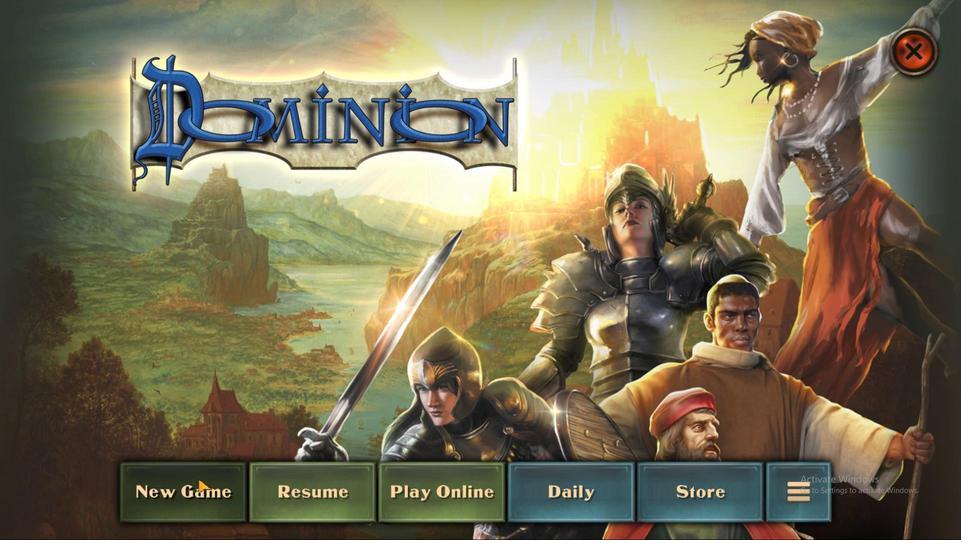
Action: Mouse moved to (515, 364)
Screenshot: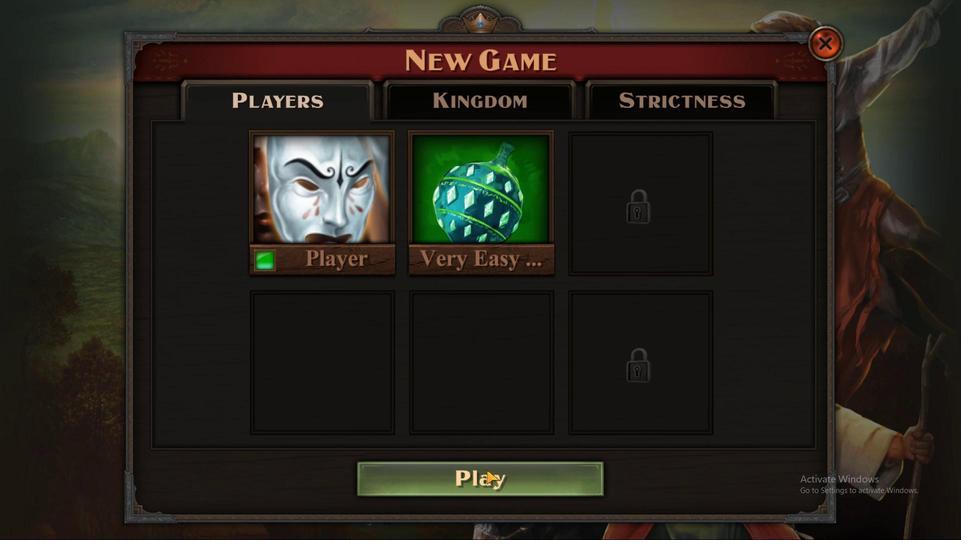 
Action: Mouse pressed left at (515, 364)
Screenshot: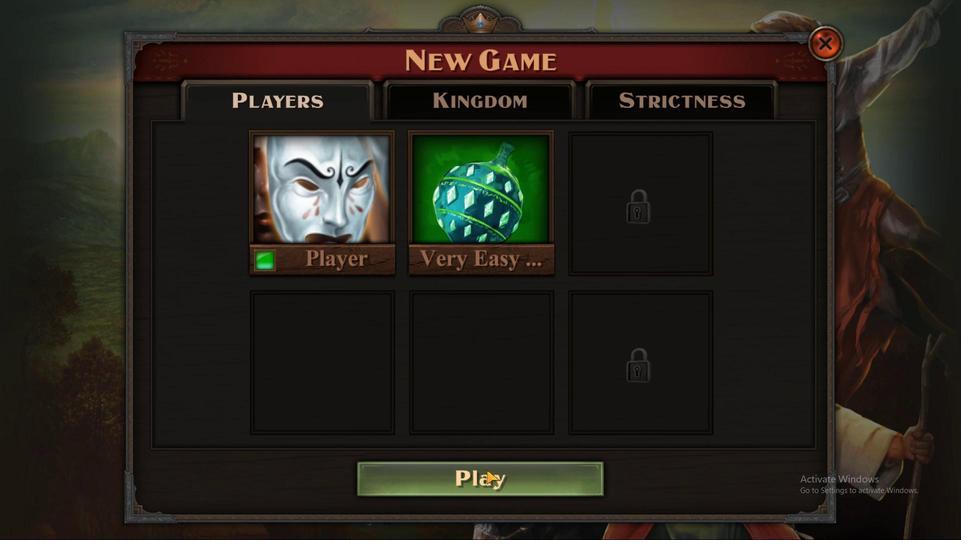 
Action: Mouse moved to (510, 372)
Screenshot: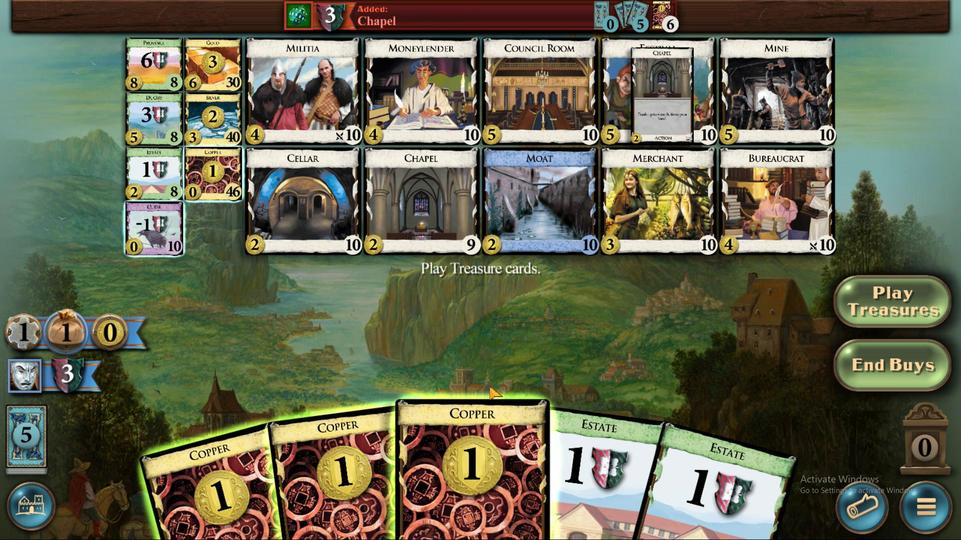 
Action: Mouse pressed left at (510, 372)
Screenshot: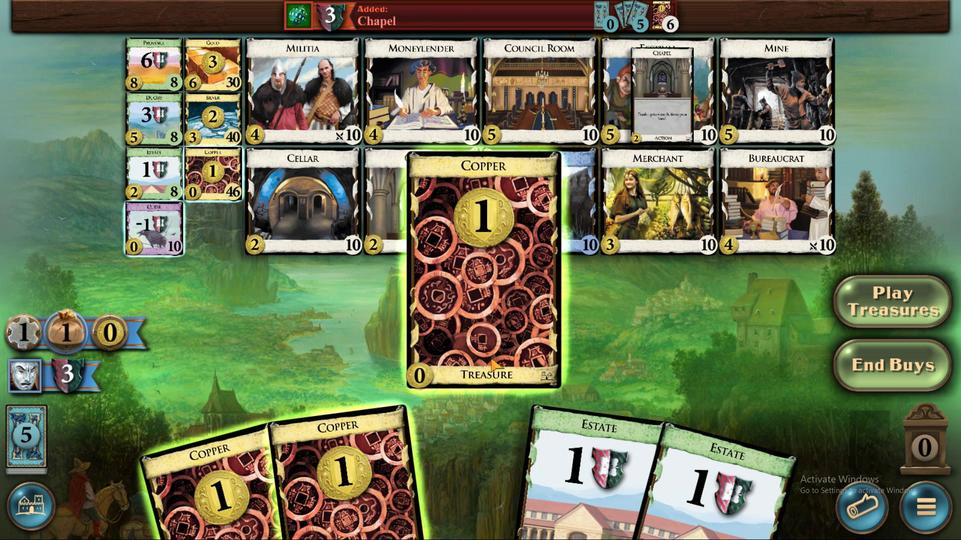 
Action: Mouse moved to (478, 359)
Screenshot: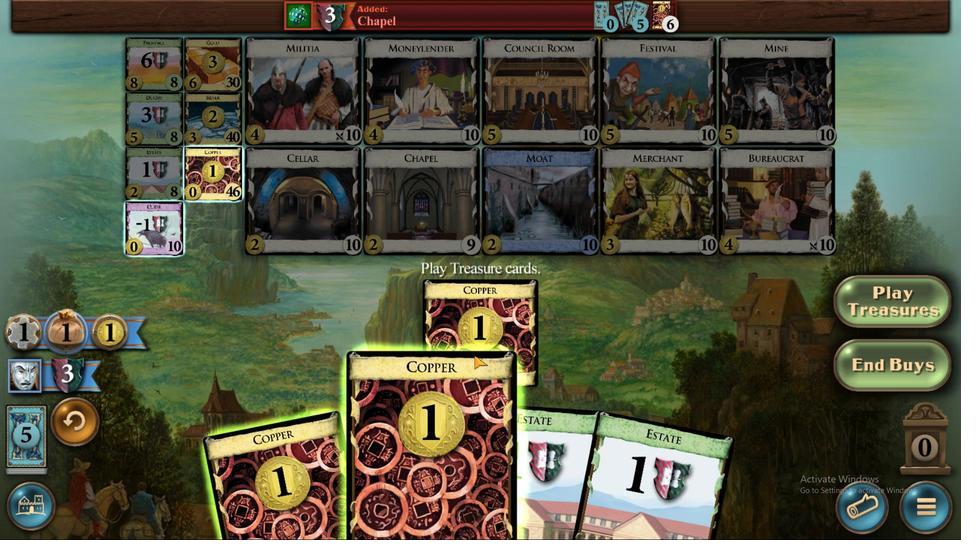 
Action: Mouse pressed left at (478, 359)
Screenshot: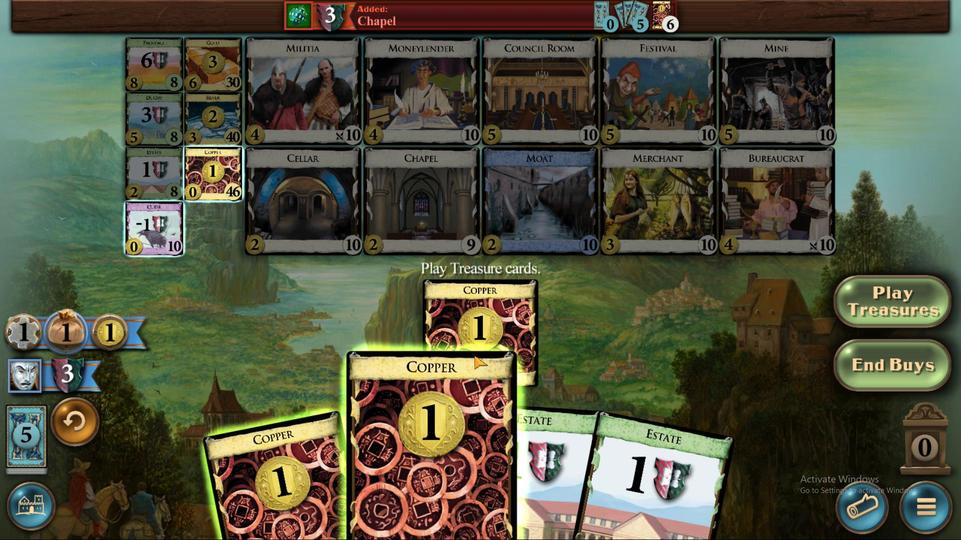 
Action: Mouse moved to (439, 364)
Screenshot: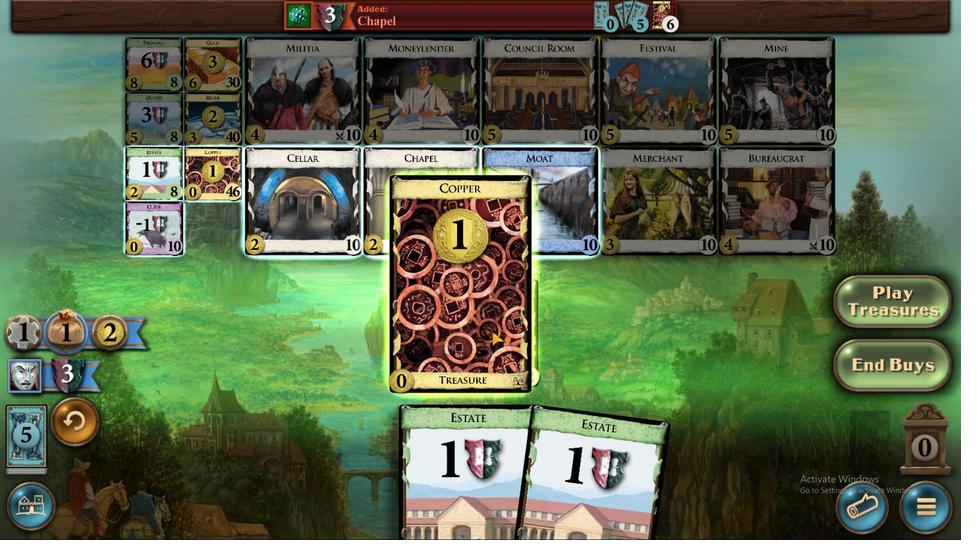 
Action: Mouse pressed left at (439, 364)
Screenshot: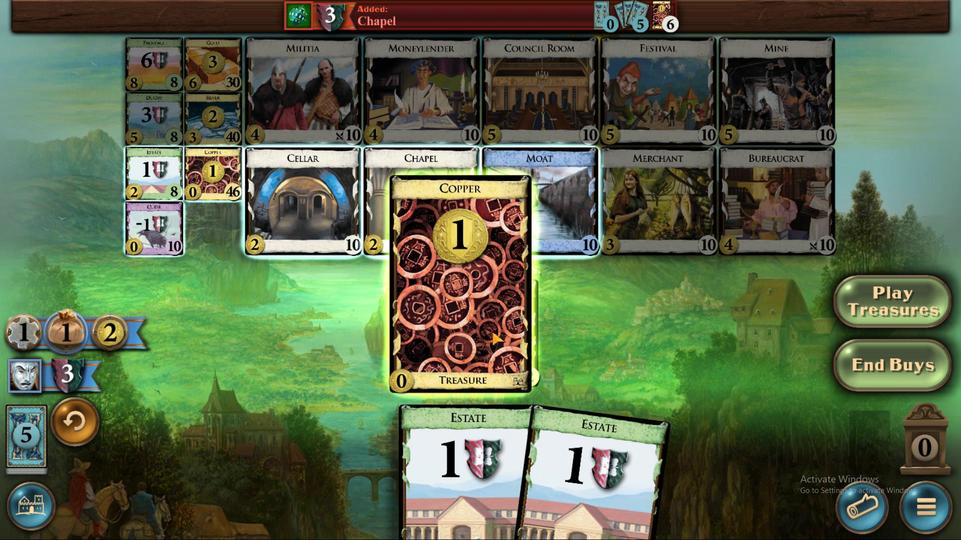 
Action: Mouse moved to (334, 218)
Screenshot: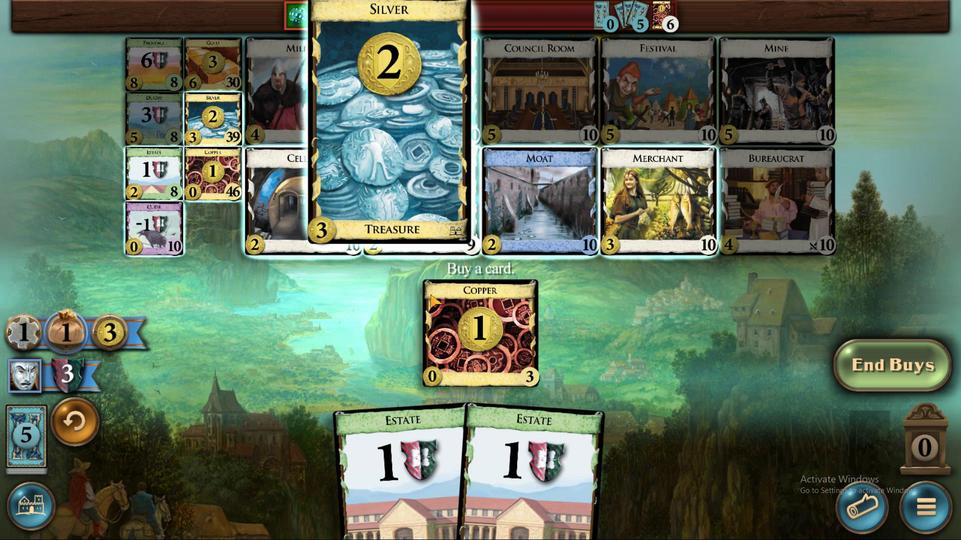 
Action: Mouse pressed left at (334, 218)
Screenshot: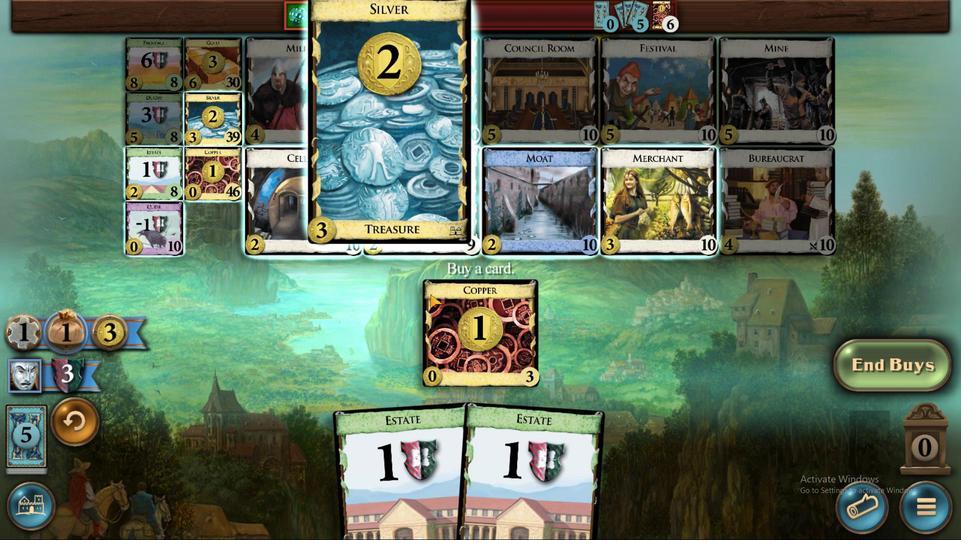 
Action: Mouse moved to (585, 362)
Screenshot: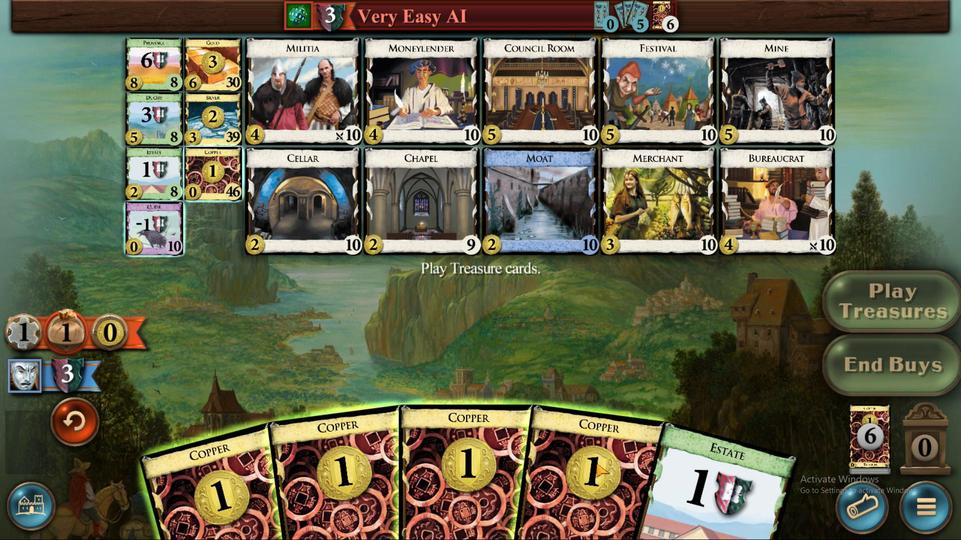 
Action: Mouse pressed left at (585, 362)
Screenshot: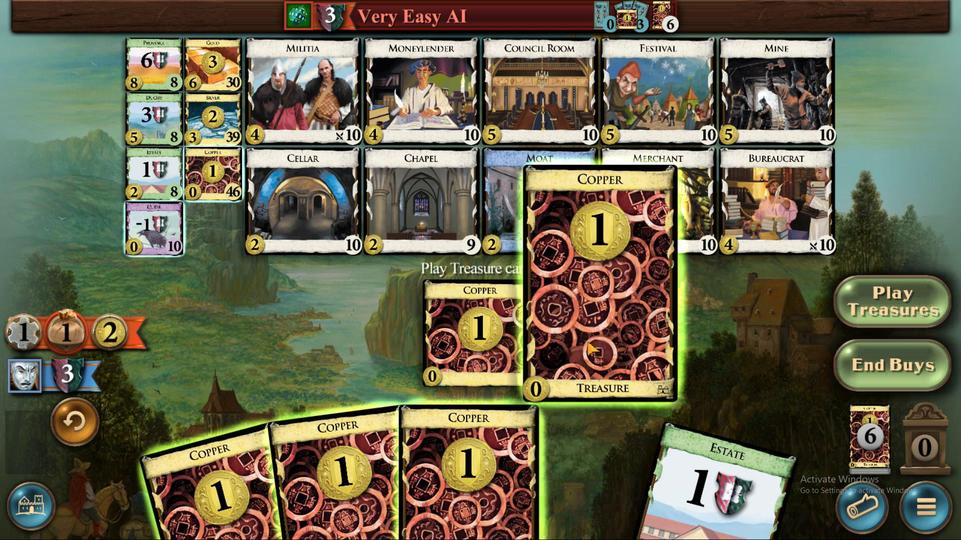 
Action: Mouse moved to (523, 359)
Screenshot: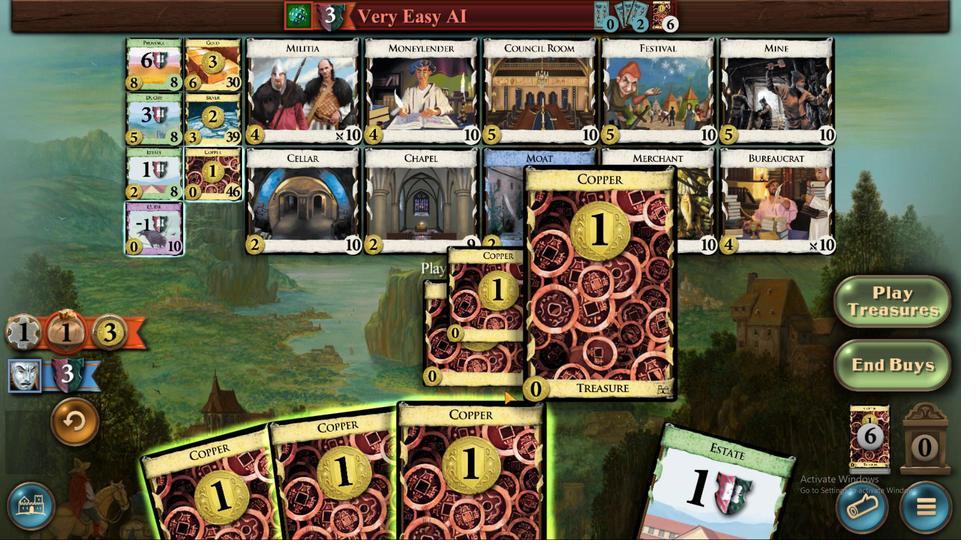 
Action: Mouse pressed left at (523, 359)
Screenshot: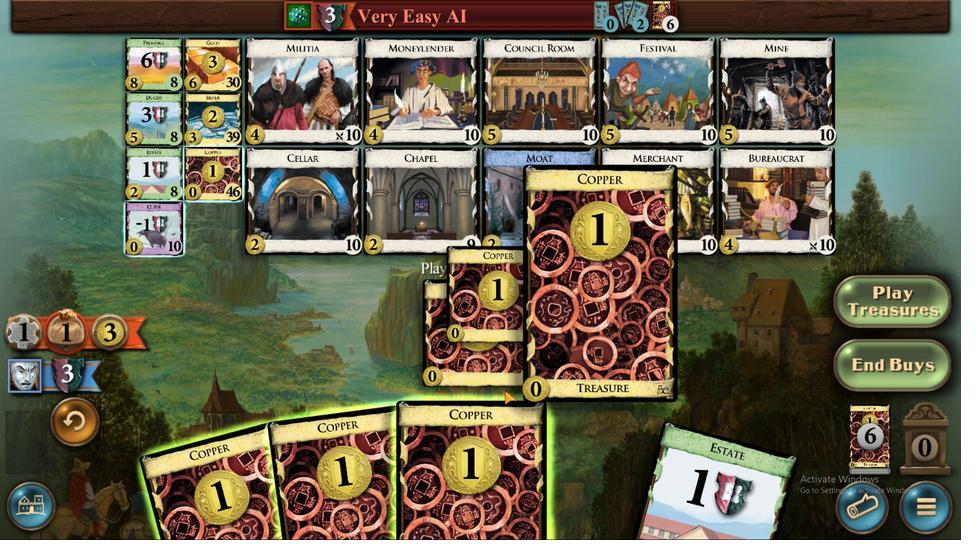 
Action: Mouse moved to (452, 365)
Screenshot: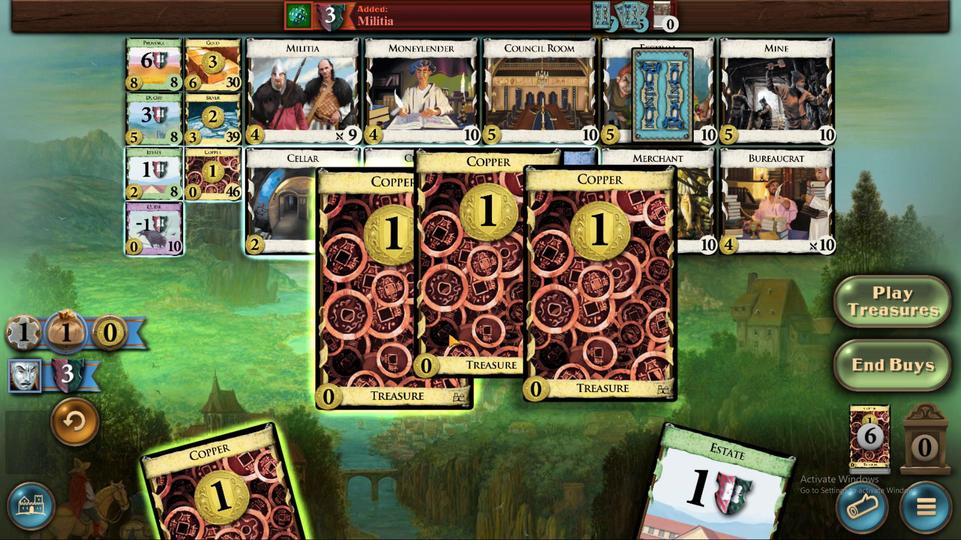 
Action: Mouse pressed left at (452, 365)
Screenshot: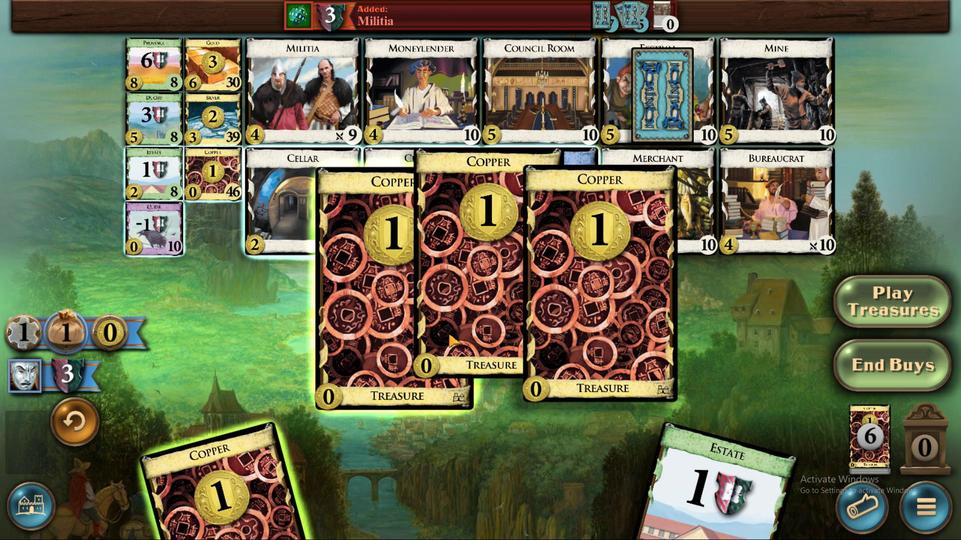 
Action: Mouse moved to (357, 367)
Screenshot: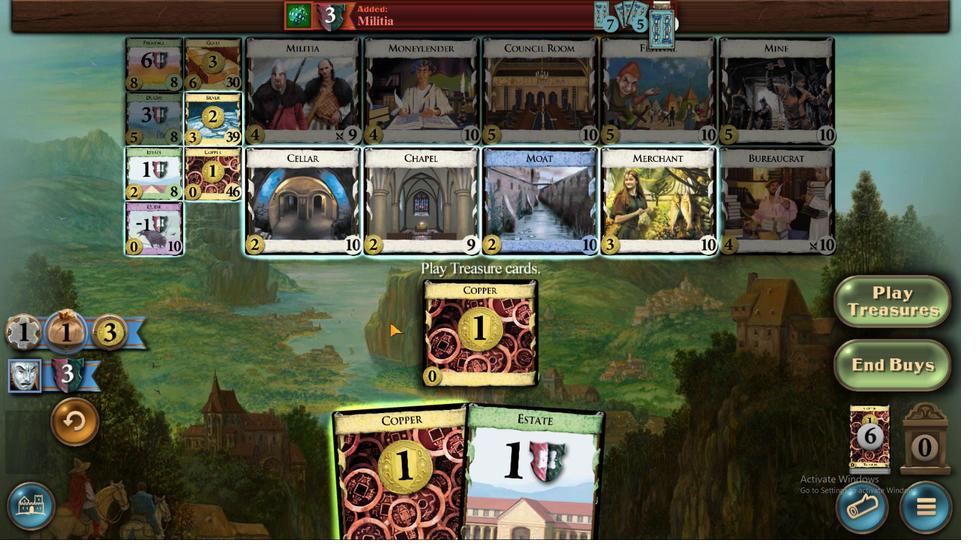 
Action: Mouse pressed left at (357, 367)
Screenshot: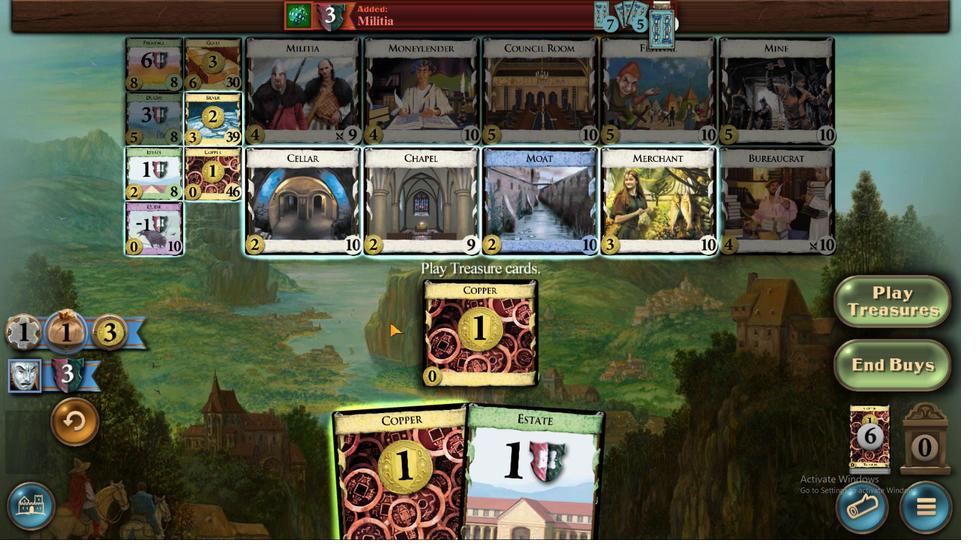 
Action: Mouse moved to (463, 353)
Screenshot: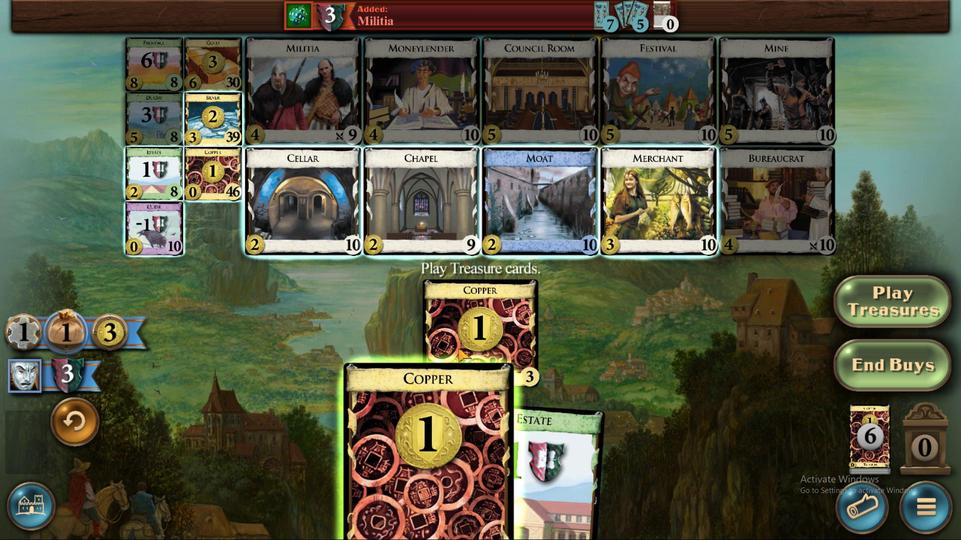 
Action: Mouse pressed left at (463, 353)
Screenshot: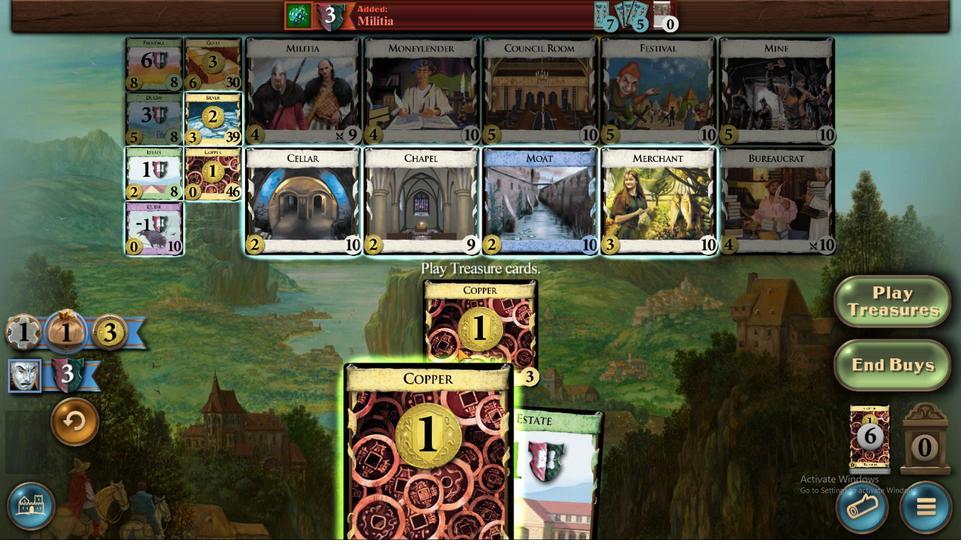 
Action: Mouse moved to (350, 217)
Screenshot: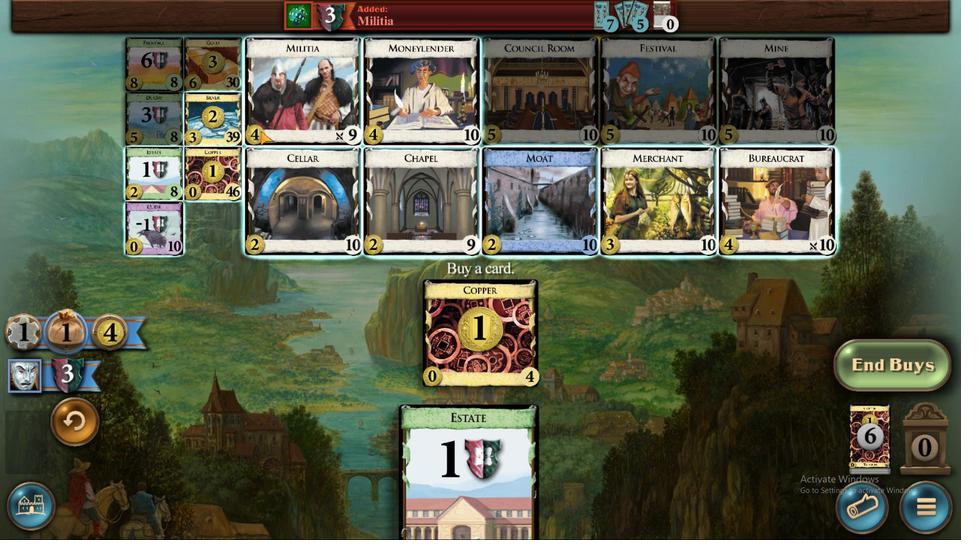 
Action: Mouse pressed left at (350, 217)
Screenshot: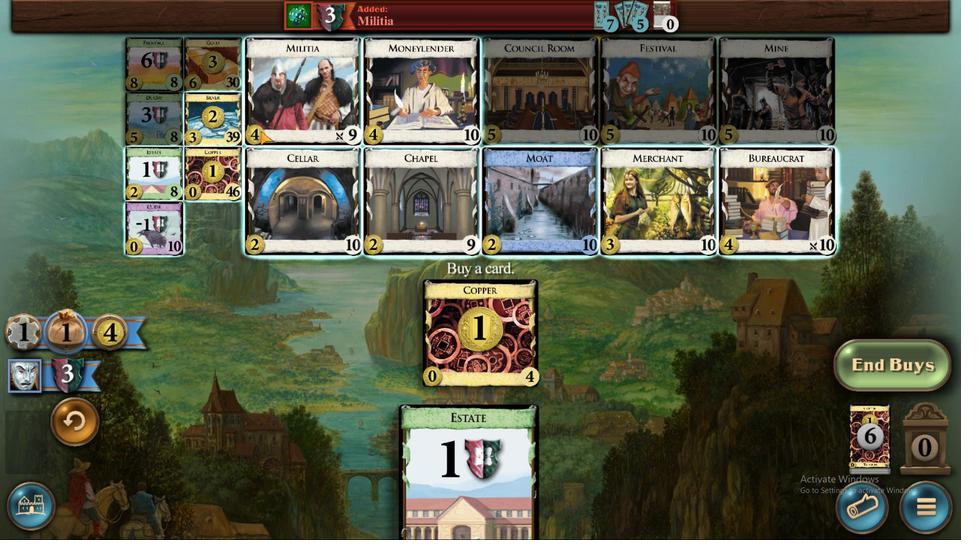 
Action: Mouse moved to (493, 347)
Screenshot: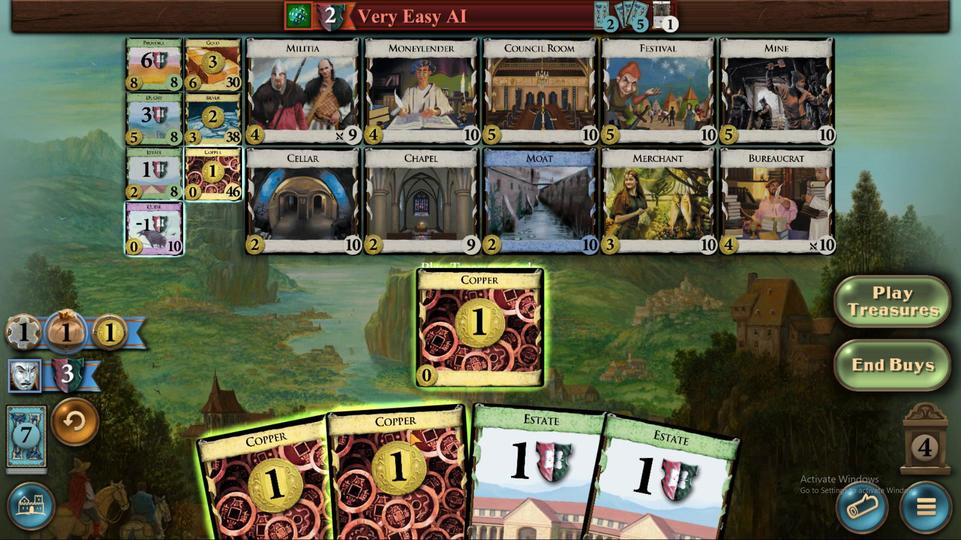 
Action: Mouse pressed left at (493, 348)
Screenshot: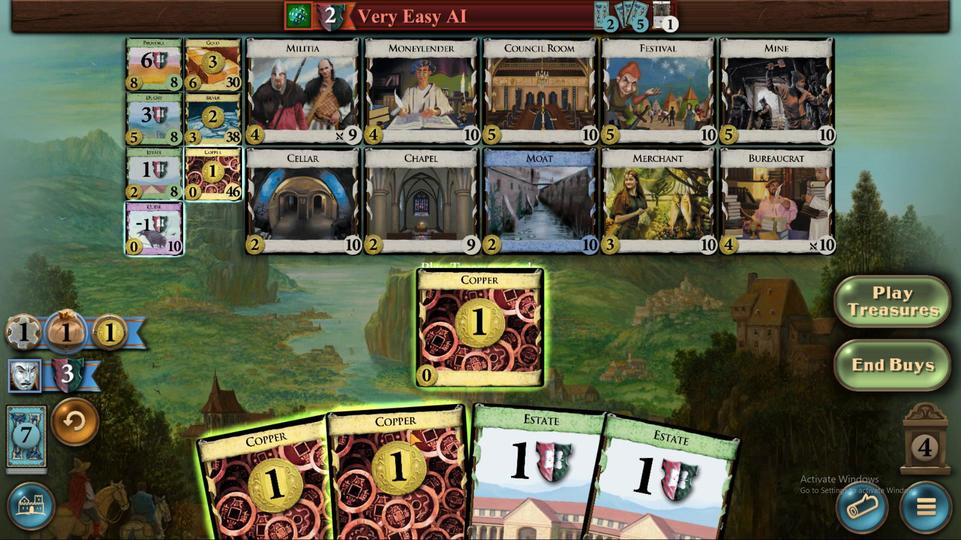 
Action: Mouse moved to (456, 354)
Screenshot: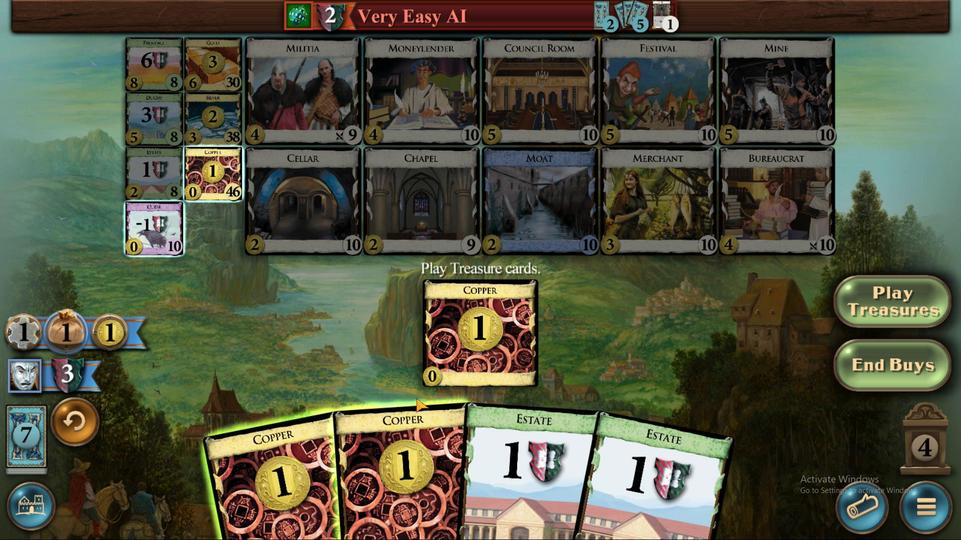 
Action: Mouse pressed left at (456, 354)
Screenshot: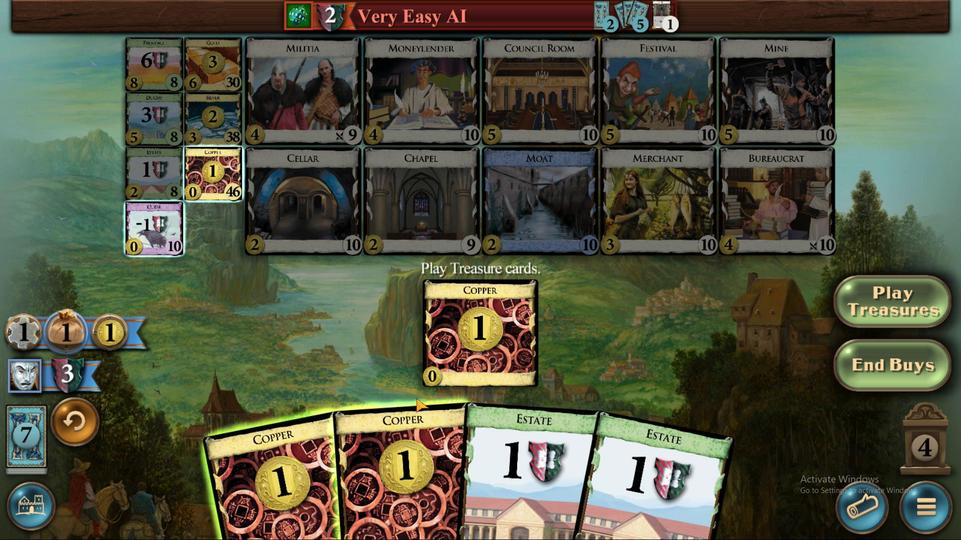 
Action: Mouse moved to (442, 357)
Screenshot: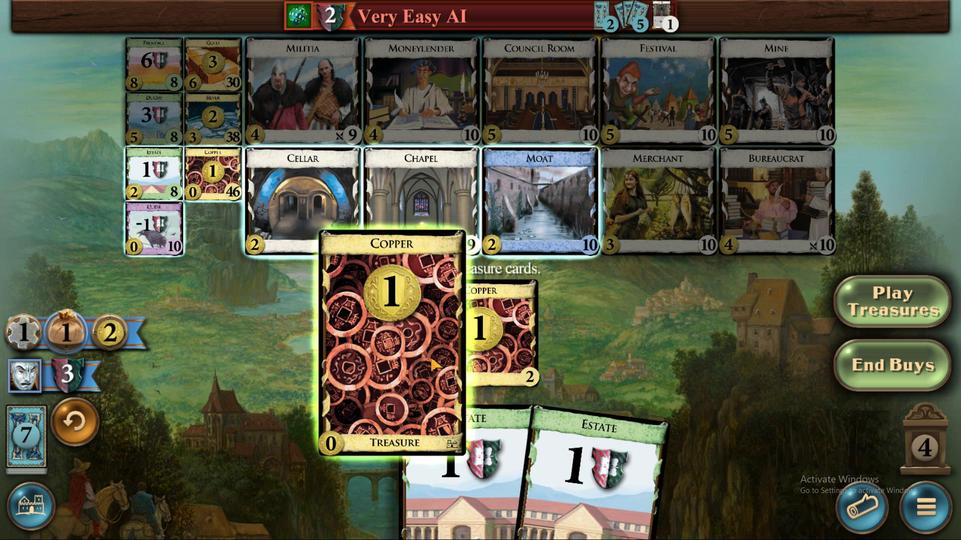 
Action: Mouse pressed left at (442, 357)
Screenshot: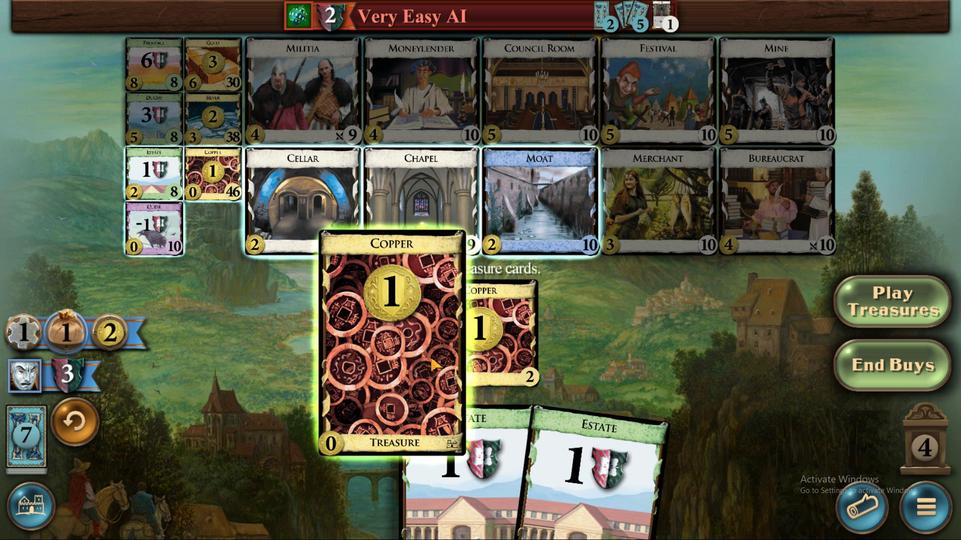 
Action: Mouse moved to (338, 219)
Screenshot: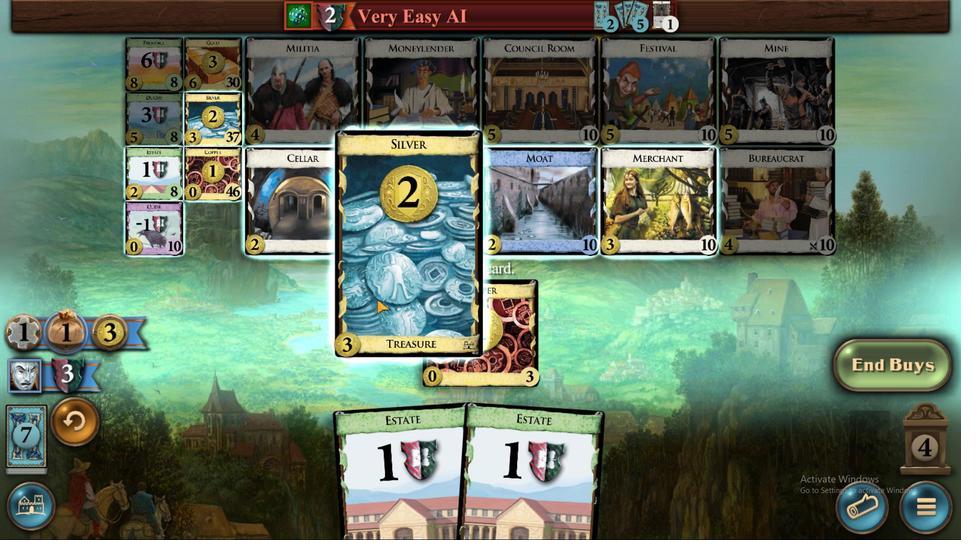 
Action: Mouse pressed left at (338, 219)
Screenshot: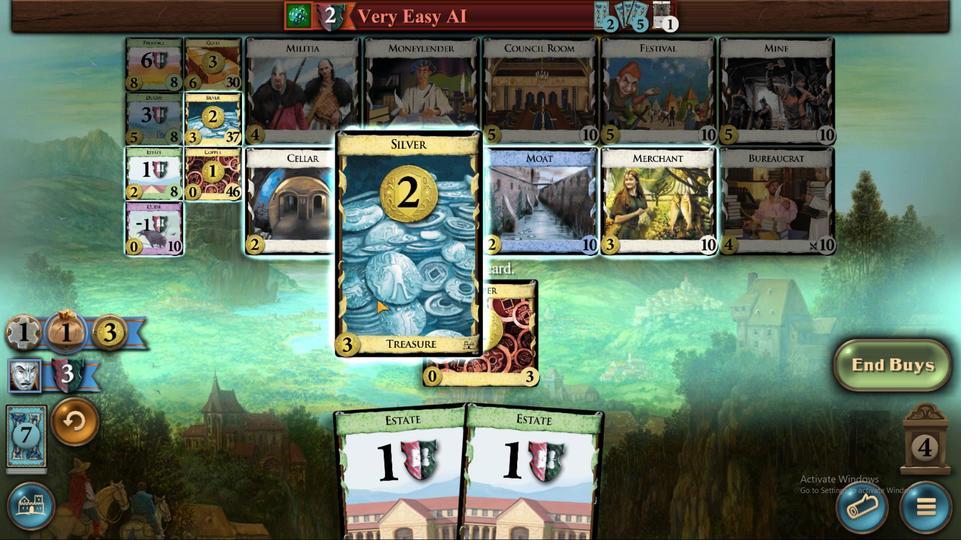
Action: Mouse moved to (675, 377)
Screenshot: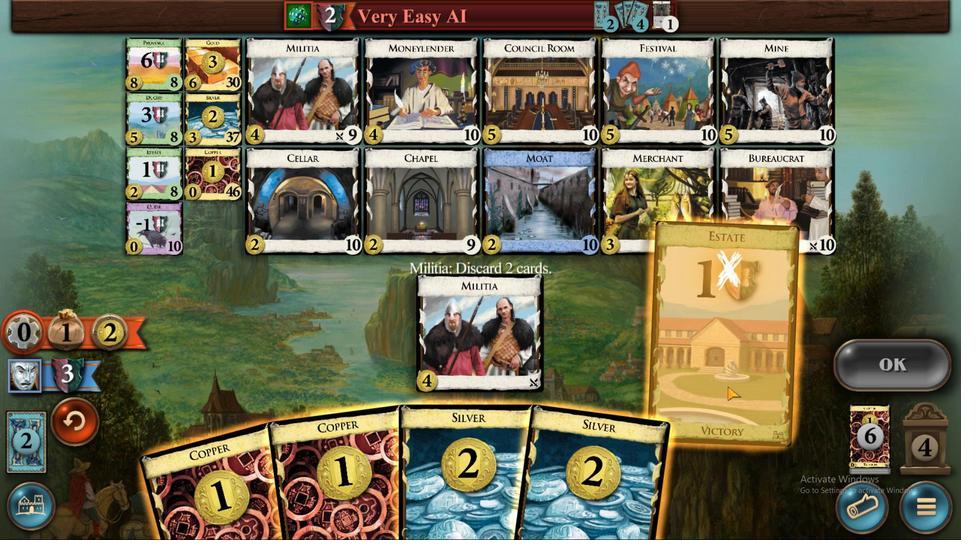 
Action: Mouse pressed left at (675, 380)
Screenshot: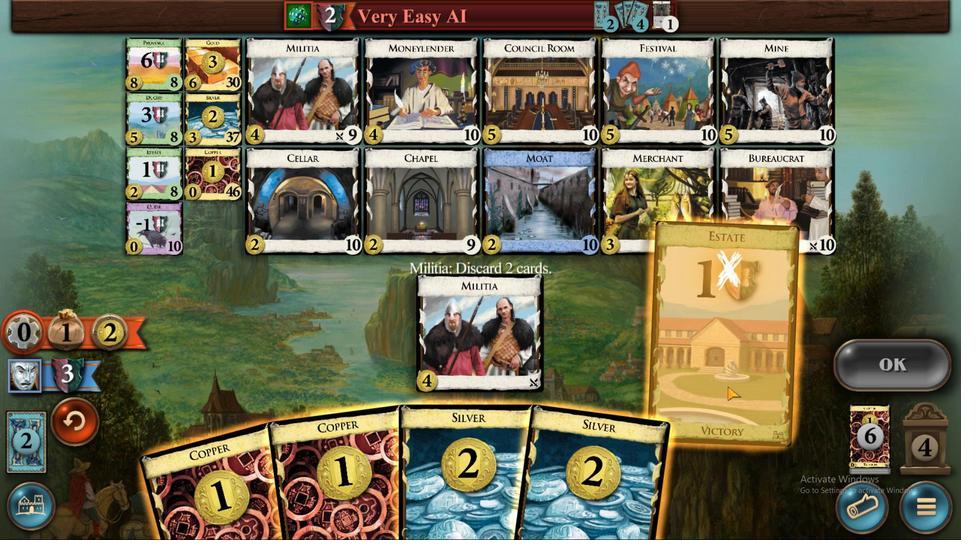 
Action: Mouse moved to (437, 372)
Screenshot: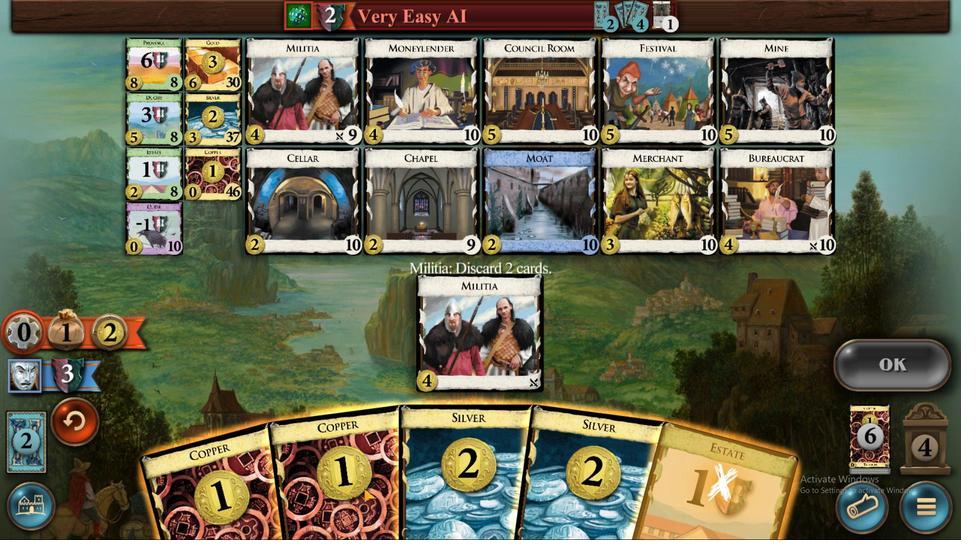 
Action: Mouse pressed left at (437, 372)
Screenshot: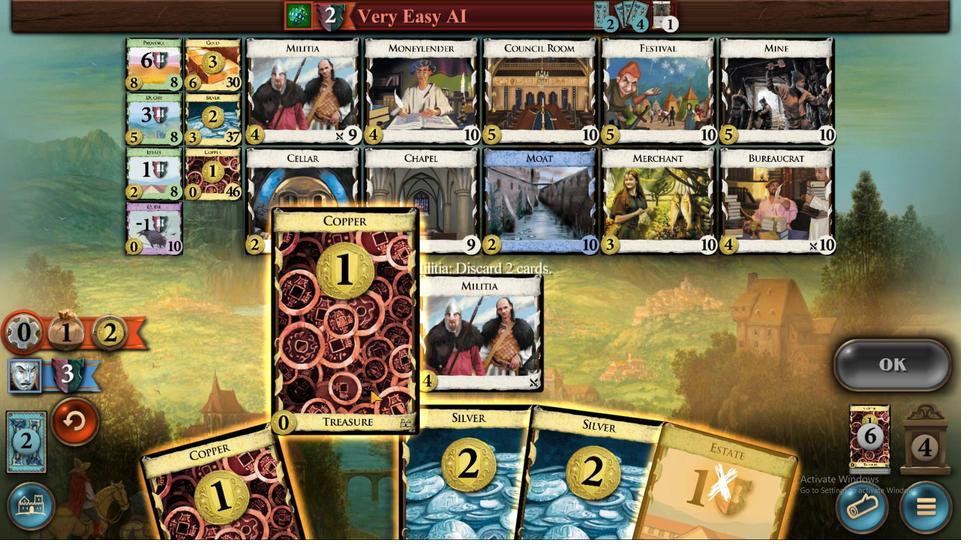 
Action: Mouse moved to (785, 328)
Screenshot: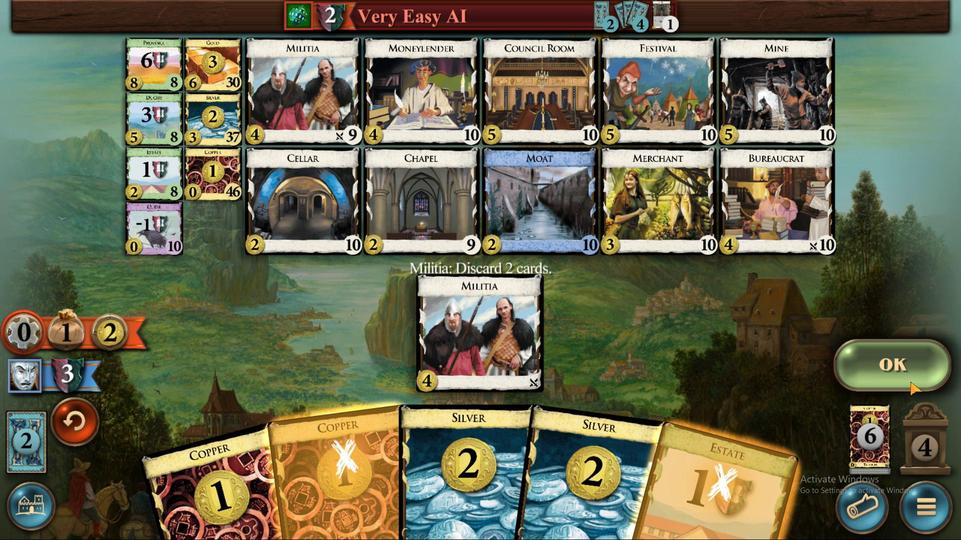 
Action: Mouse pressed left at (785, 328)
Screenshot: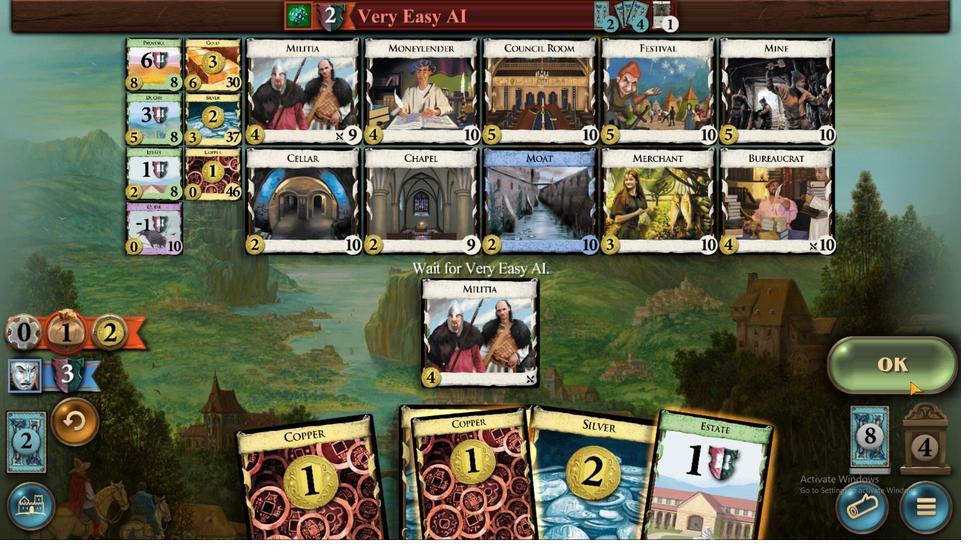 
Action: Mouse moved to (610, 356)
Screenshot: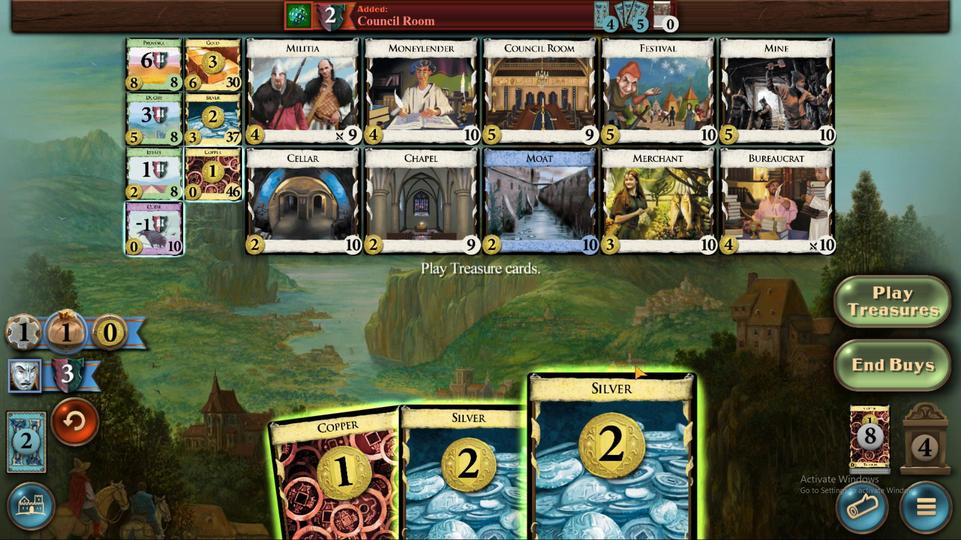 
Action: Mouse pressed left at (610, 356)
Screenshot: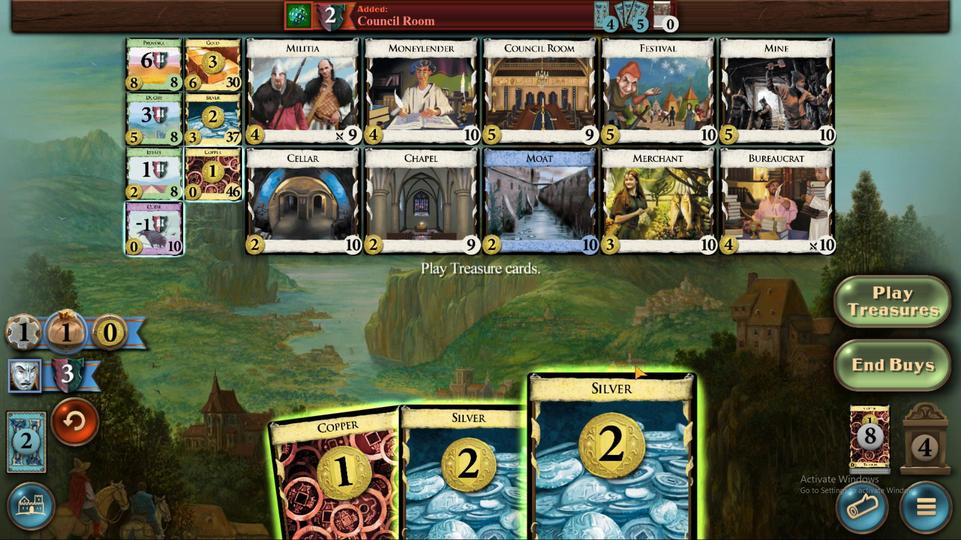 
Action: Mouse moved to (550, 356)
Screenshot: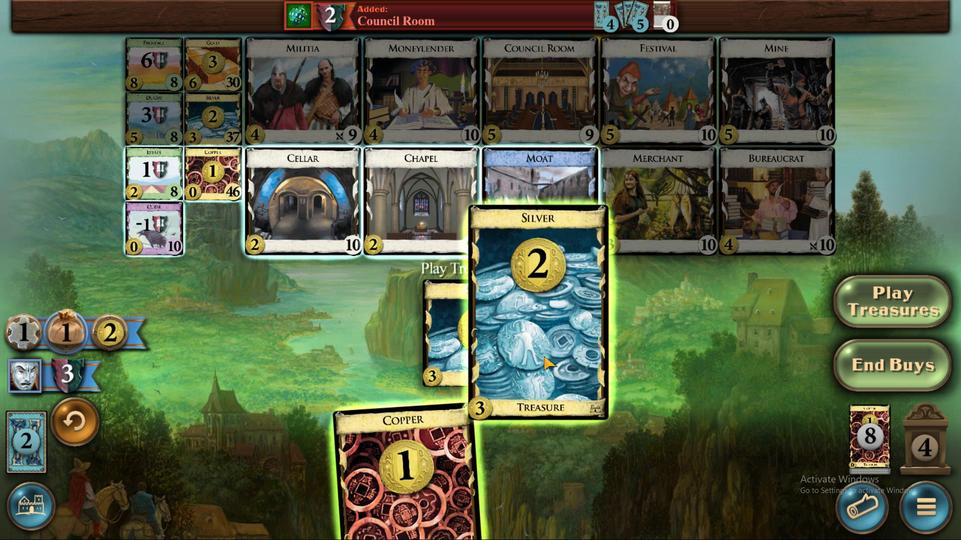 
Action: Mouse pressed left at (550, 356)
Screenshot: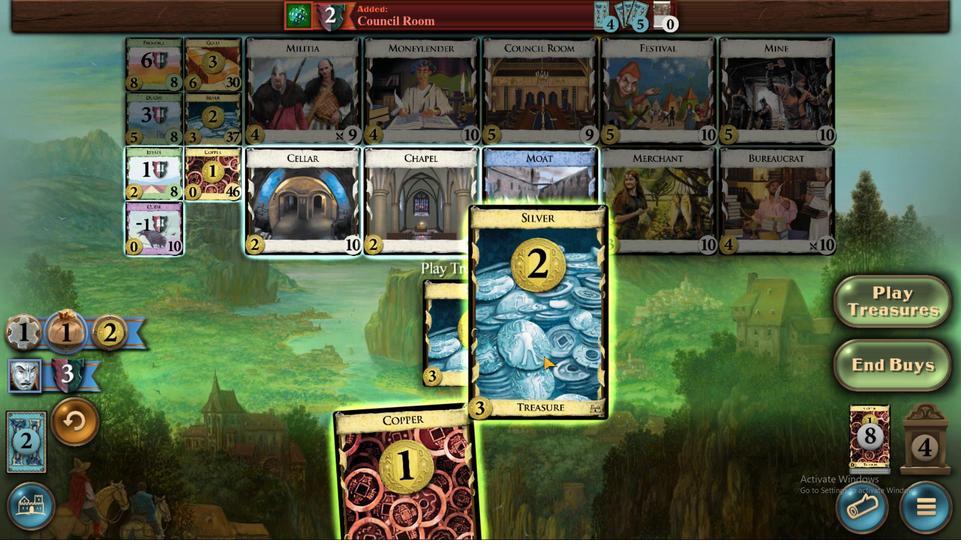 
Action: Mouse moved to (530, 346)
Screenshot: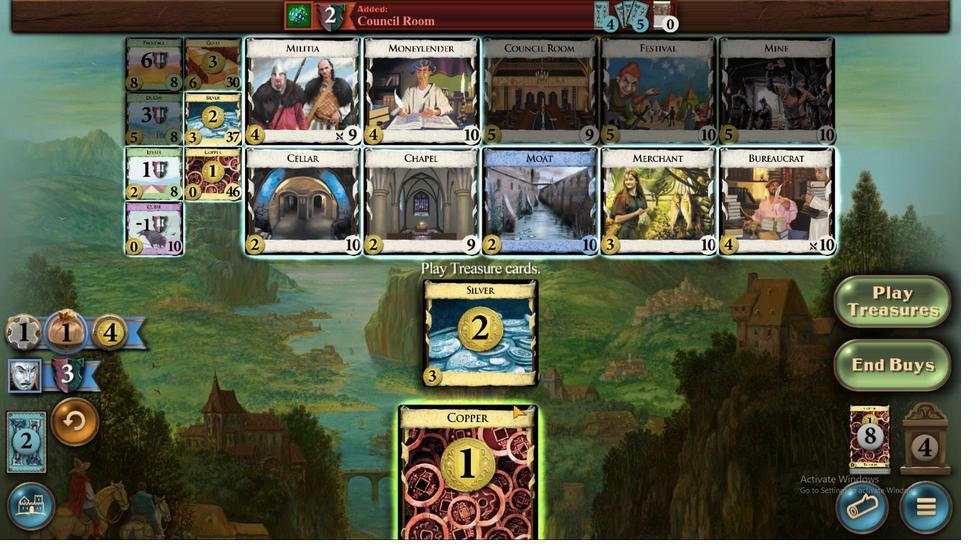 
Action: Mouse pressed left at (530, 346)
Screenshot: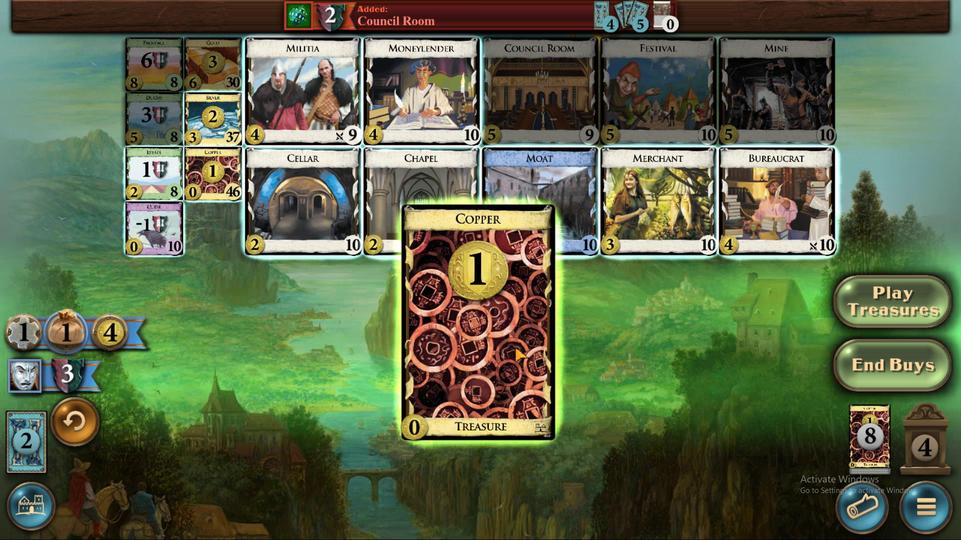 
Action: Mouse moved to (786, 322)
Screenshot: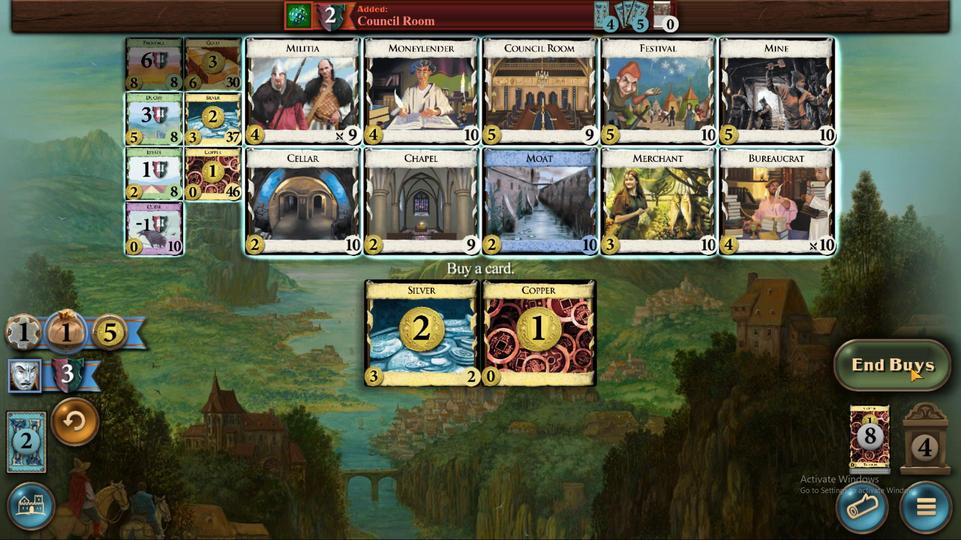 
Action: Mouse pressed left at (786, 322)
Screenshot: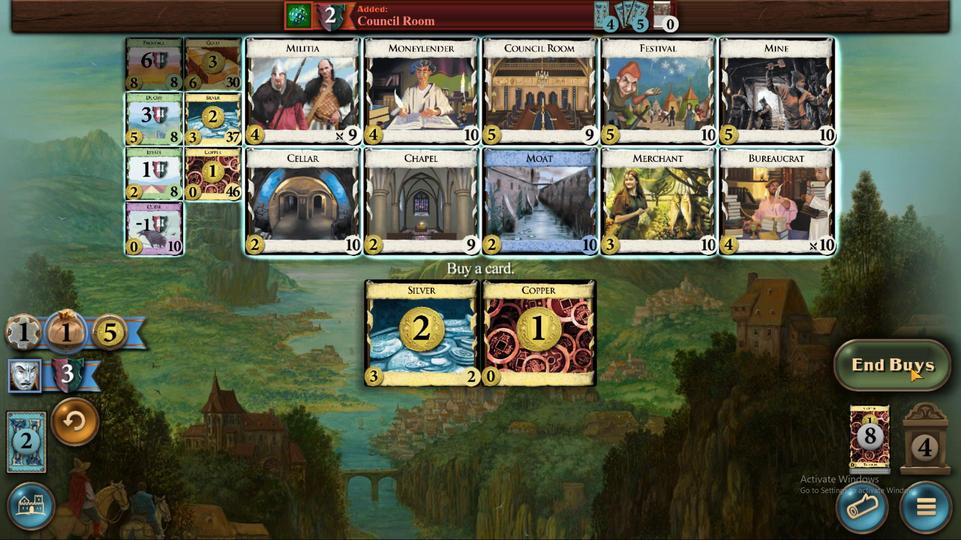 
Action: Mouse moved to (531, 371)
Screenshot: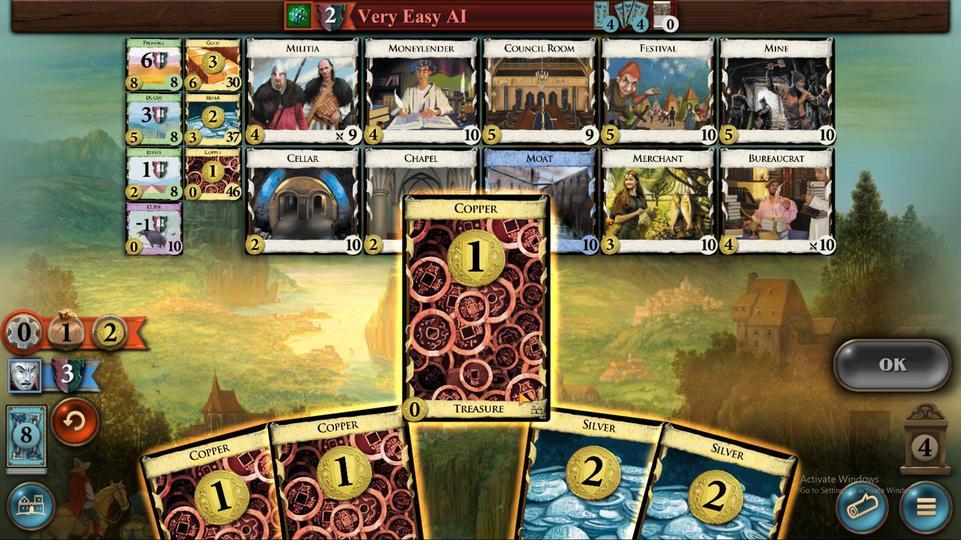 
Action: Mouse pressed left at (531, 371)
Screenshot: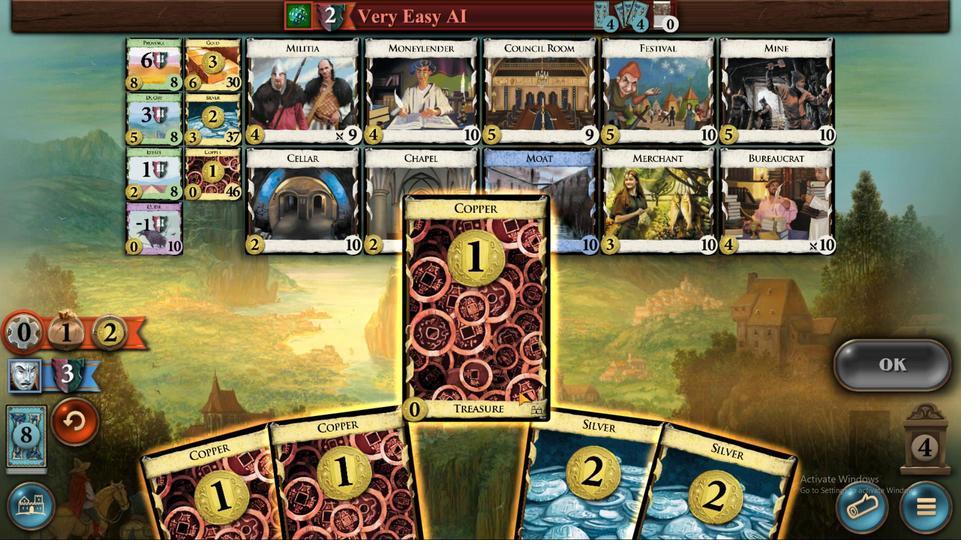 
Action: Mouse moved to (573, 354)
Screenshot: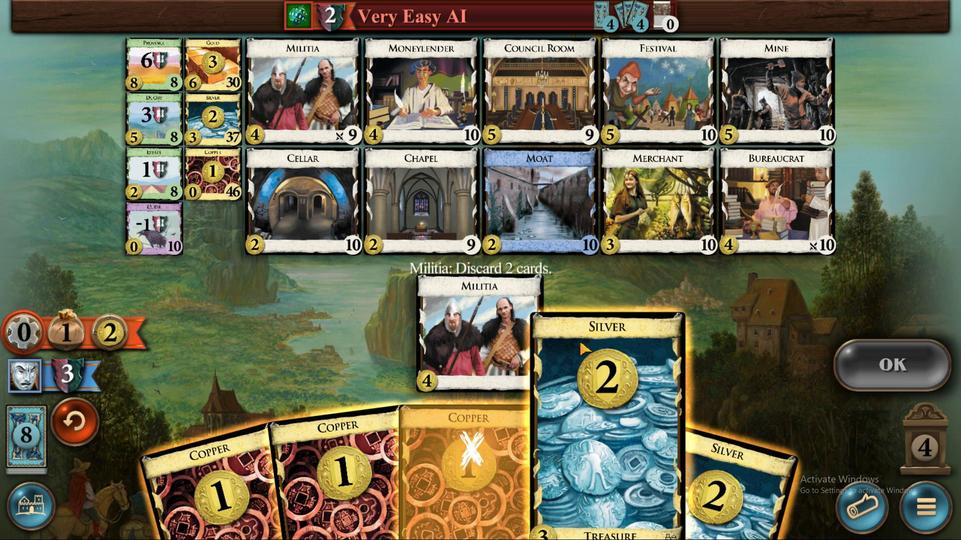 
Action: Mouse pressed left at (571, 356)
Screenshot: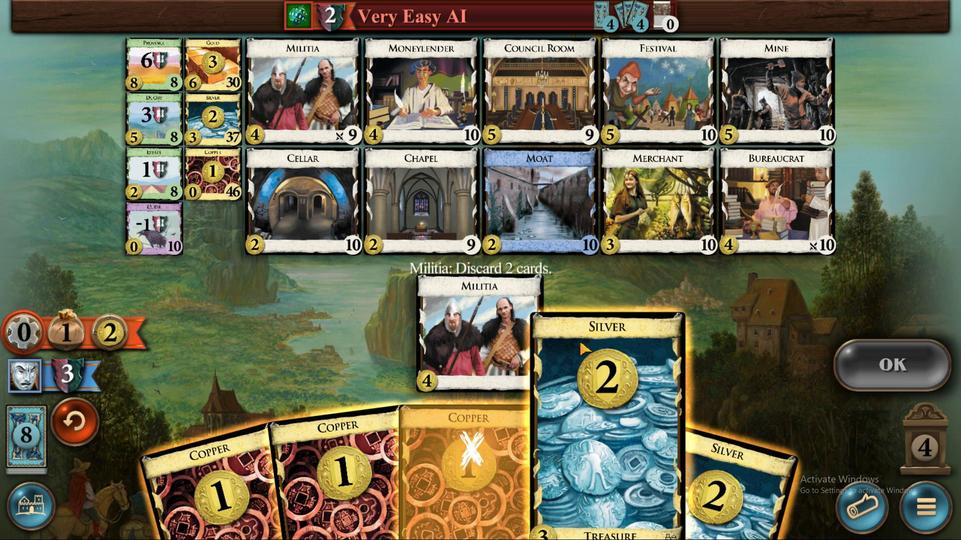 
Action: Mouse moved to (621, 366)
Screenshot: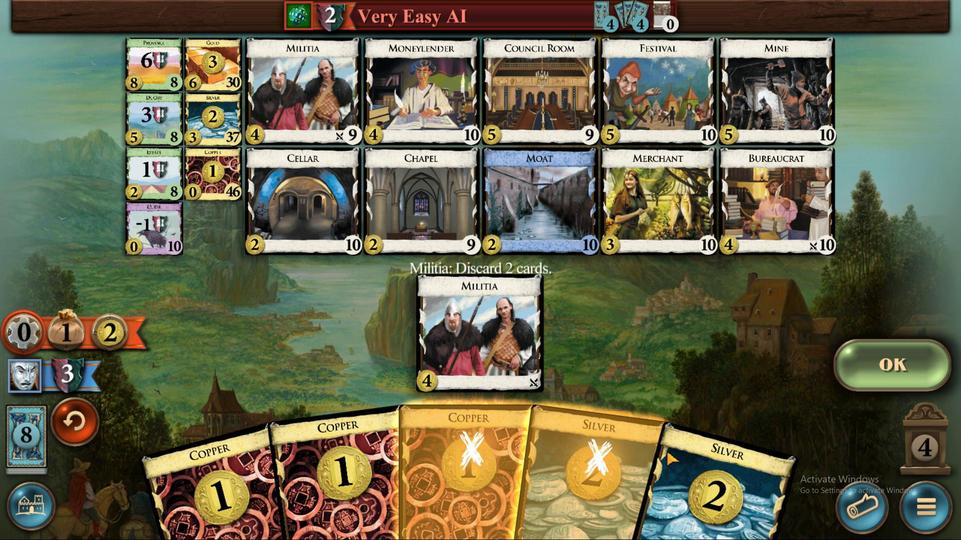 
Action: Mouse pressed left at (620, 366)
Screenshot: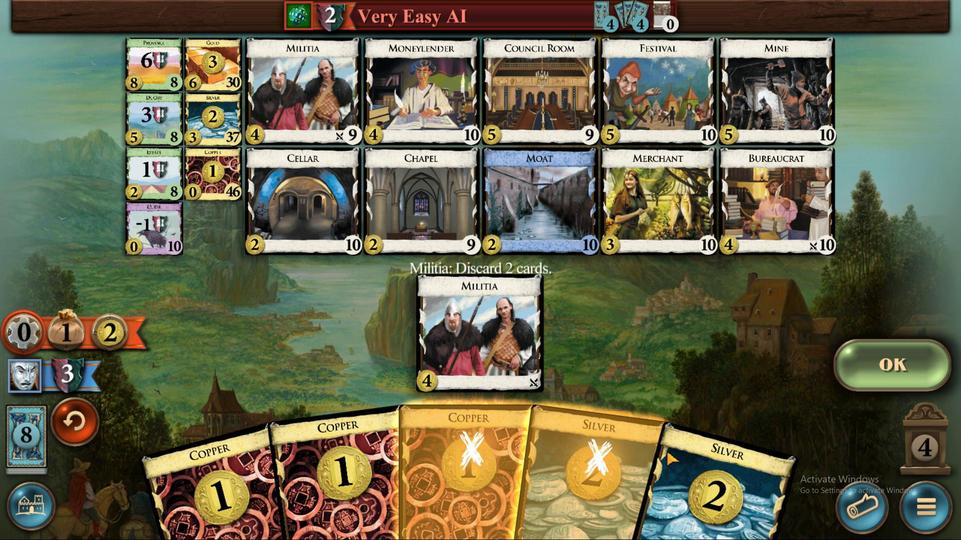 
Action: Mouse moved to (652, 364)
Screenshot: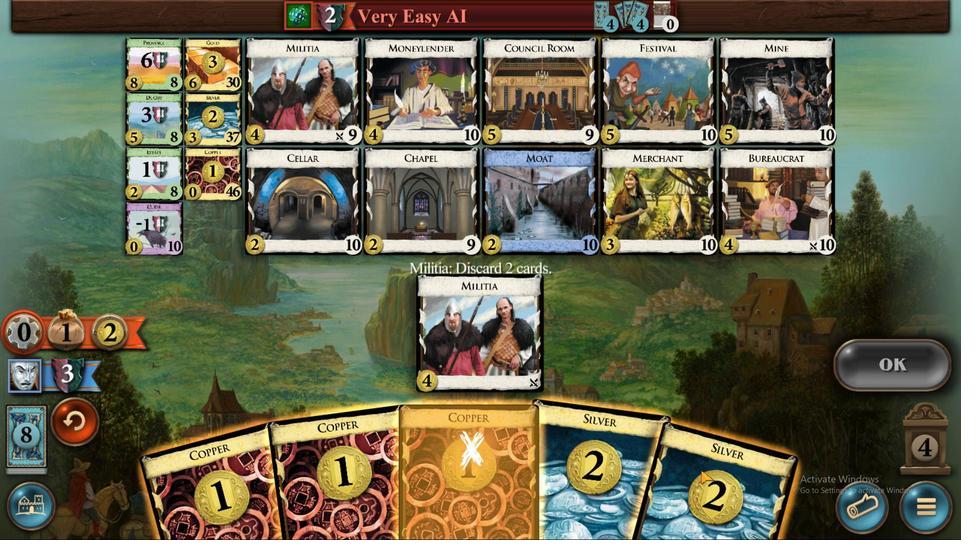 
Action: Mouse pressed left at (652, 364)
Screenshot: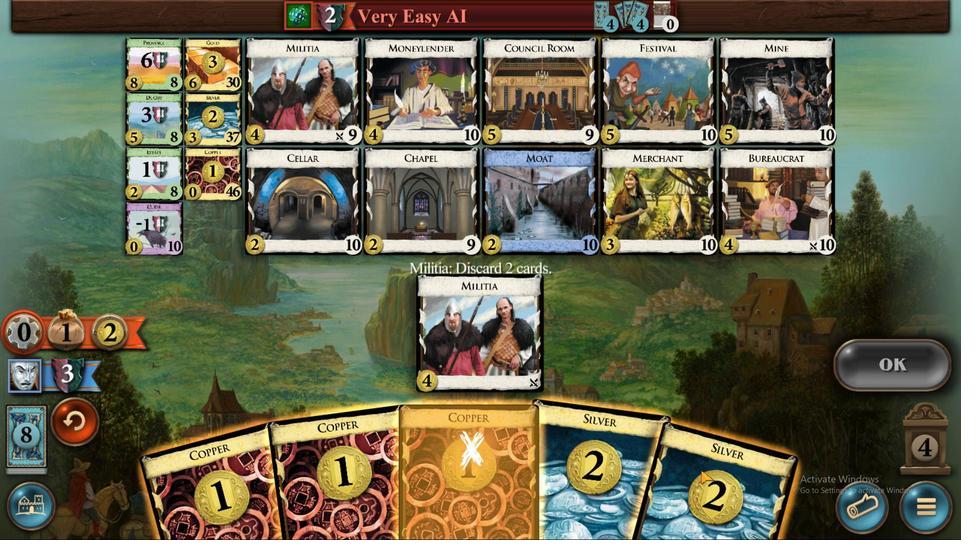 
Action: Mouse moved to (427, 373)
Screenshot: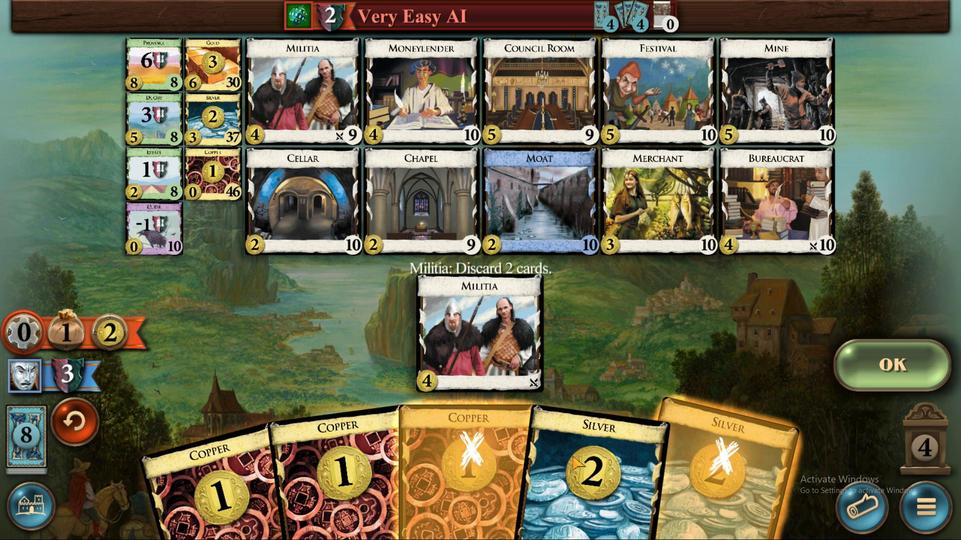 
Action: Mouse pressed left at (427, 373)
Screenshot: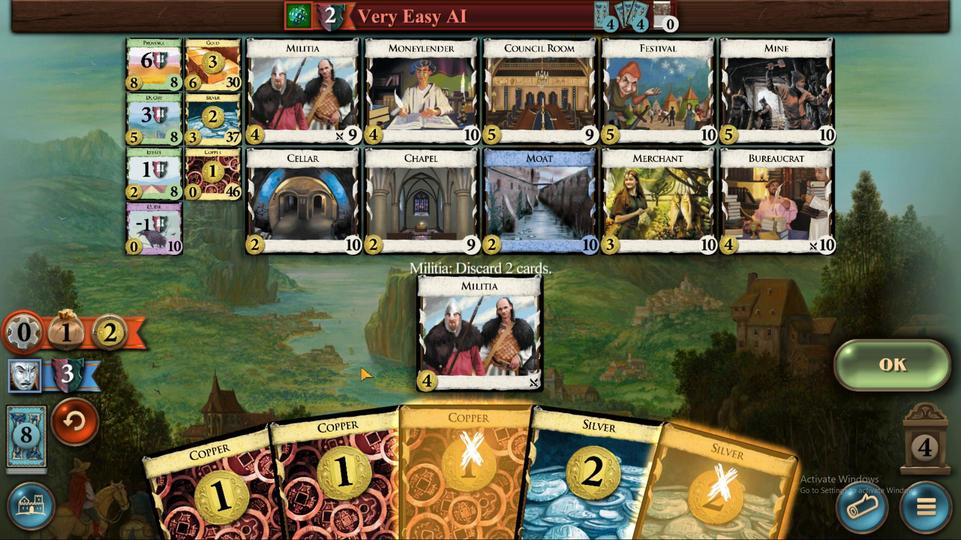 
Action: Mouse moved to (430, 359)
Screenshot: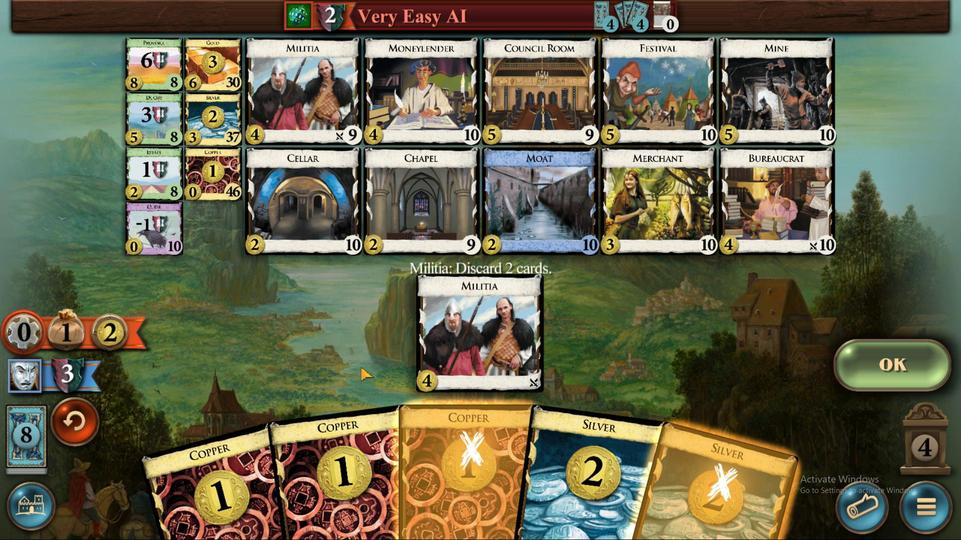 
Action: Mouse pressed left at (430, 359)
Screenshot: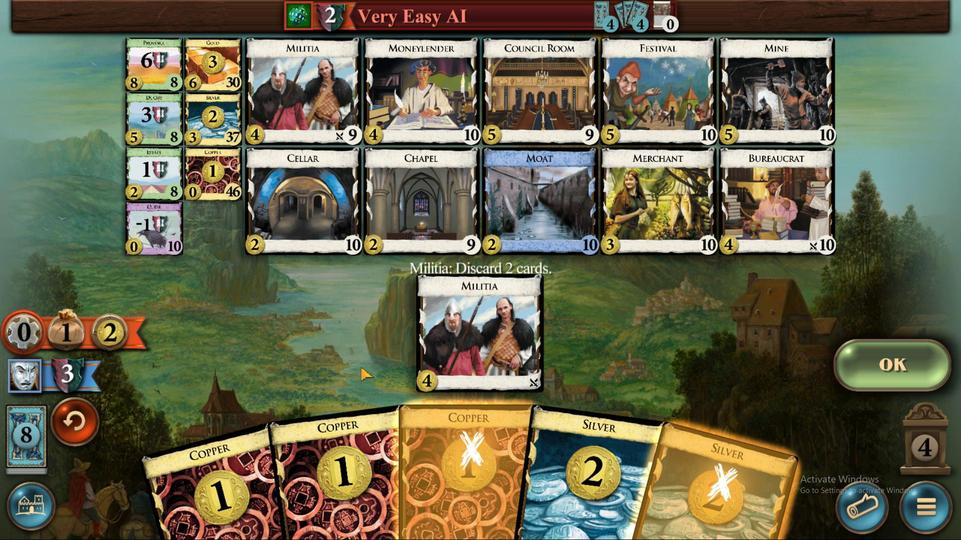 
Action: Mouse moved to (520, 356)
Screenshot: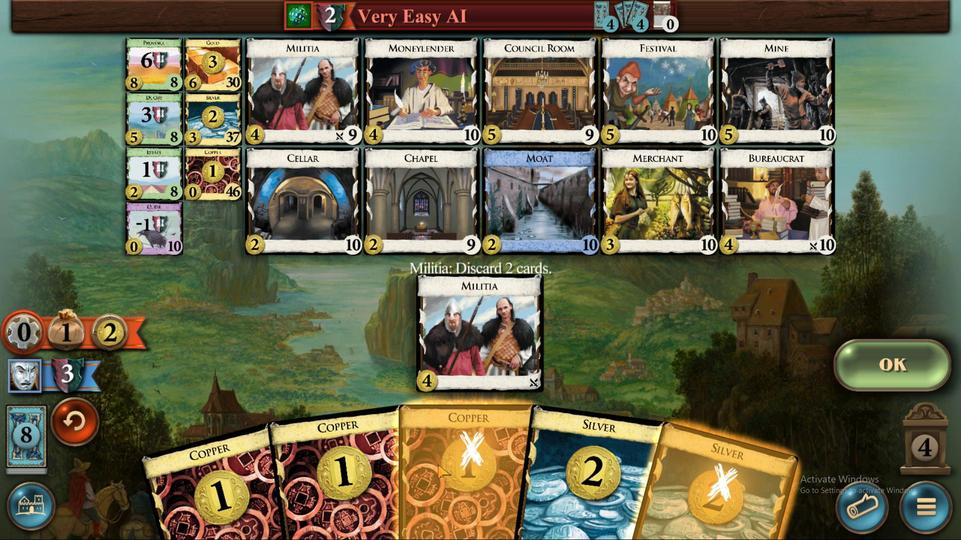 
Action: Mouse pressed left at (521, 359)
Screenshot: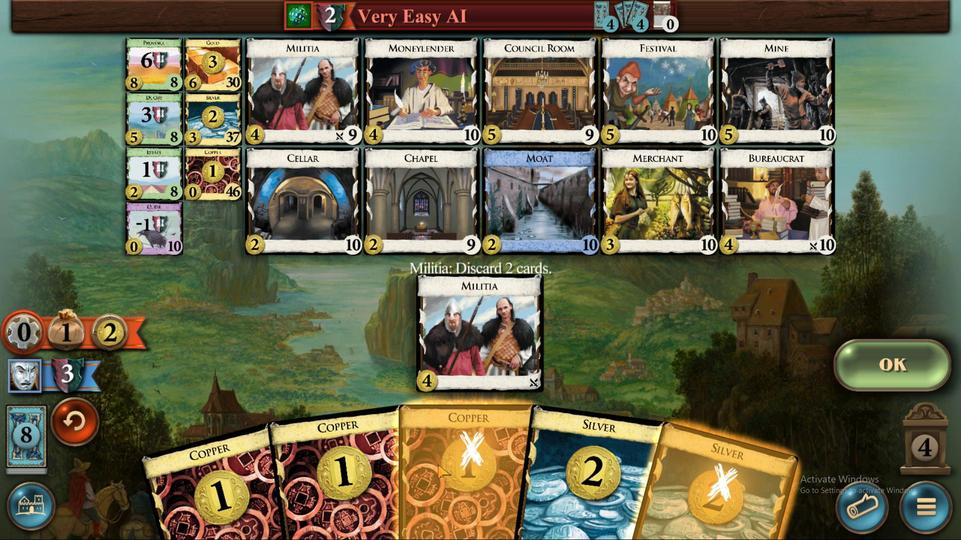 
Action: Mouse moved to (475, 349)
Screenshot: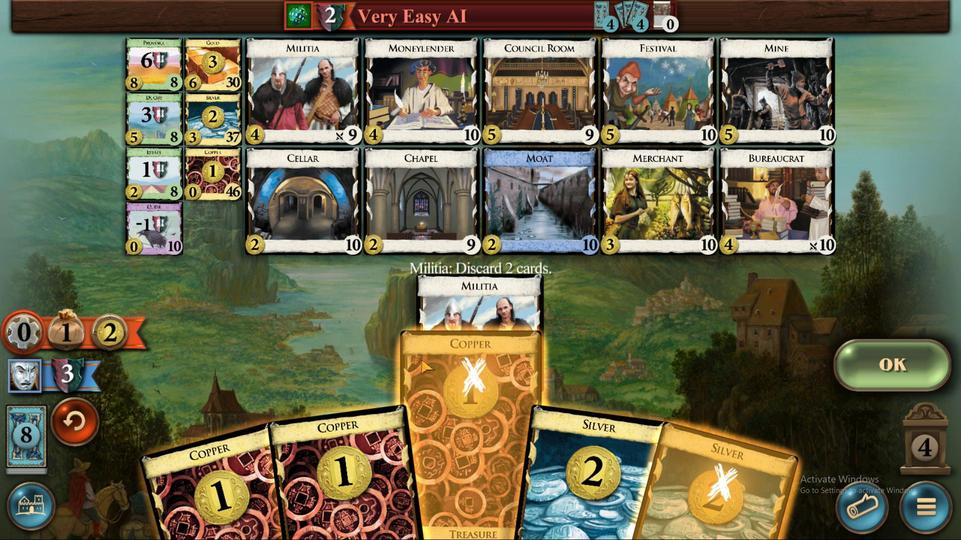 
Action: Mouse pressed left at (474, 359)
Screenshot: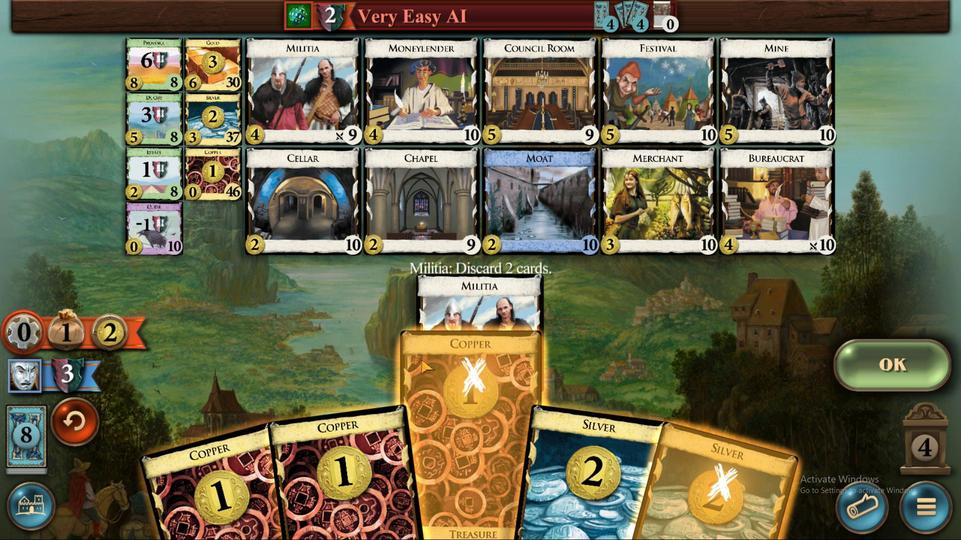 
Action: Mouse moved to (221, 303)
Screenshot: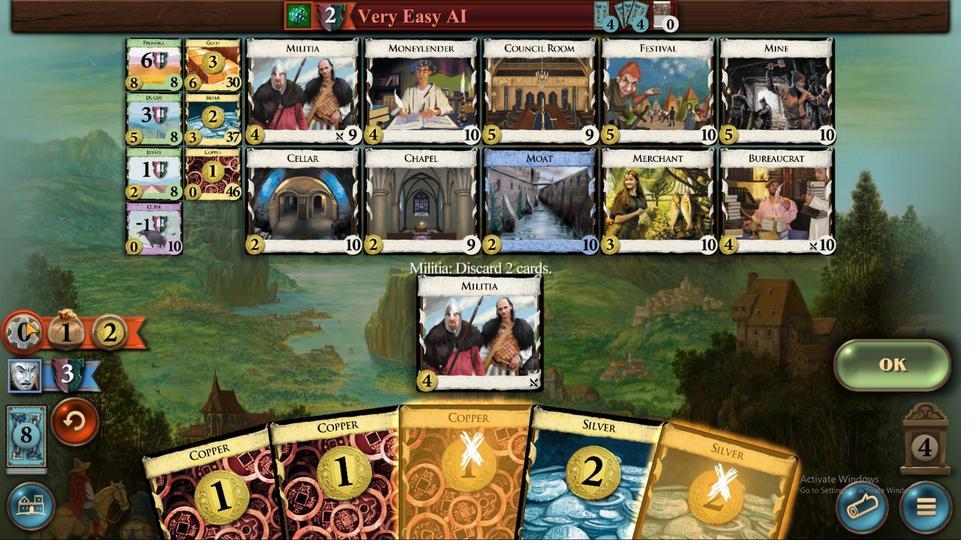 
Action: Mouse pressed left at (221, 303)
Screenshot: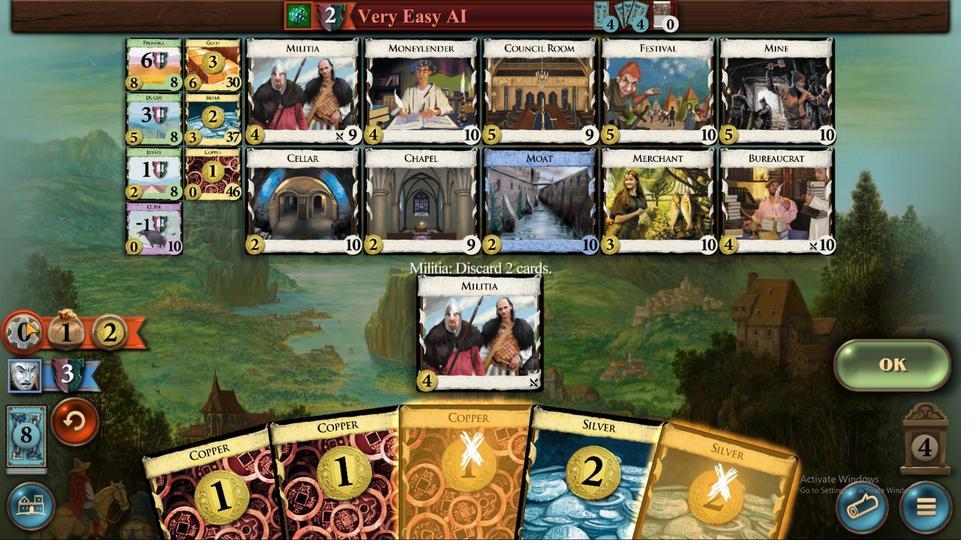 
Action: Mouse moved to (640, 307)
Screenshot: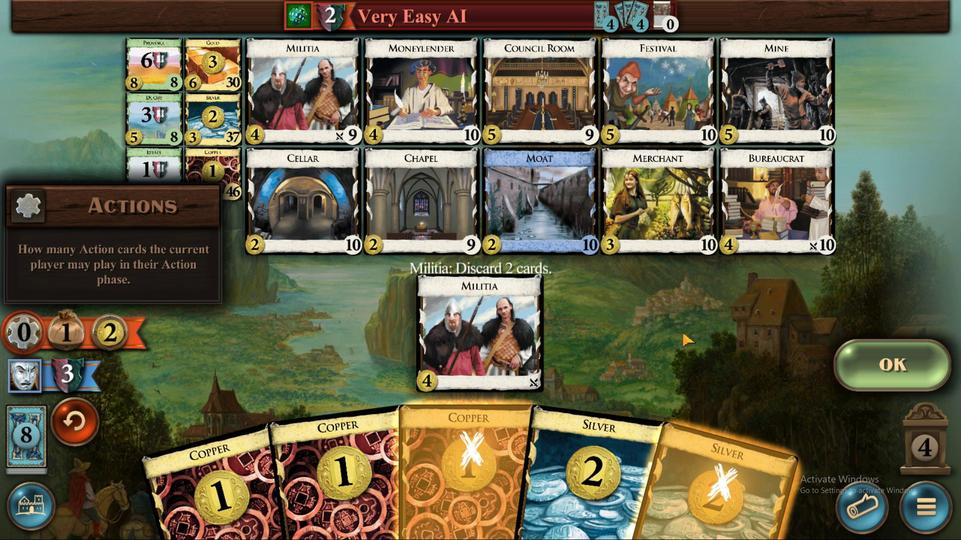 
Action: Mouse pressed left at (640, 307)
Screenshot: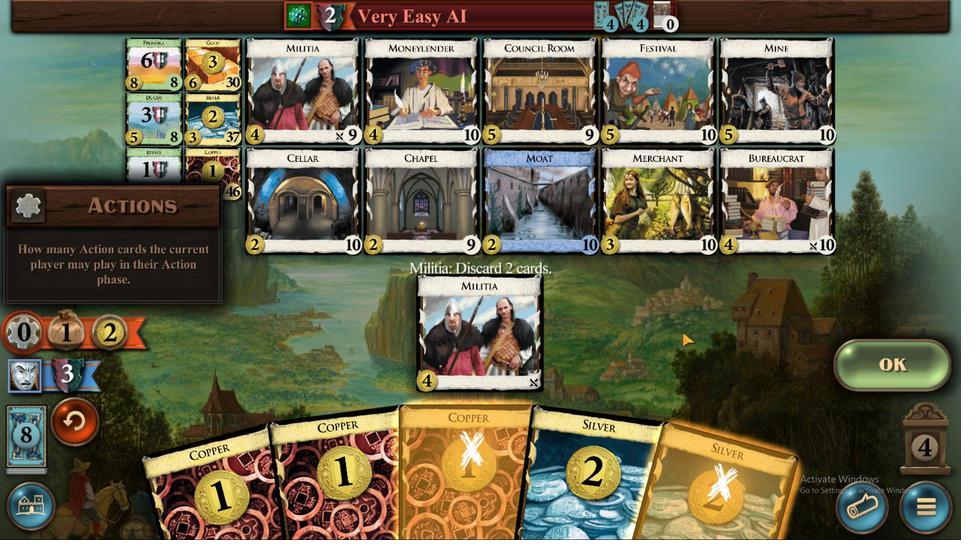 
Action: Mouse moved to (221, 310)
Screenshot: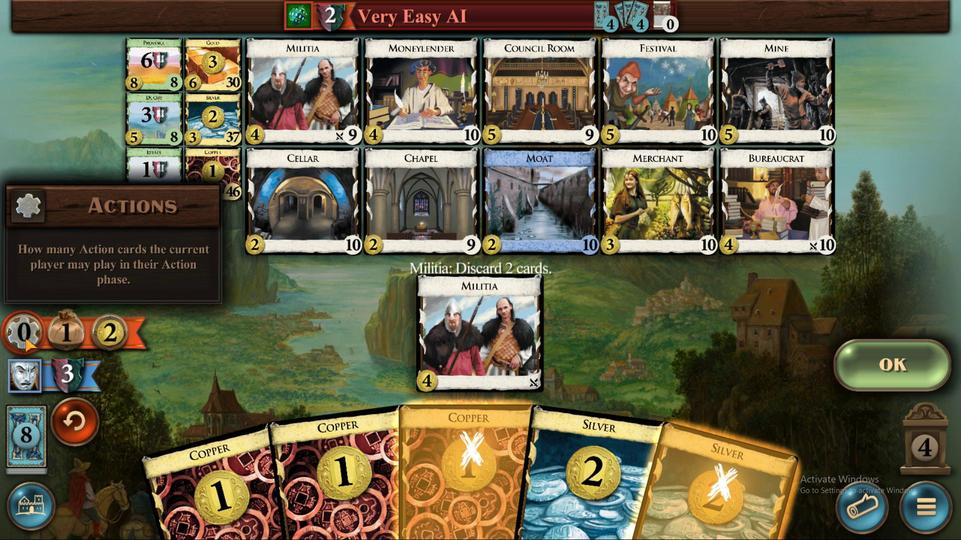 
Action: Mouse pressed left at (221, 310)
Screenshot: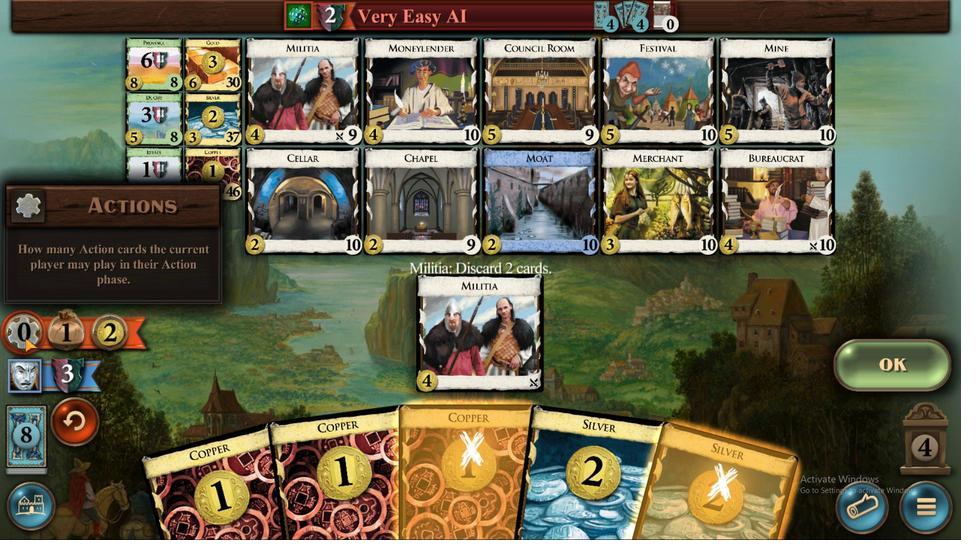 
Action: Mouse moved to (54, 282)
Screenshot: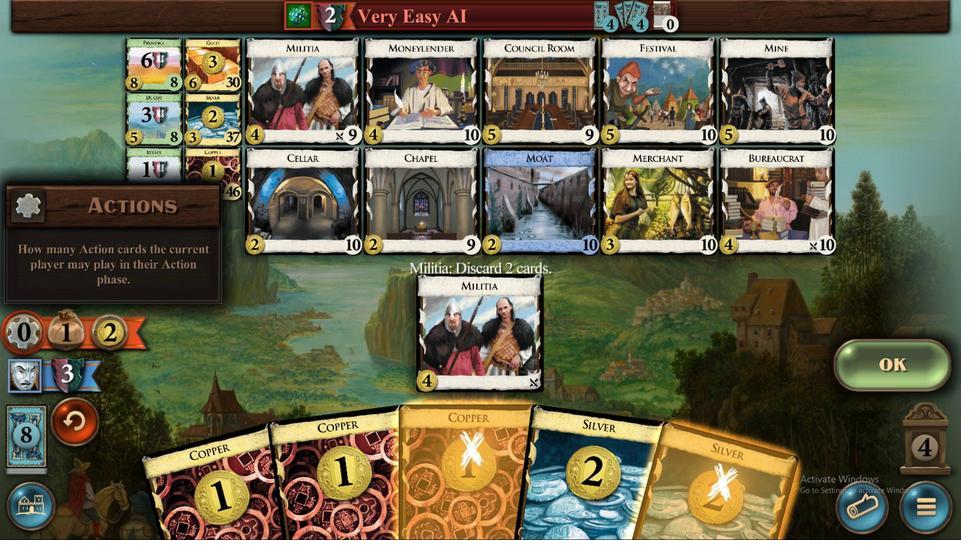 
